 Task: Find connections with filter location Chaozhou with filter topic #Entrepreneurshipwith filter profile language Potuguese with filter current company DeHaat with filter school Gautam Buddha University with filter industry Trusts and Estates with filter service category Public Speaking with filter keywords title School Bus Driver
Action: Mouse moved to (673, 115)
Screenshot: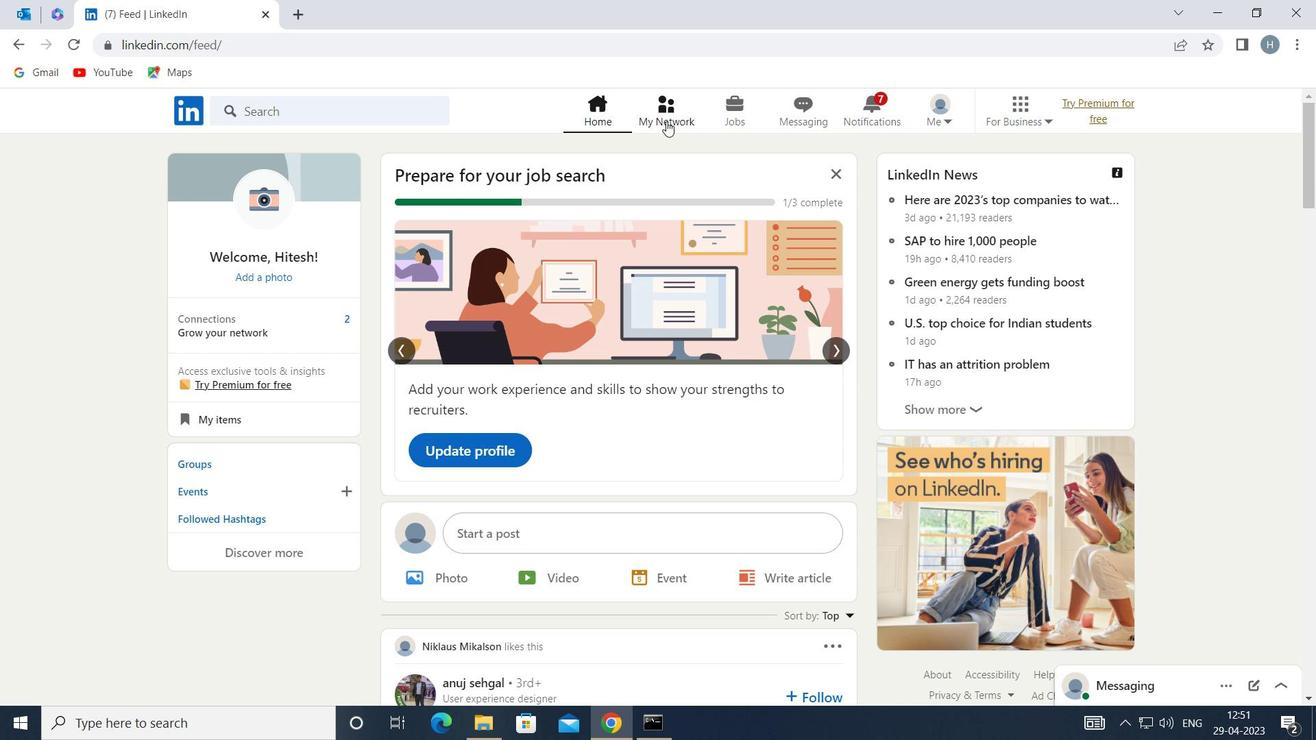 
Action: Mouse pressed left at (673, 115)
Screenshot: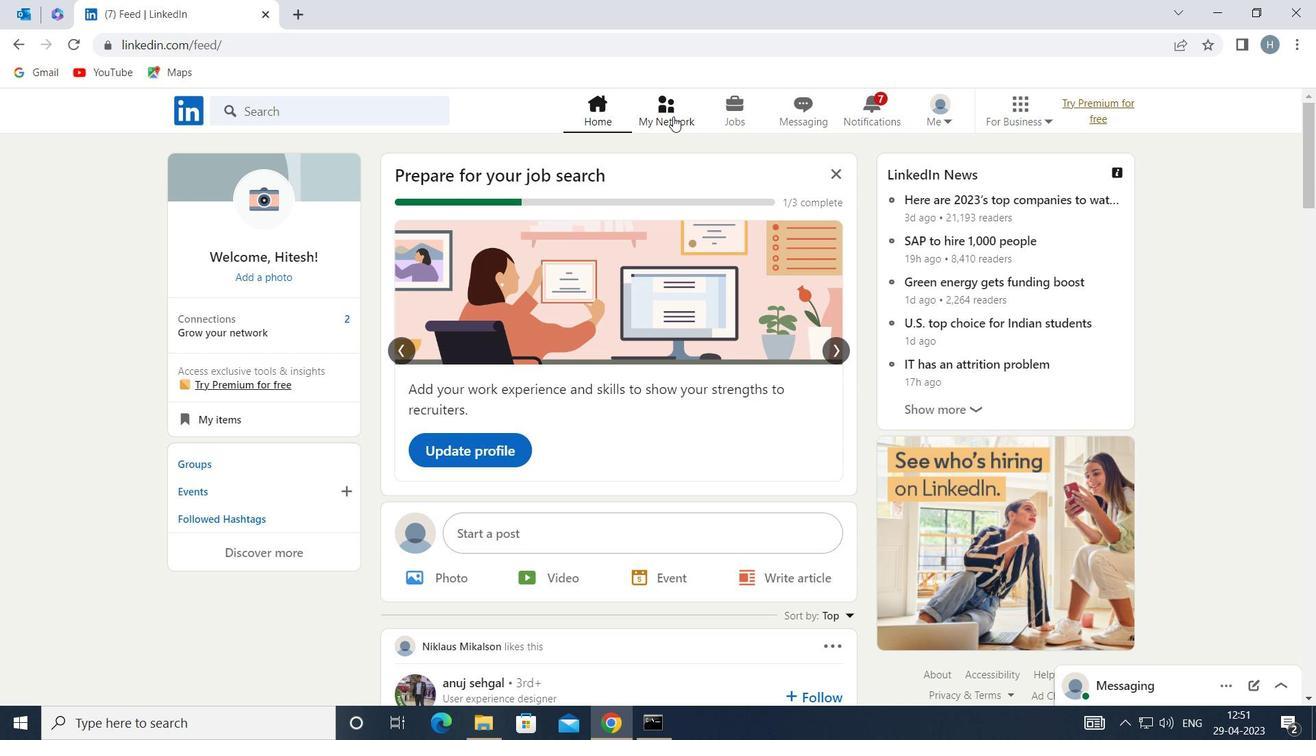 
Action: Mouse moved to (388, 200)
Screenshot: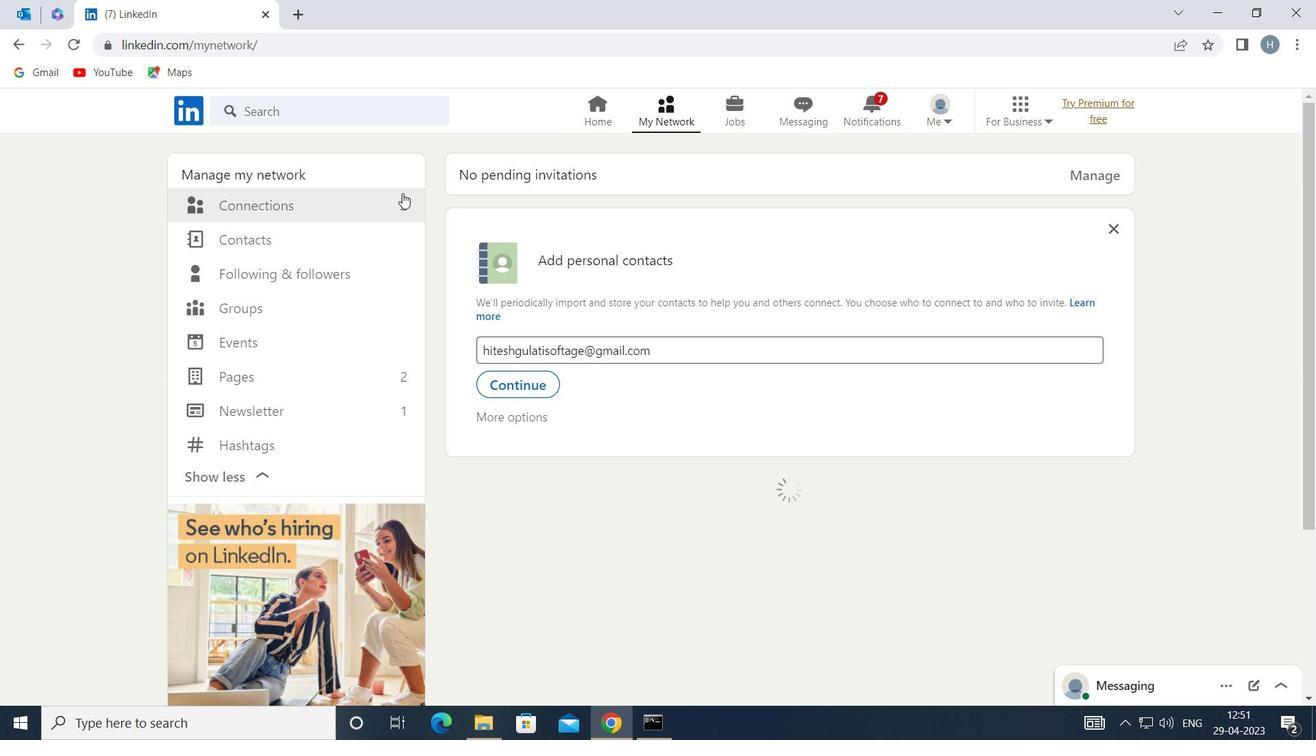 
Action: Mouse pressed left at (388, 200)
Screenshot: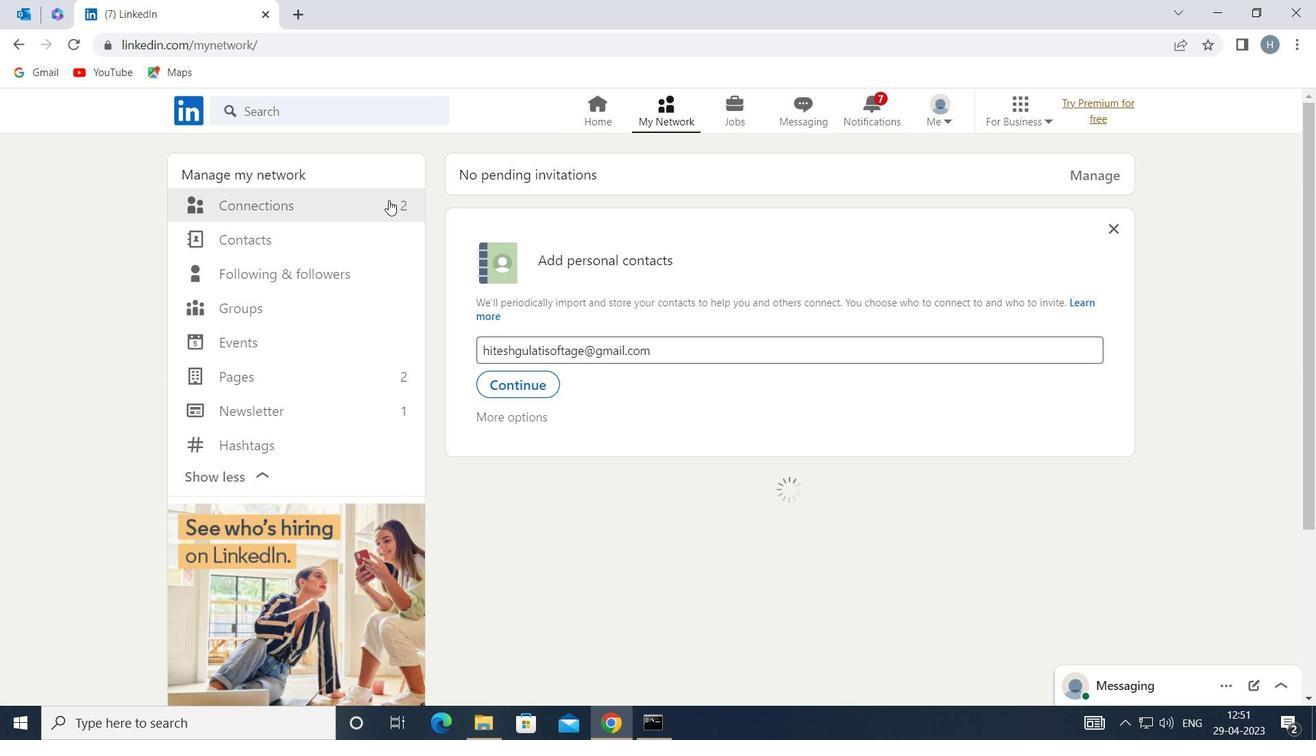 
Action: Mouse moved to (810, 204)
Screenshot: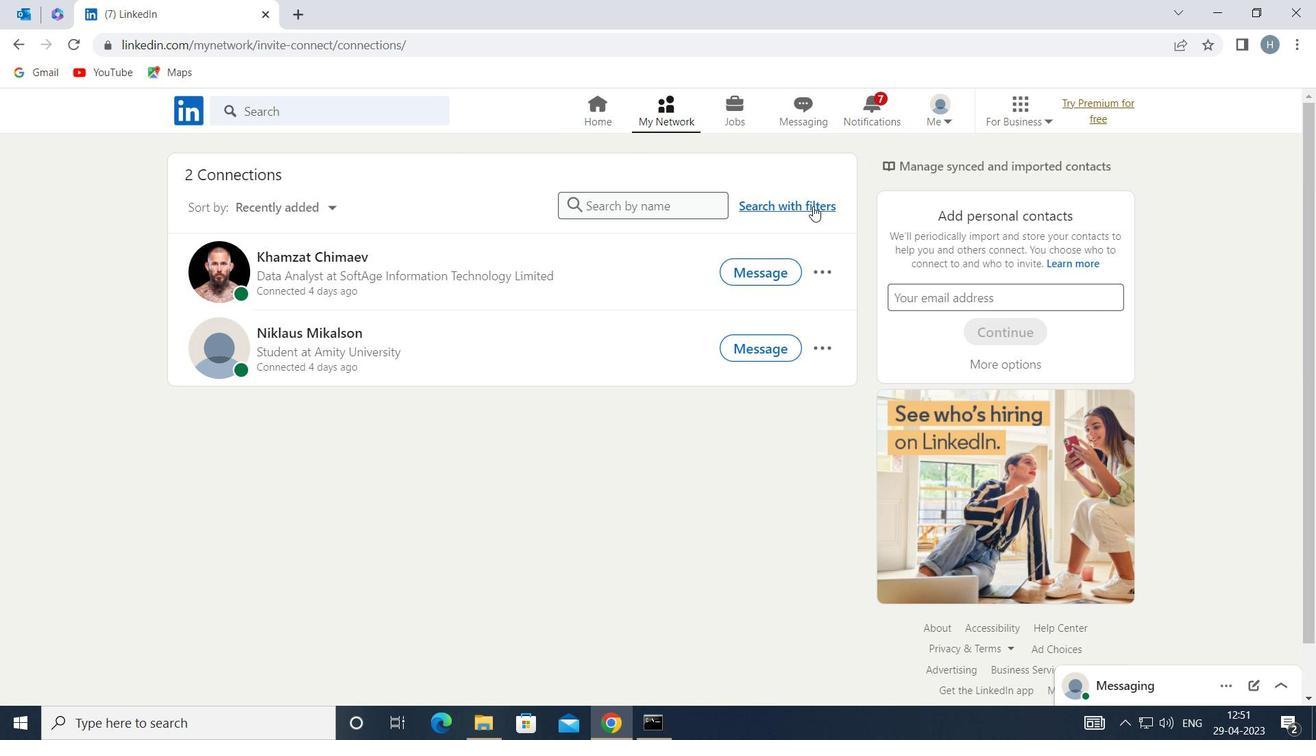 
Action: Mouse pressed left at (810, 204)
Screenshot: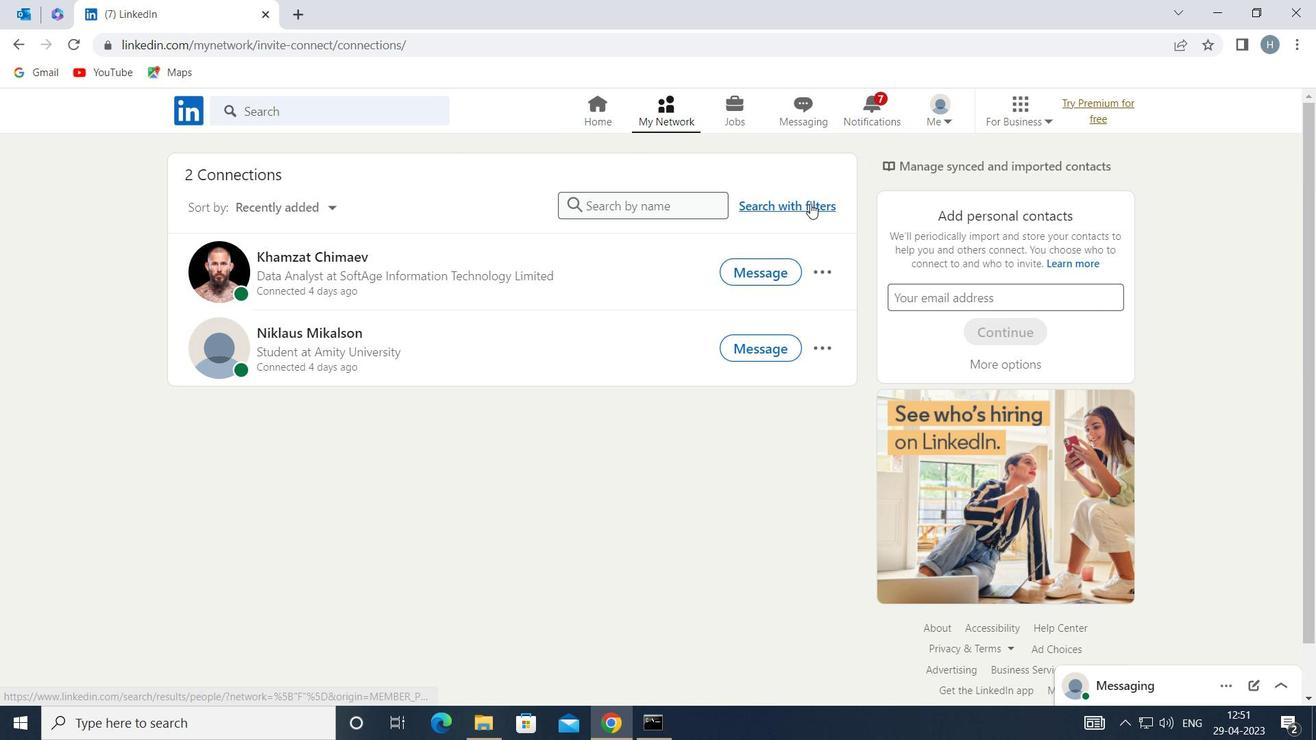 
Action: Mouse moved to (730, 160)
Screenshot: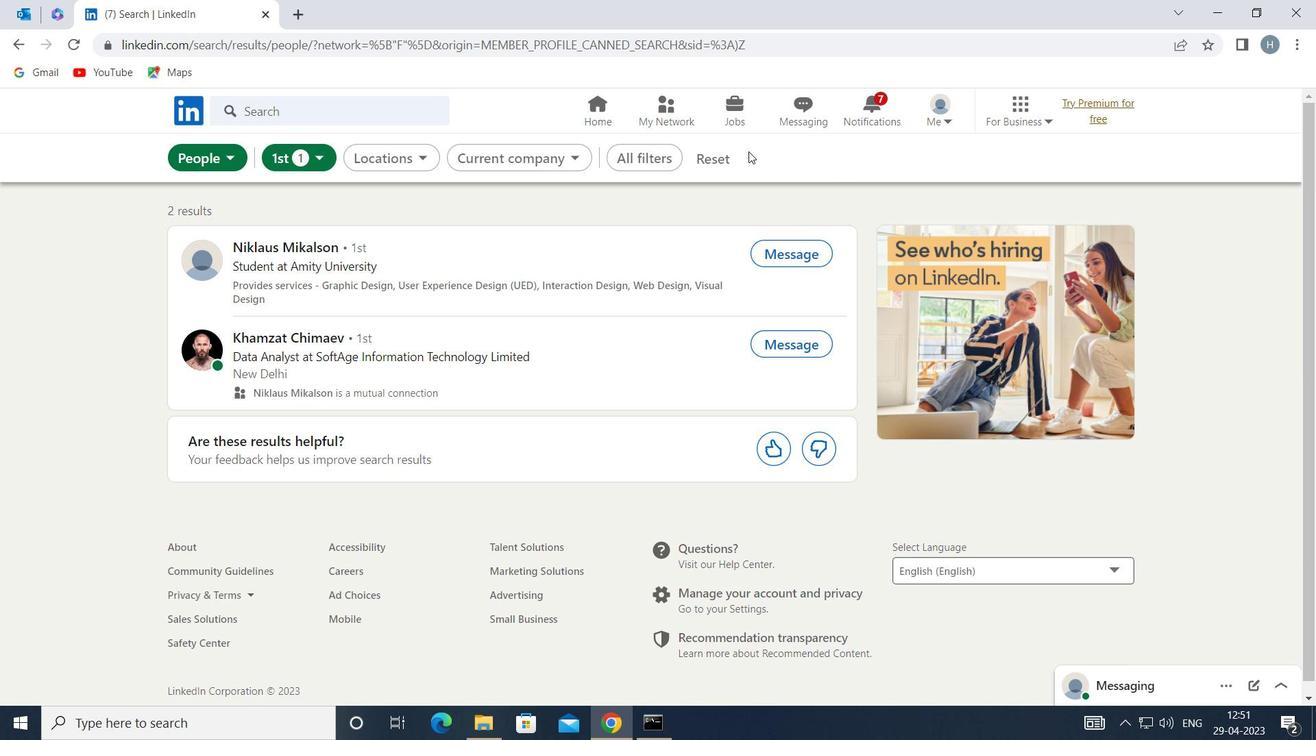 
Action: Mouse pressed left at (730, 160)
Screenshot: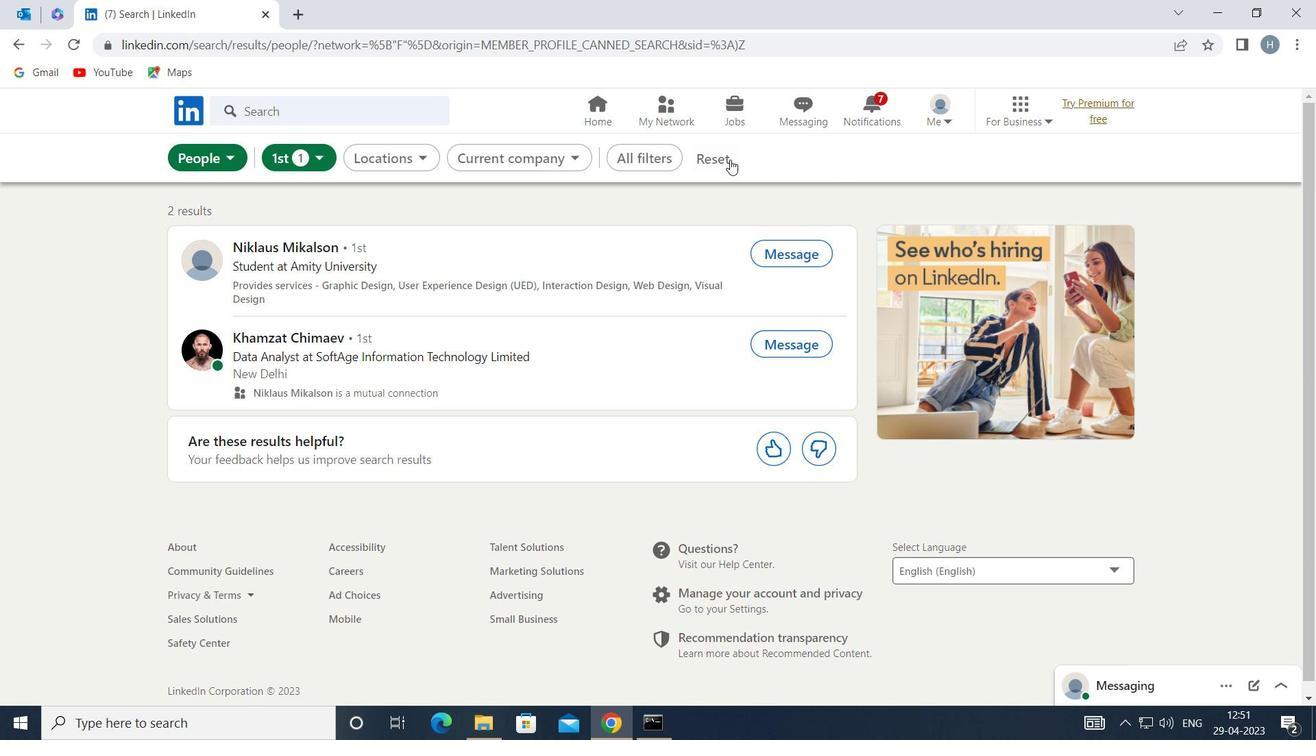
Action: Mouse moved to (701, 160)
Screenshot: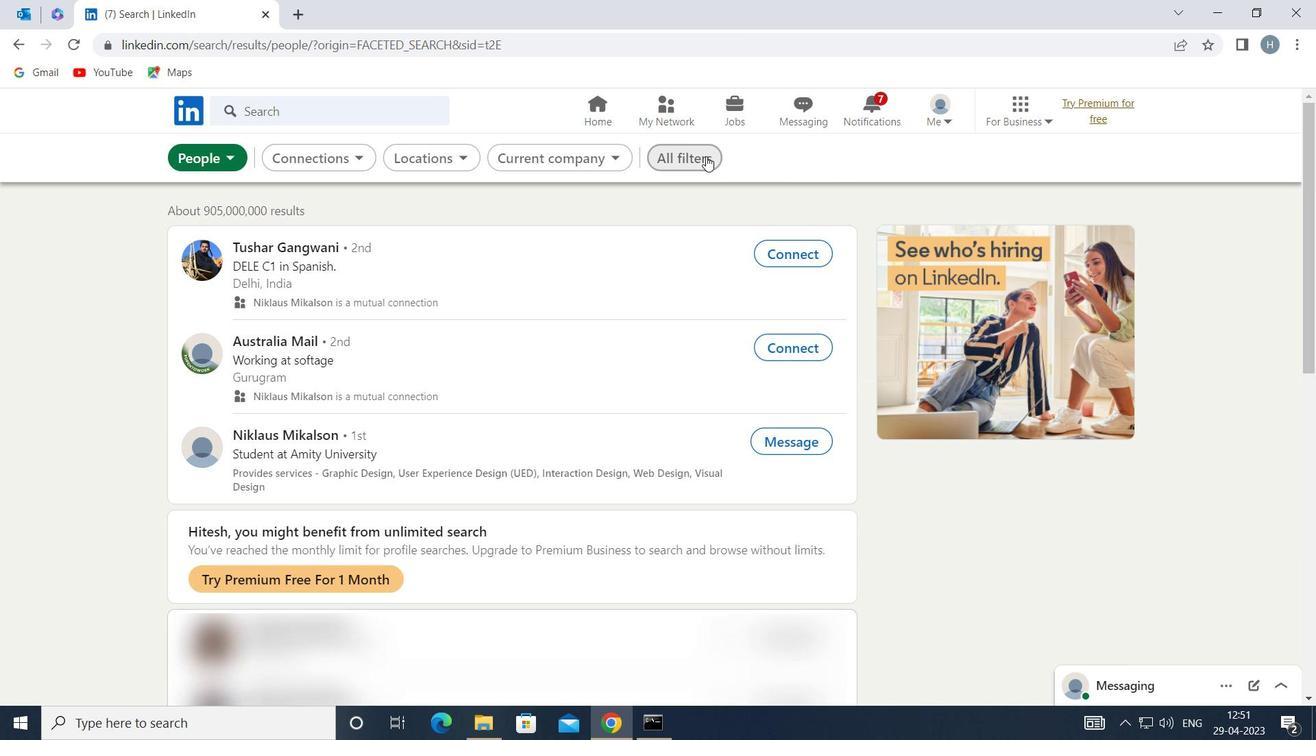 
Action: Mouse pressed left at (701, 160)
Screenshot: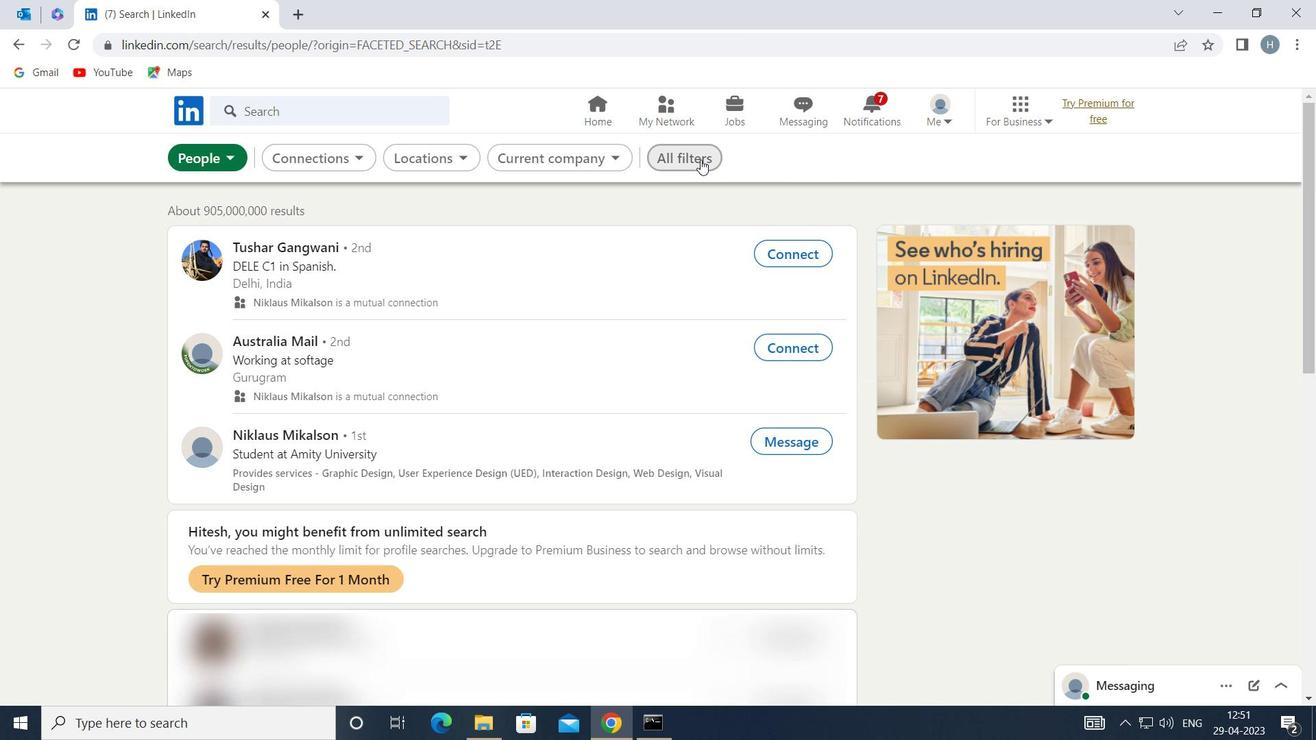 
Action: Mouse moved to (893, 338)
Screenshot: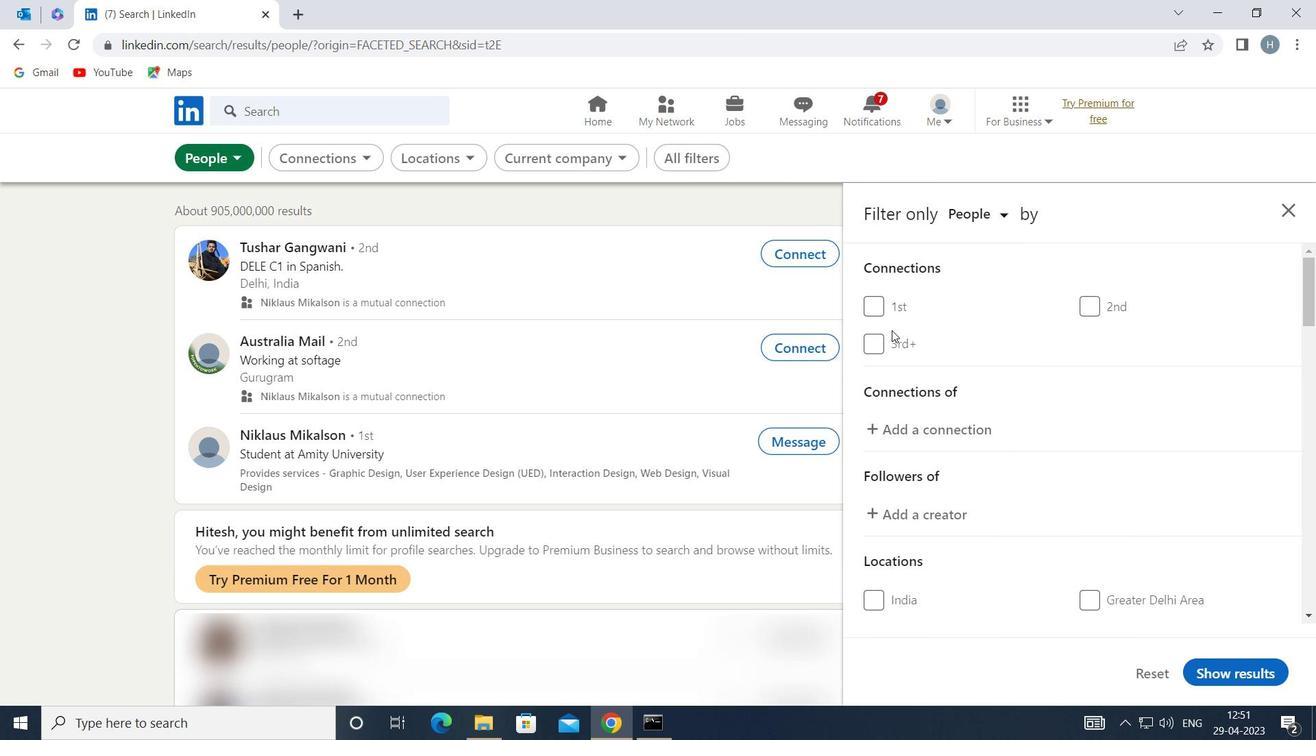 
Action: Mouse scrolled (893, 337) with delta (0, 0)
Screenshot: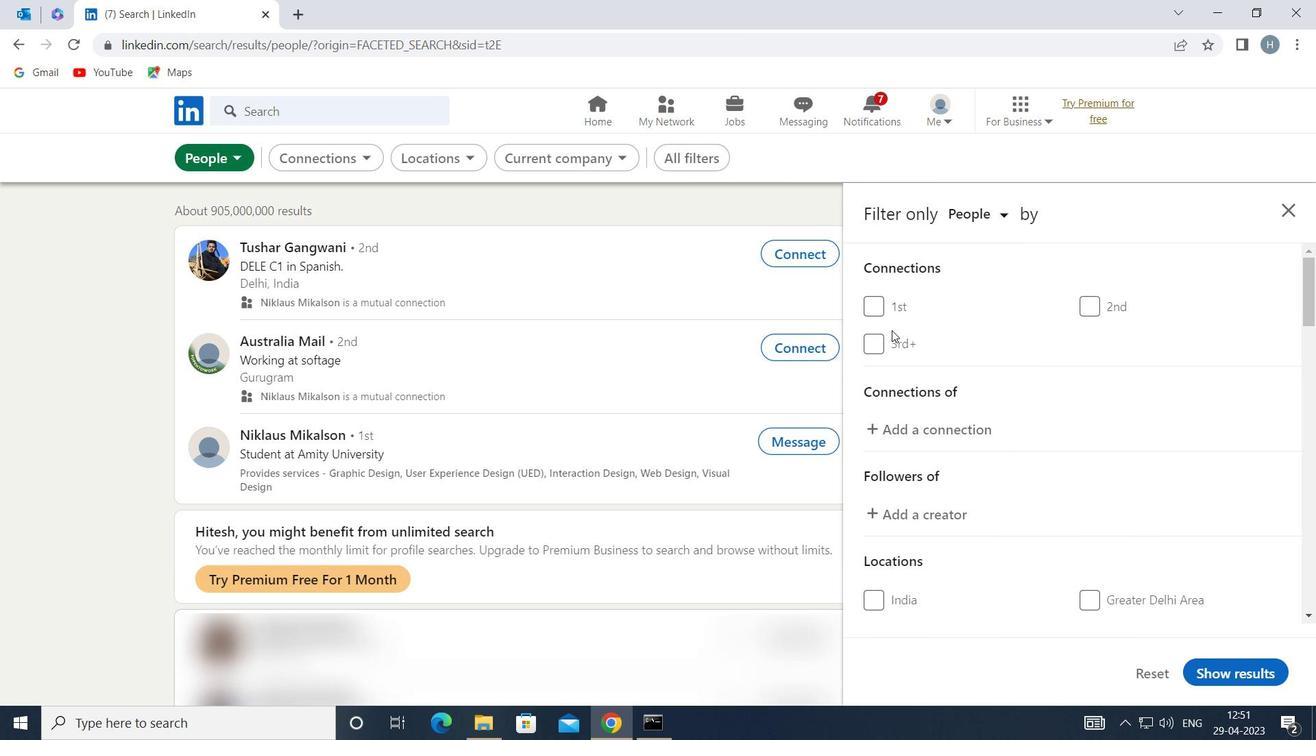 
Action: Mouse moved to (894, 351)
Screenshot: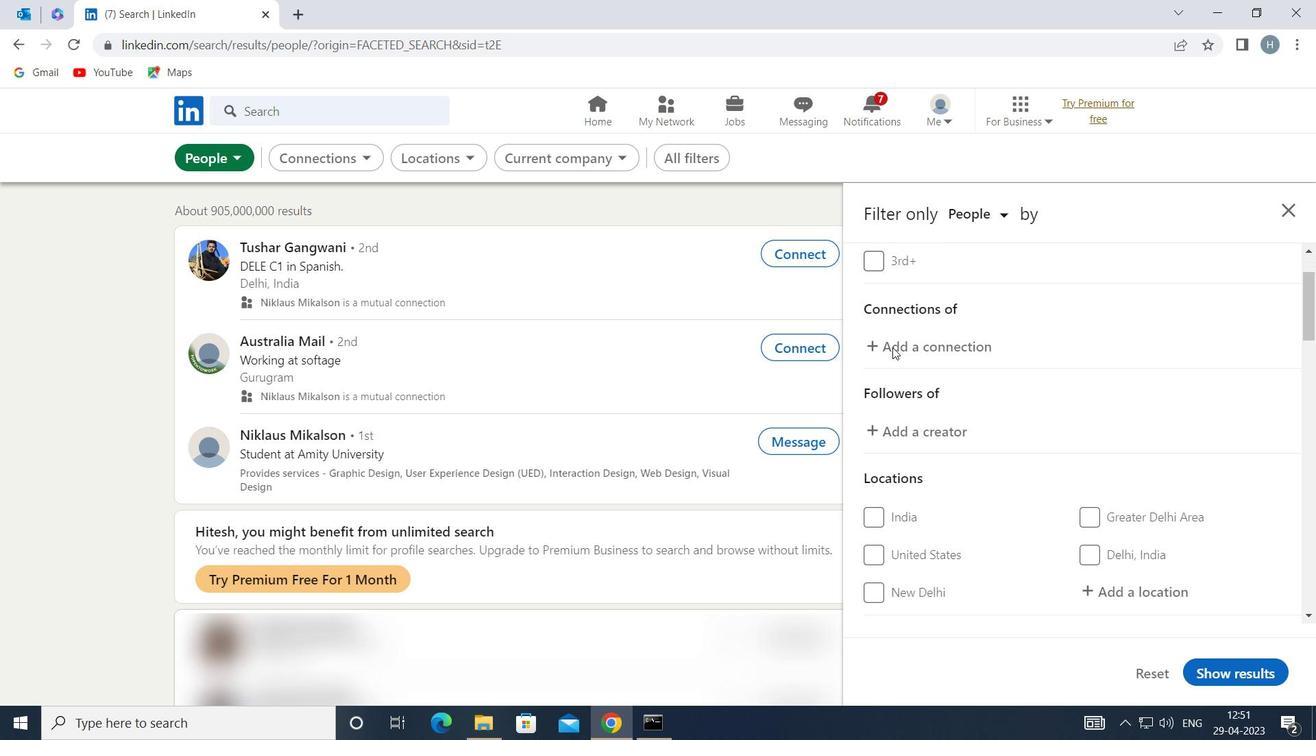 
Action: Mouse scrolled (894, 350) with delta (0, 0)
Screenshot: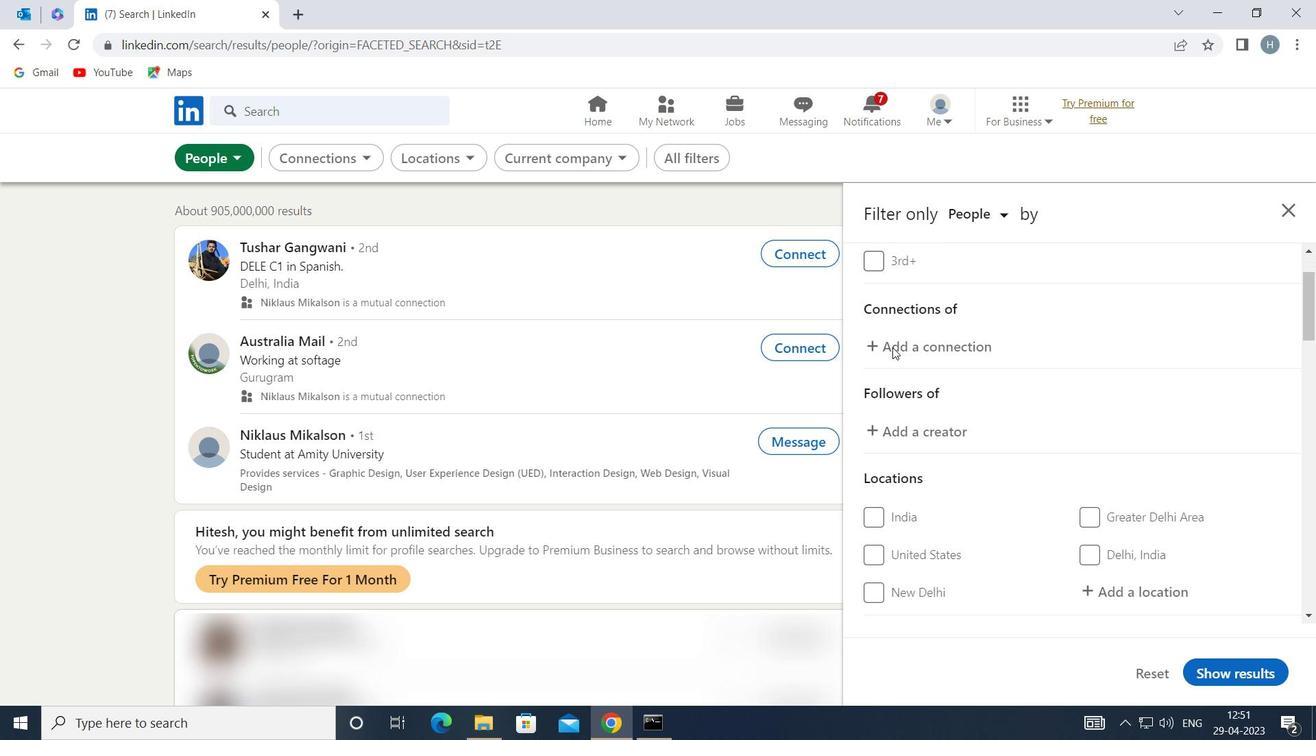 
Action: Mouse moved to (1133, 508)
Screenshot: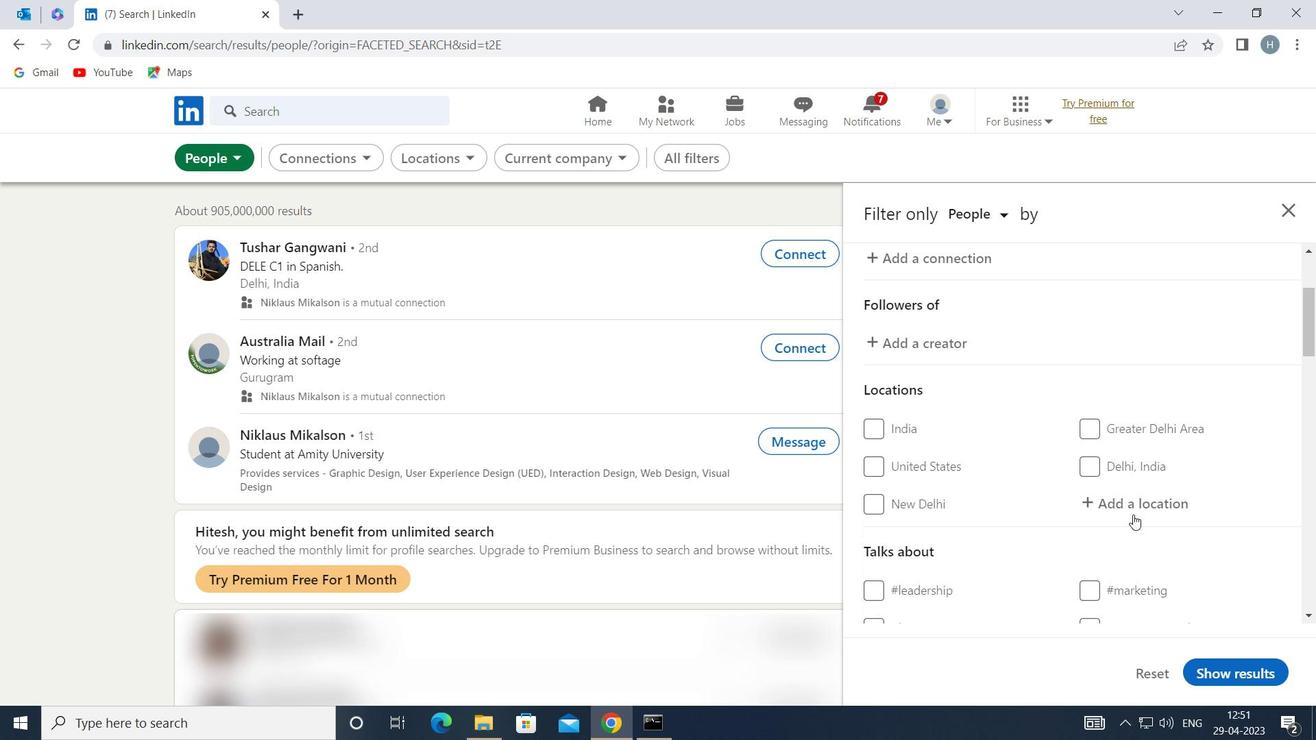 
Action: Mouse pressed left at (1133, 508)
Screenshot: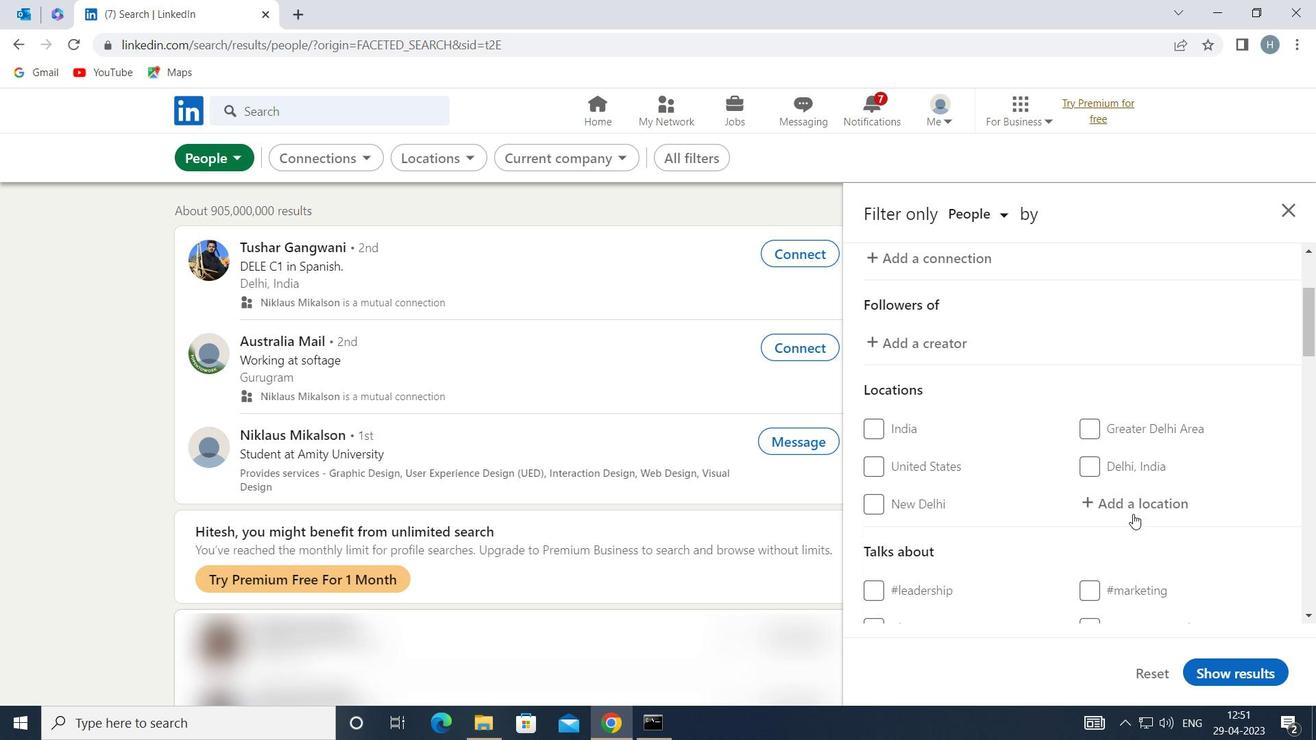 
Action: Mouse moved to (1127, 506)
Screenshot: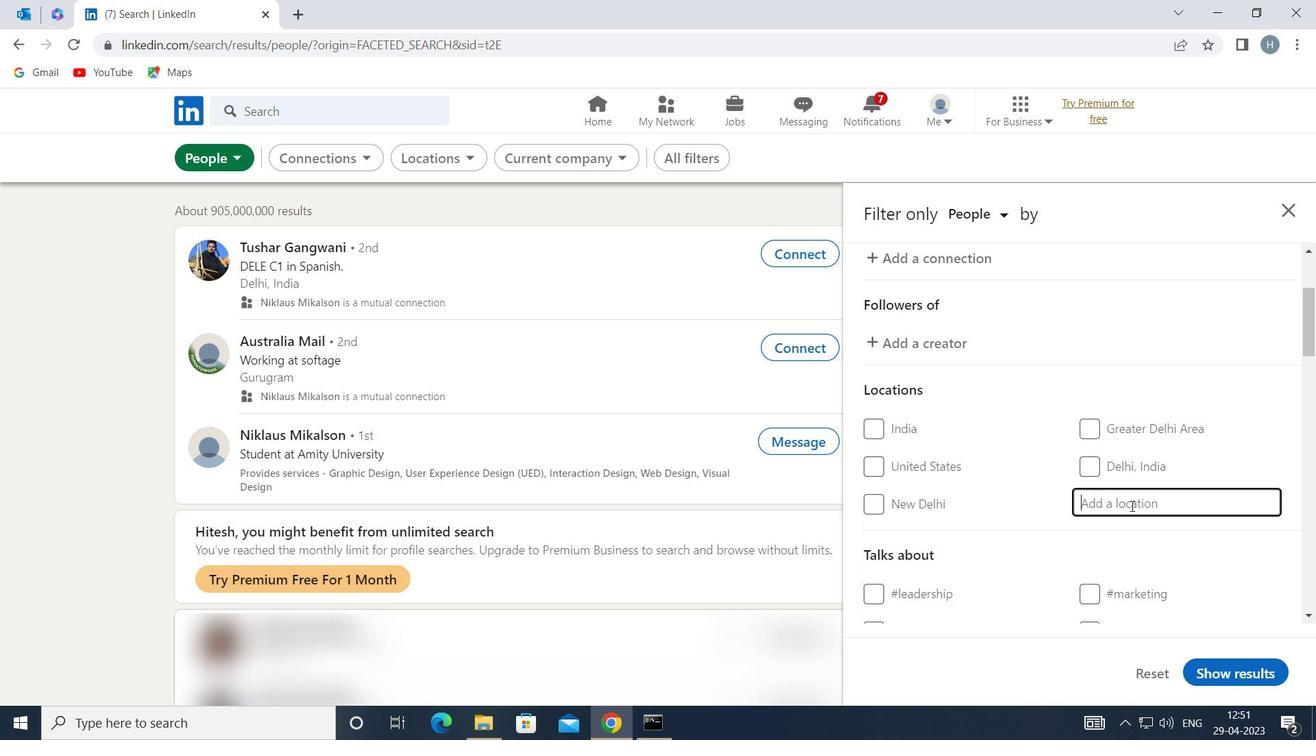 
Action: Key pressed <Key.shift>CHAOZHO
Screenshot: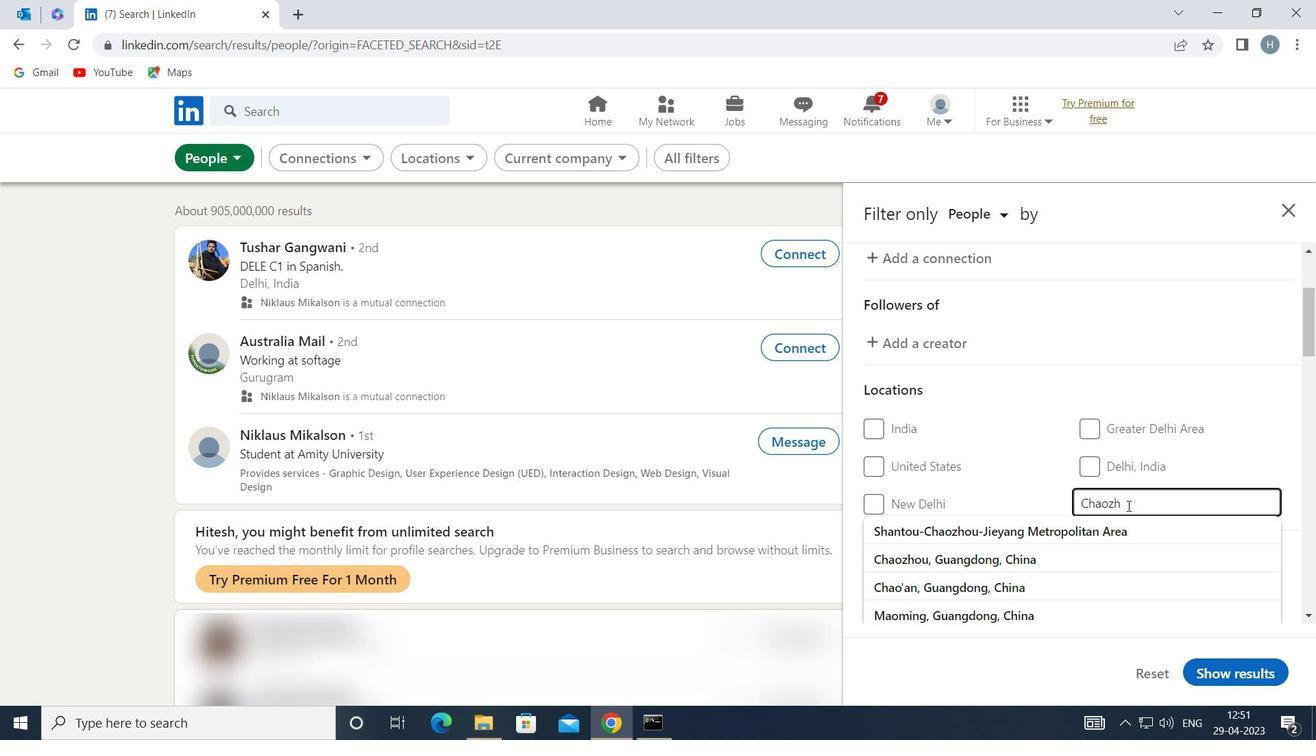 
Action: Mouse moved to (1127, 506)
Screenshot: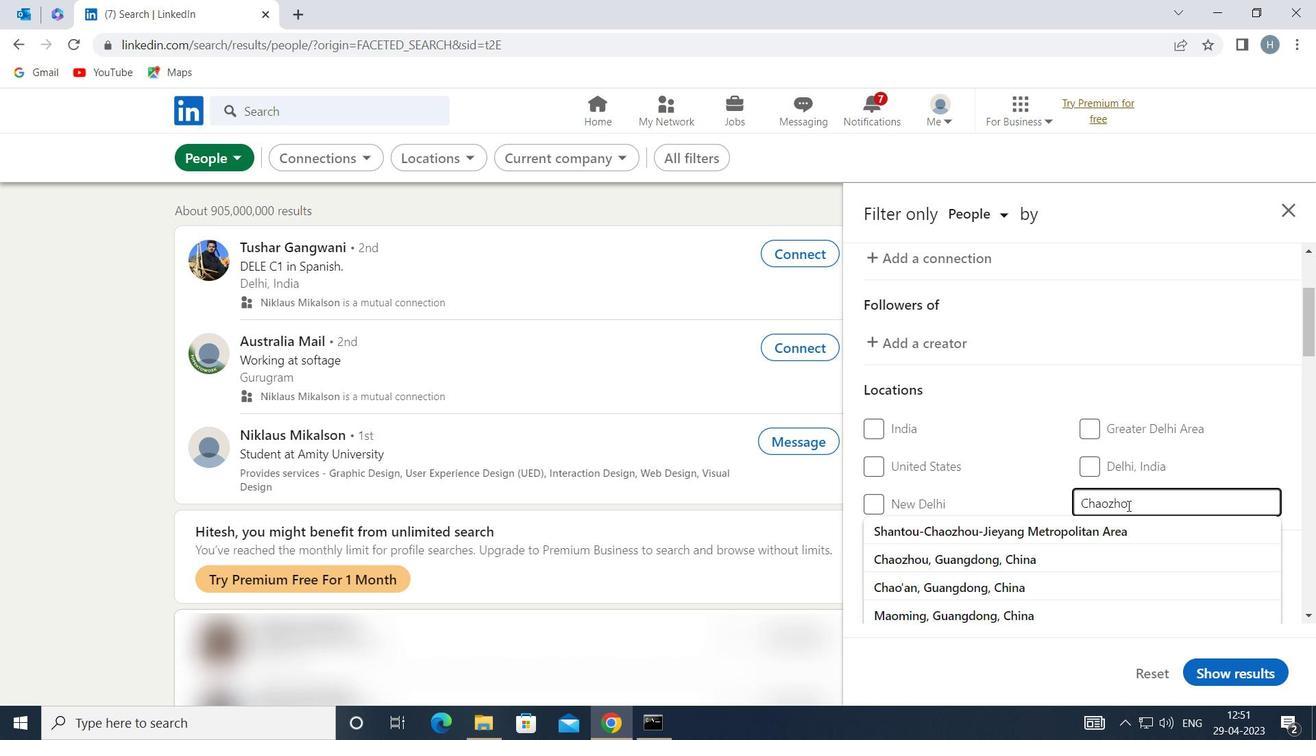 
Action: Key pressed U
Screenshot: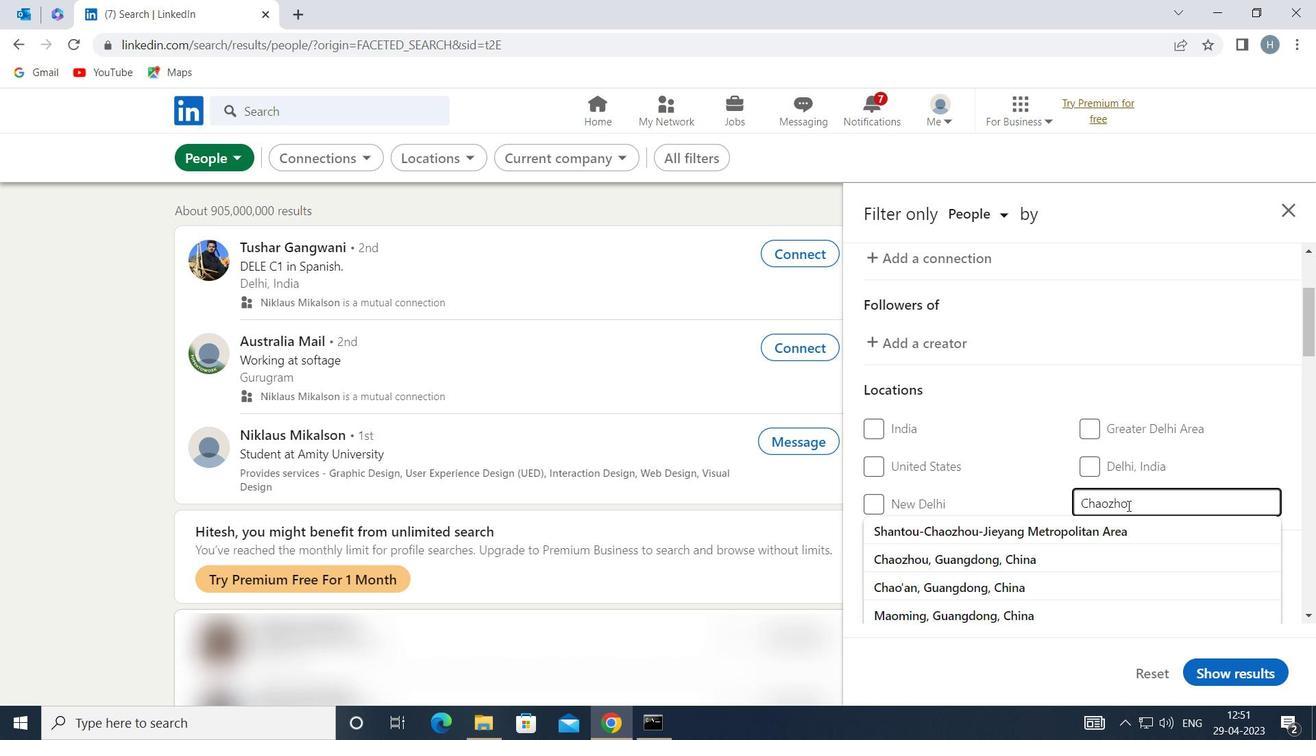
Action: Mouse moved to (1221, 535)
Screenshot: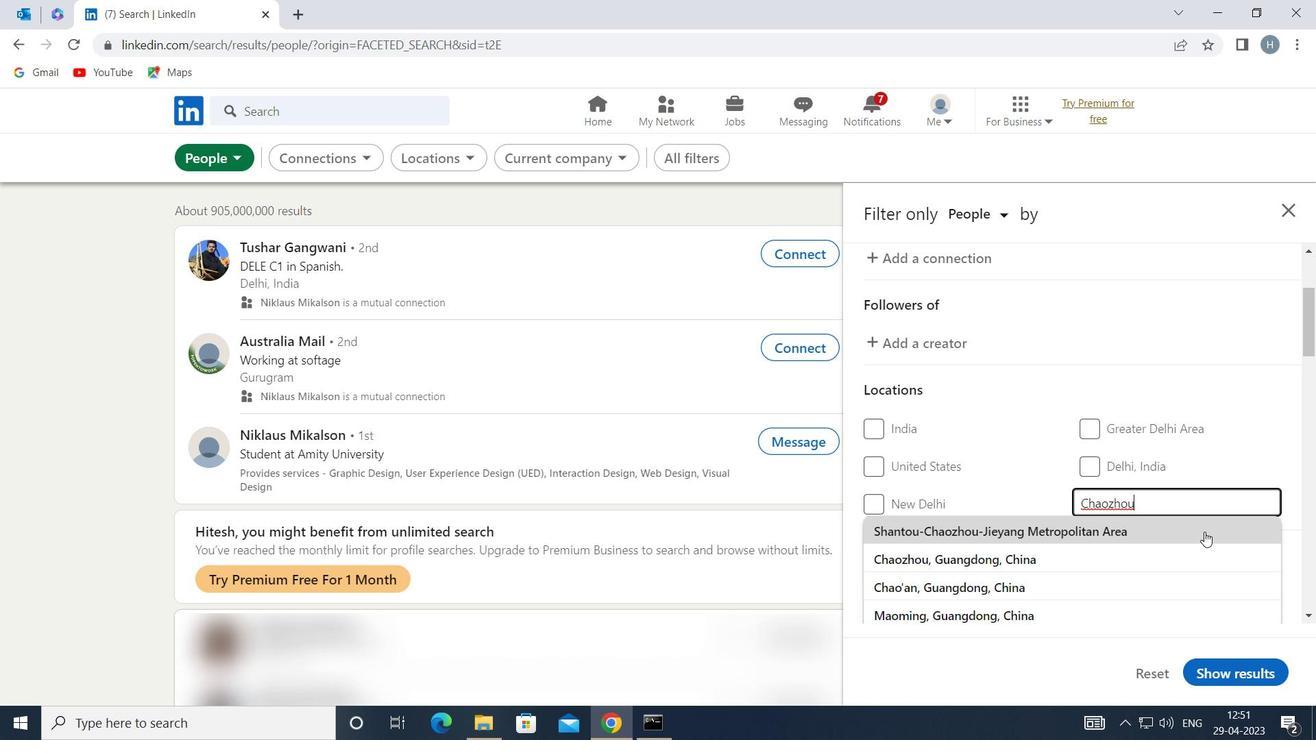 
Action: Key pressed <Key.enter>
Screenshot: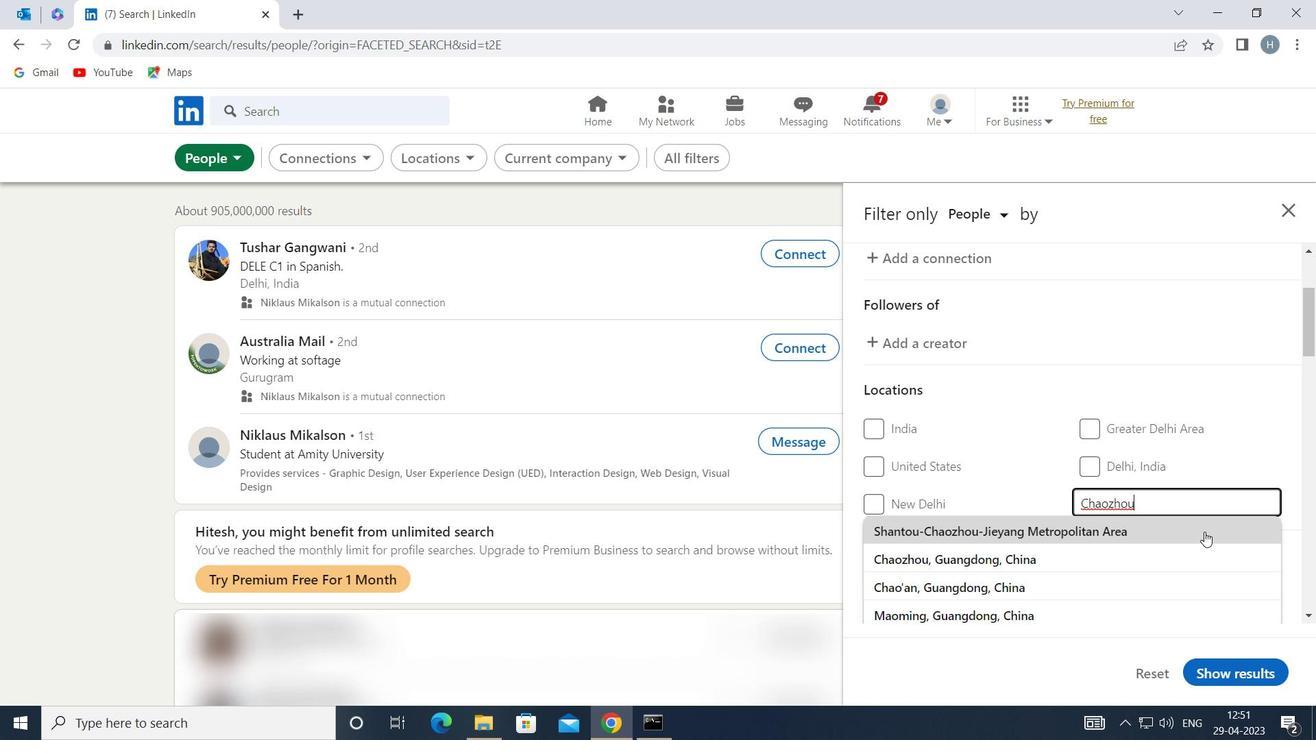 
Action: Mouse moved to (1225, 500)
Screenshot: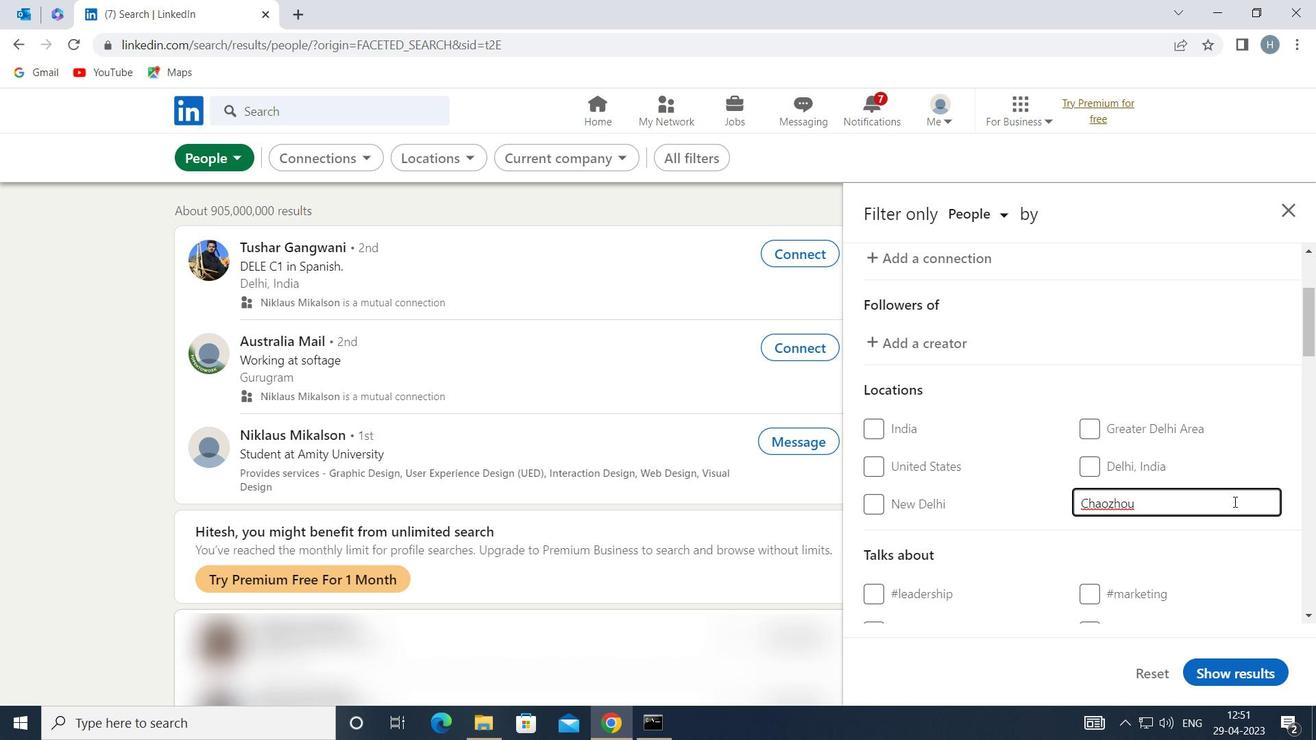 
Action: Mouse scrolled (1225, 499) with delta (0, 0)
Screenshot: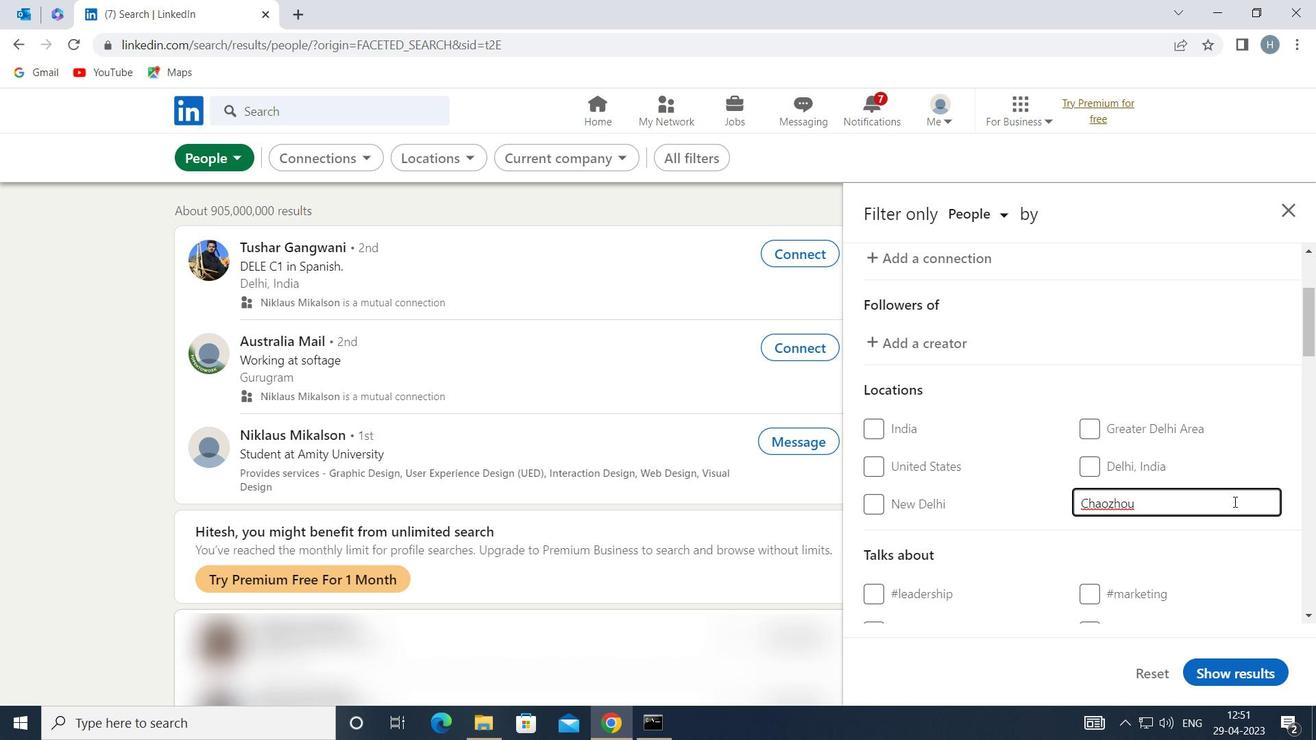 
Action: Mouse moved to (1203, 498)
Screenshot: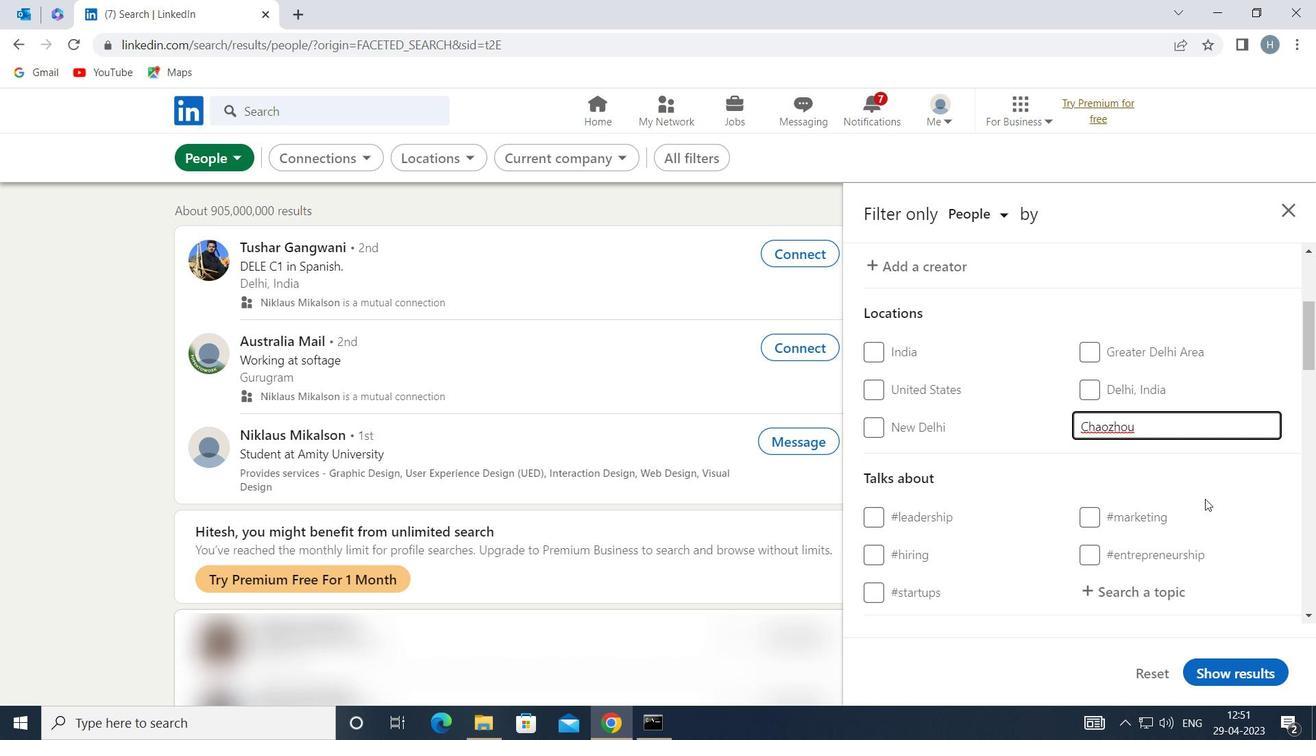 
Action: Mouse scrolled (1203, 497) with delta (0, 0)
Screenshot: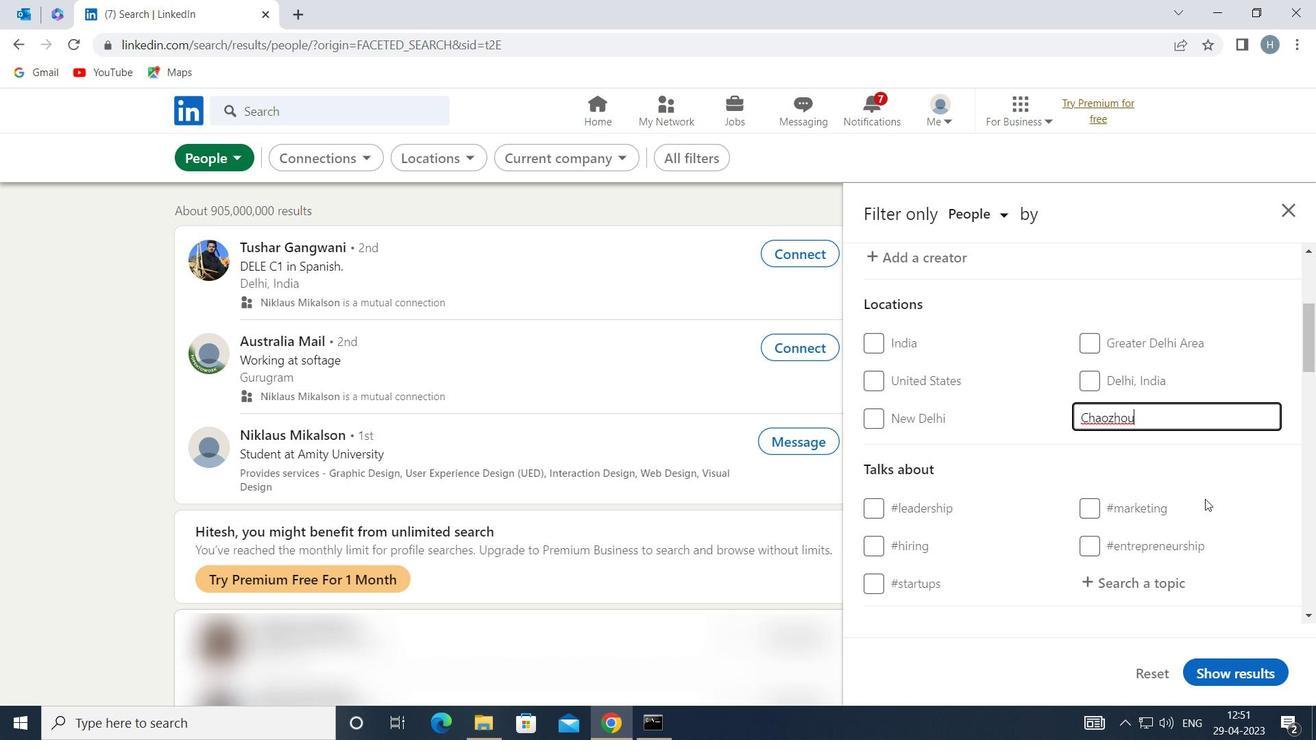 
Action: Mouse moved to (1159, 497)
Screenshot: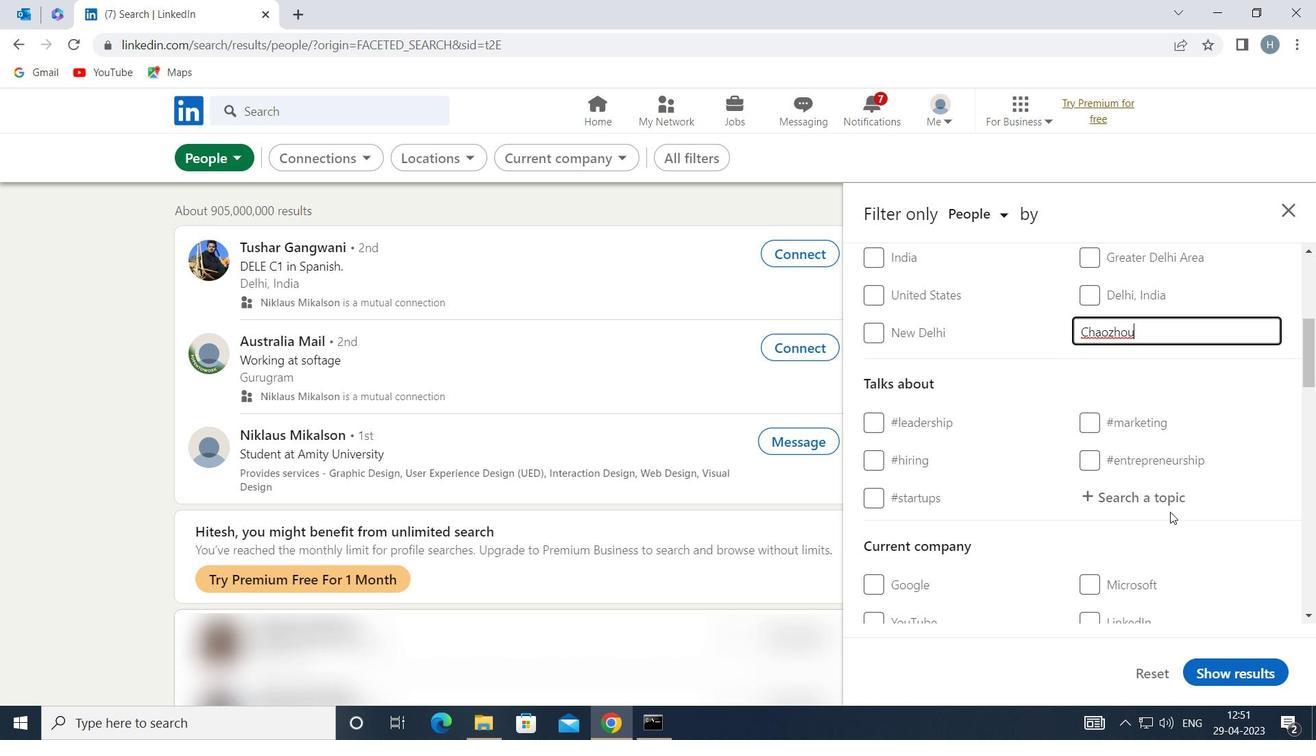 
Action: Mouse pressed left at (1159, 497)
Screenshot: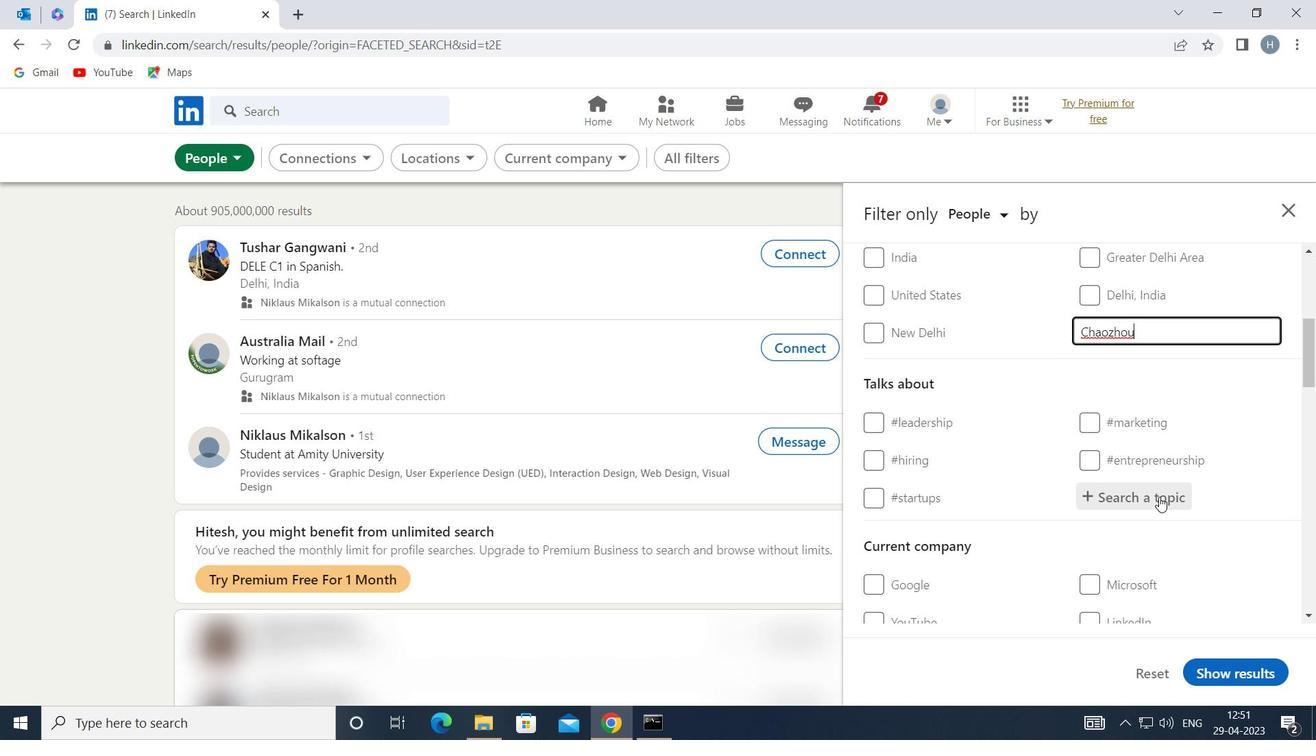 
Action: Key pressed <Key.shift>ENTREP
Screenshot: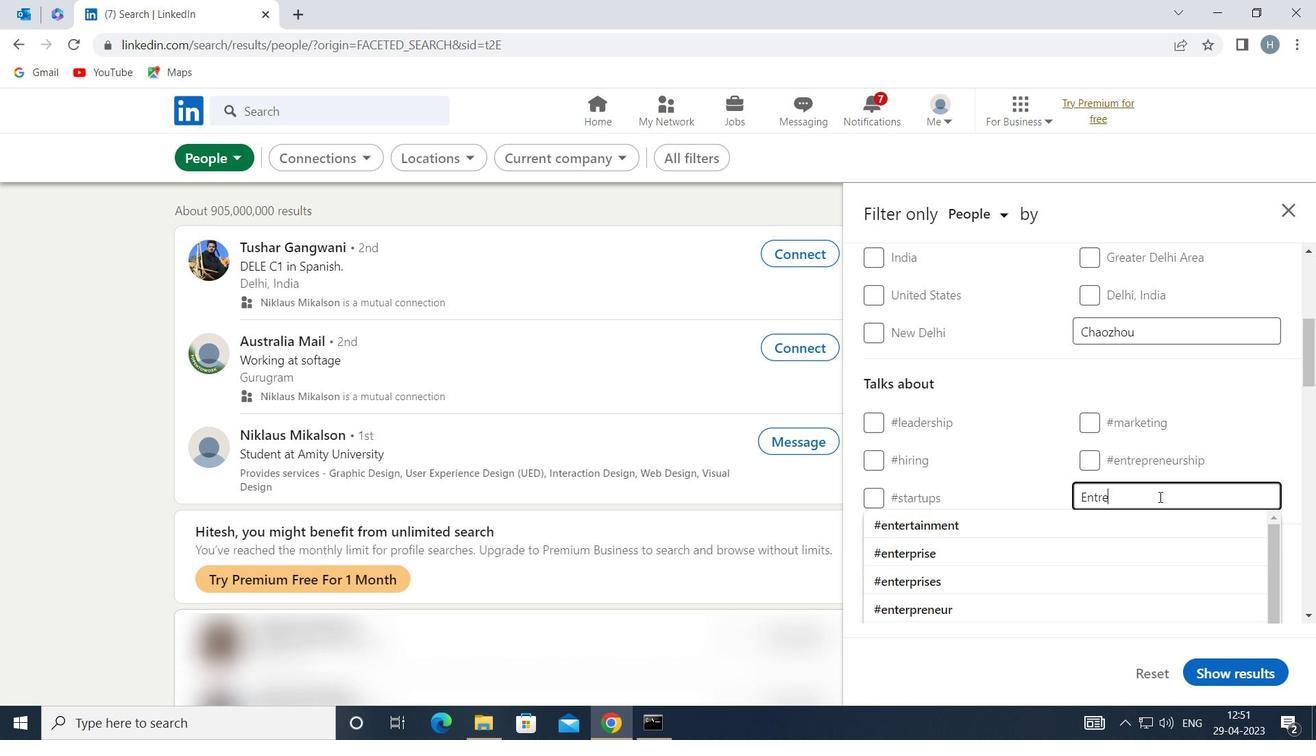 
Action: Mouse moved to (1107, 538)
Screenshot: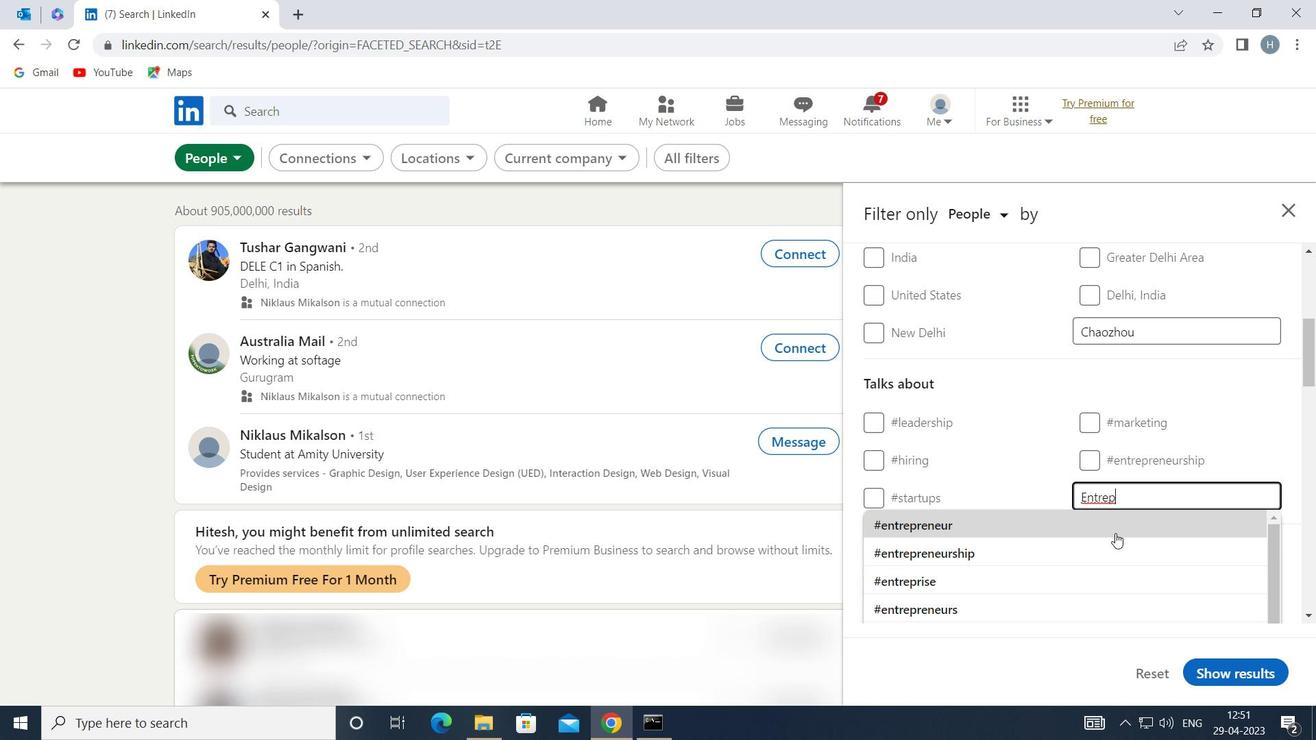 
Action: Mouse pressed left at (1107, 538)
Screenshot: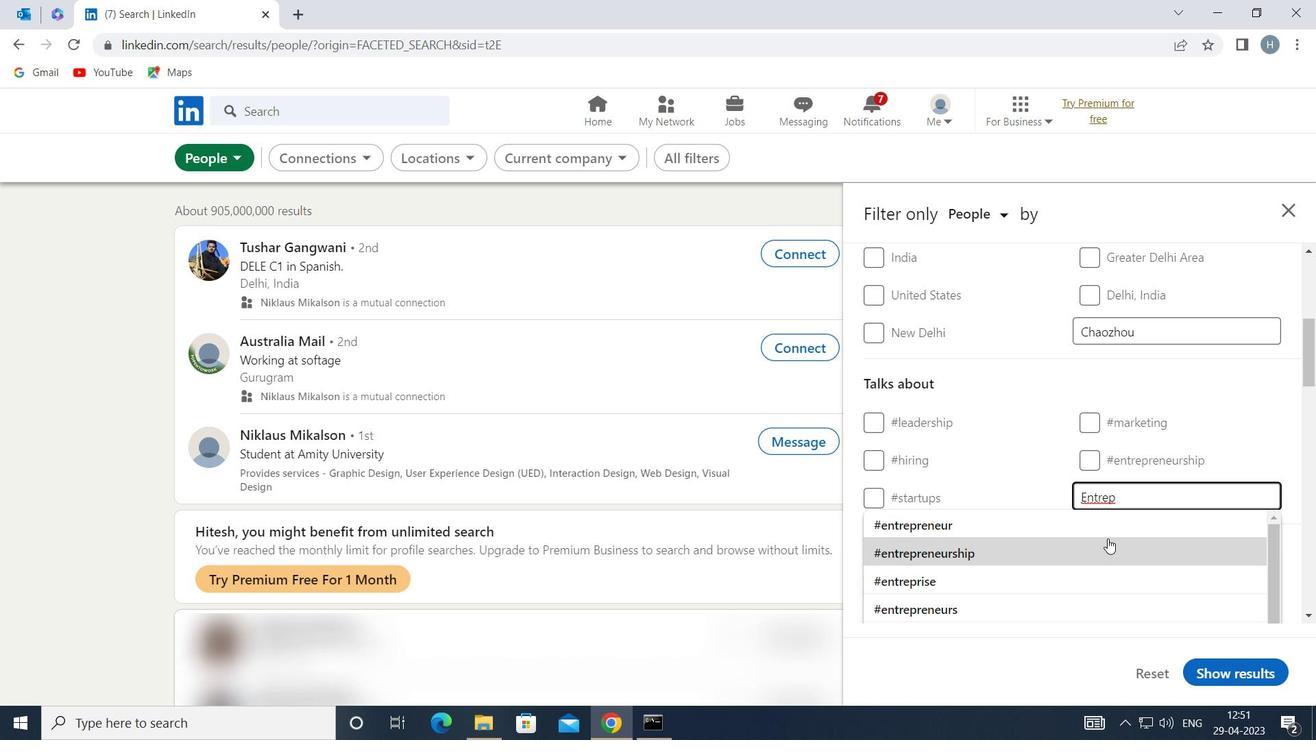 
Action: Mouse moved to (1067, 490)
Screenshot: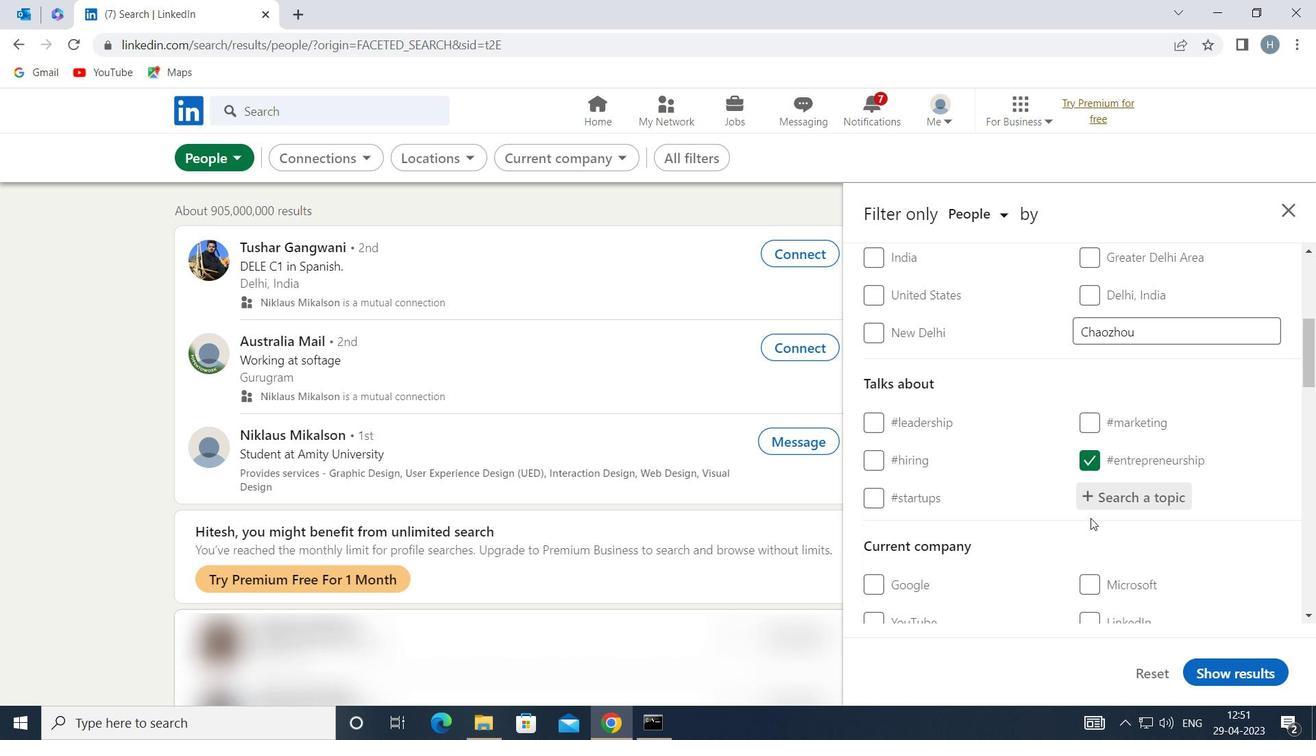 
Action: Mouse scrolled (1067, 489) with delta (0, 0)
Screenshot: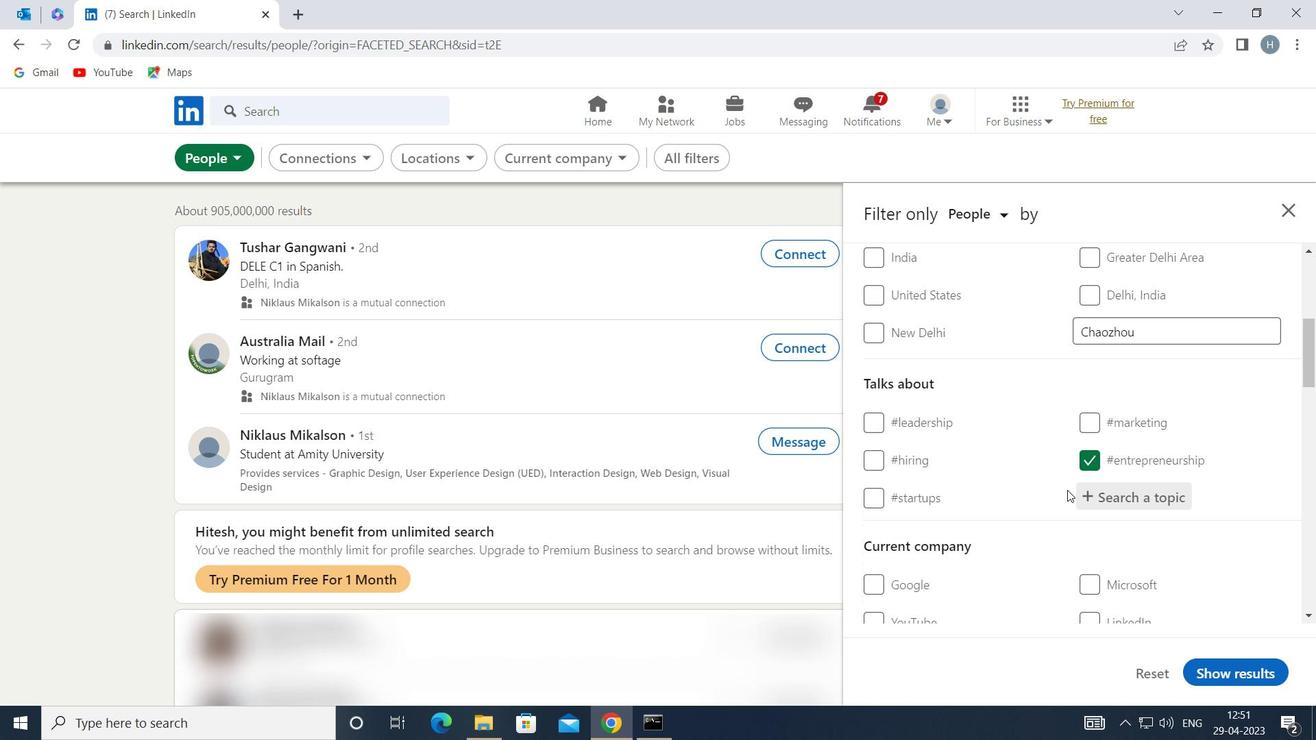 
Action: Mouse scrolled (1067, 489) with delta (0, 0)
Screenshot: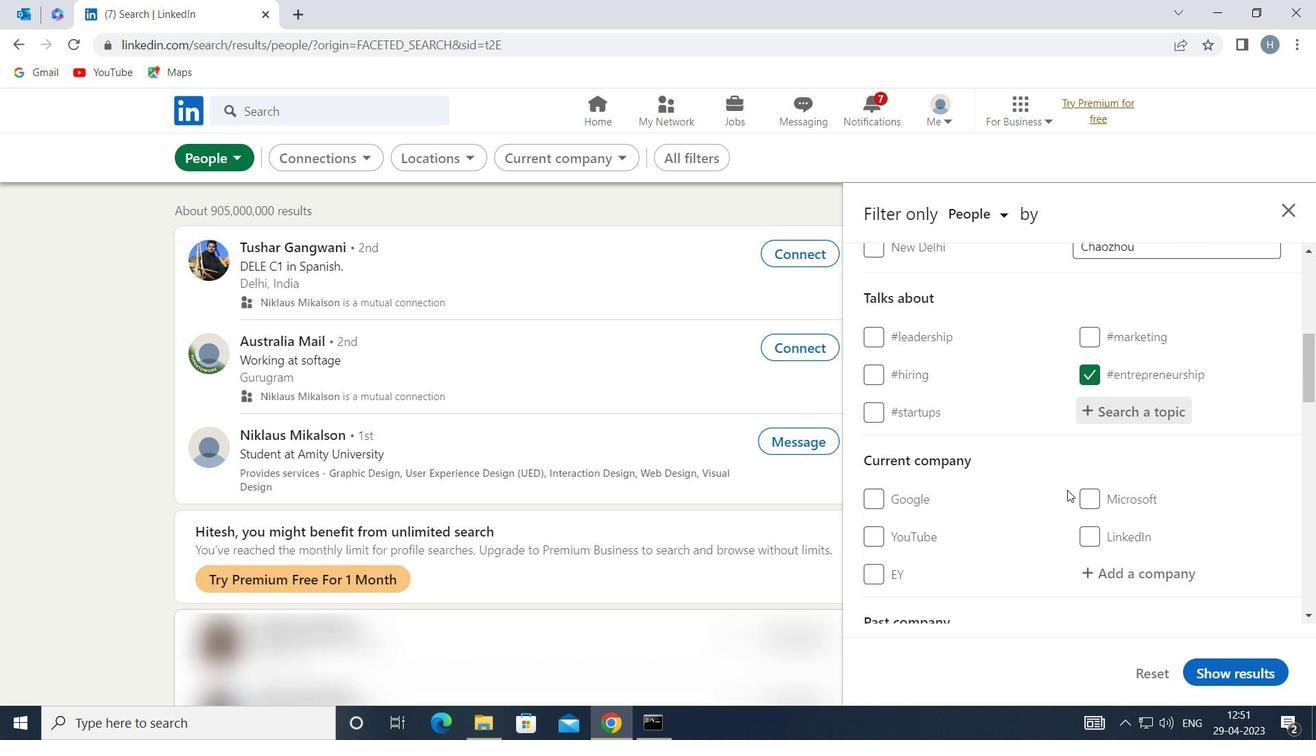 
Action: Mouse scrolled (1067, 489) with delta (0, 0)
Screenshot: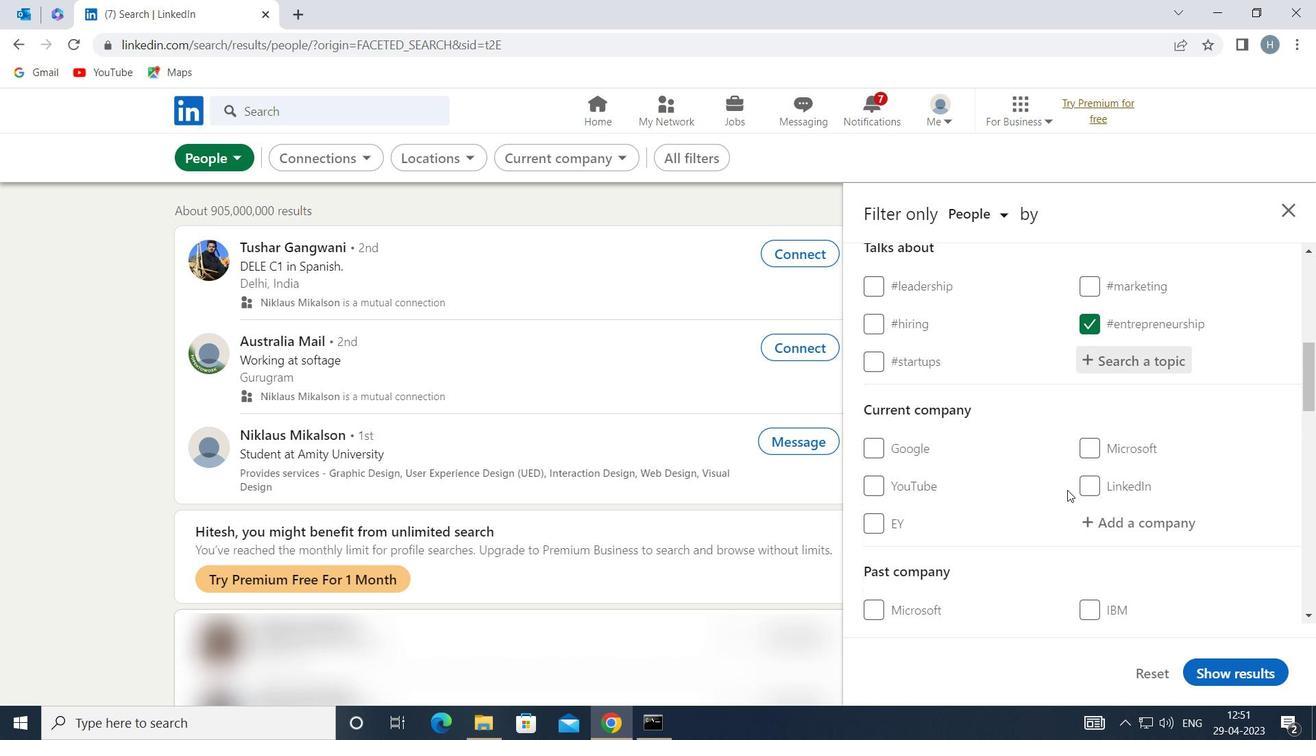 
Action: Mouse scrolled (1067, 489) with delta (0, 0)
Screenshot: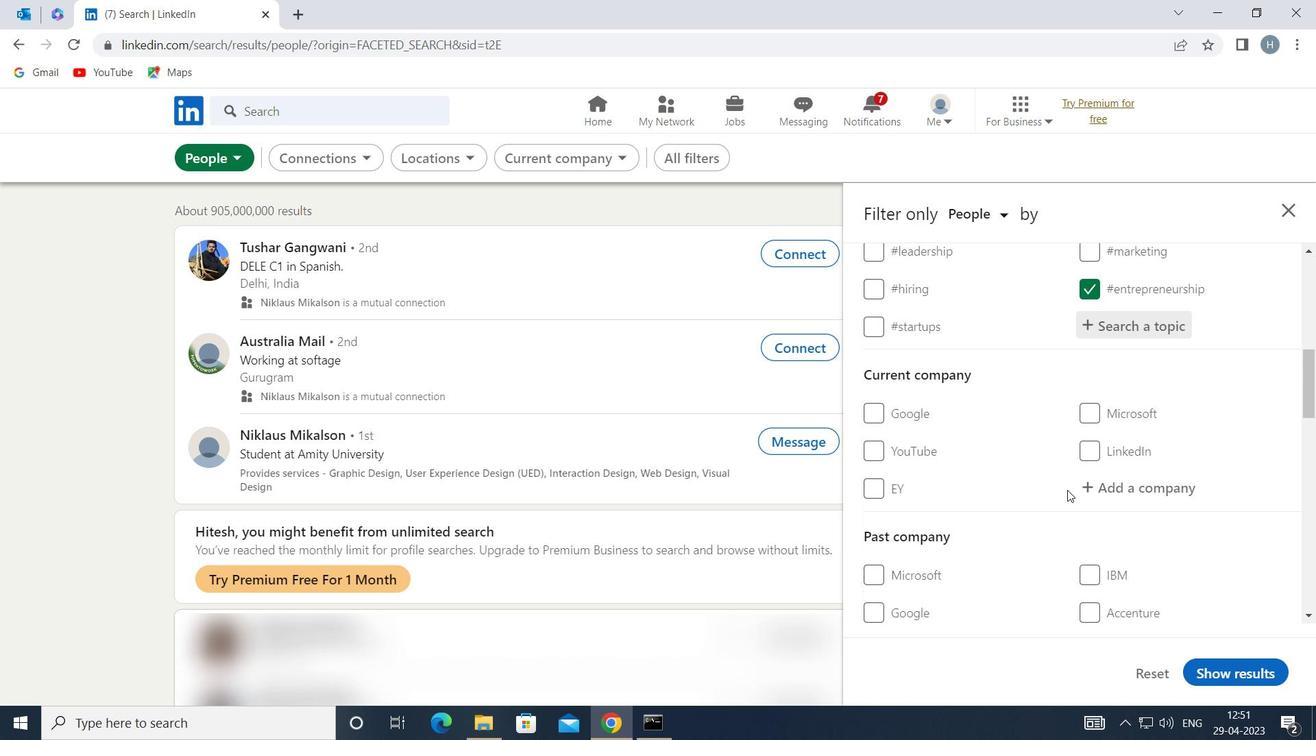 
Action: Mouse moved to (1067, 490)
Screenshot: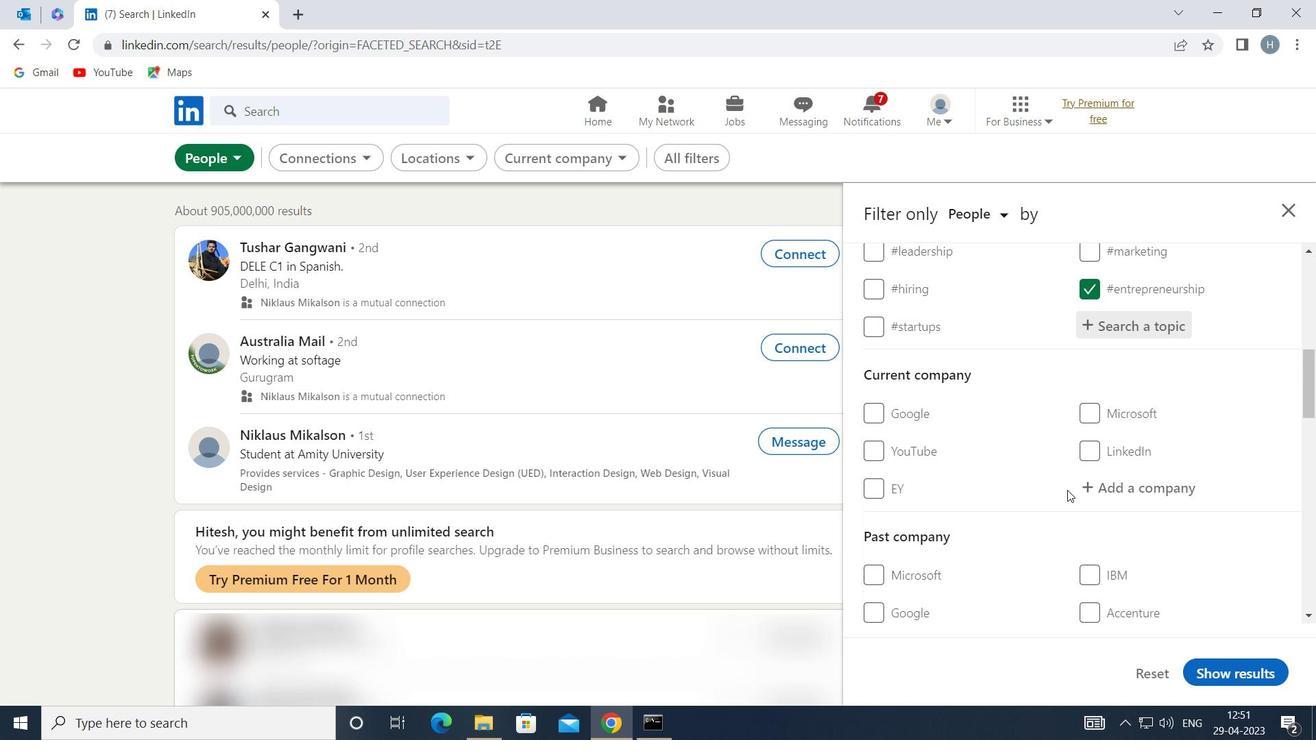 
Action: Mouse scrolled (1067, 489) with delta (0, 0)
Screenshot: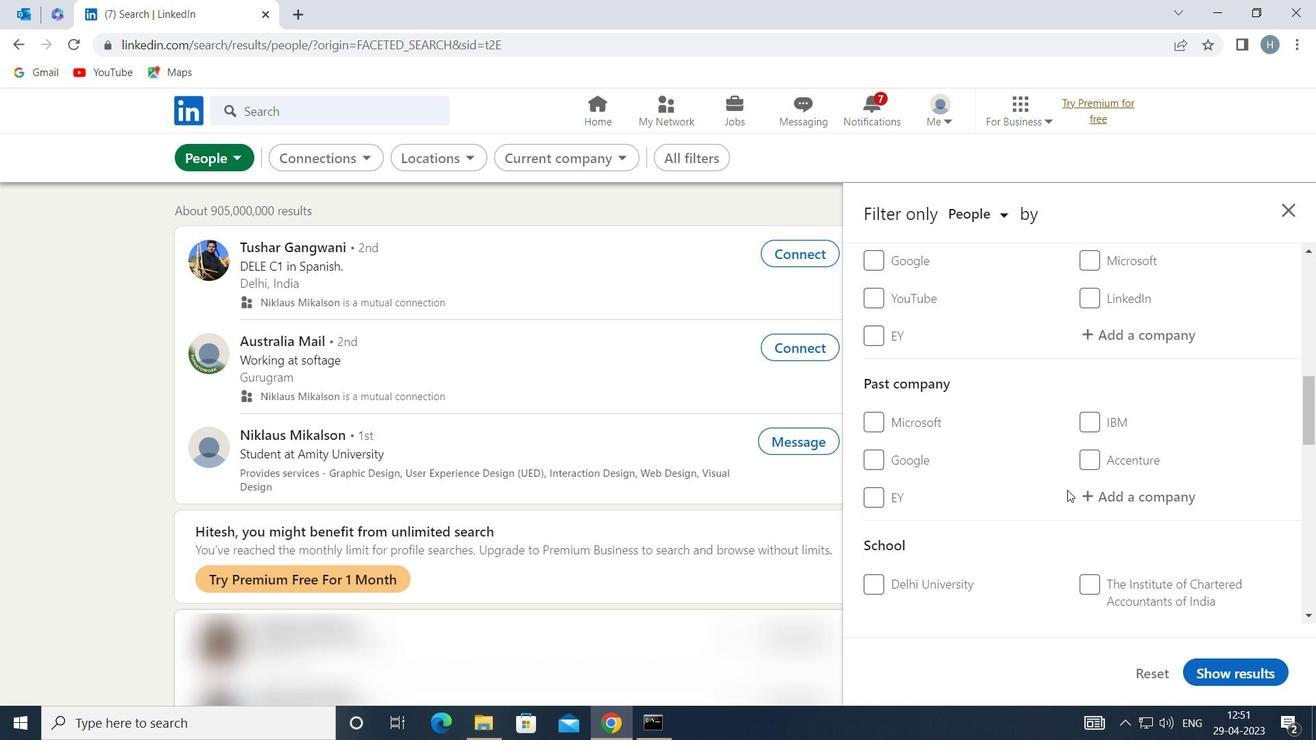 
Action: Mouse moved to (1067, 491)
Screenshot: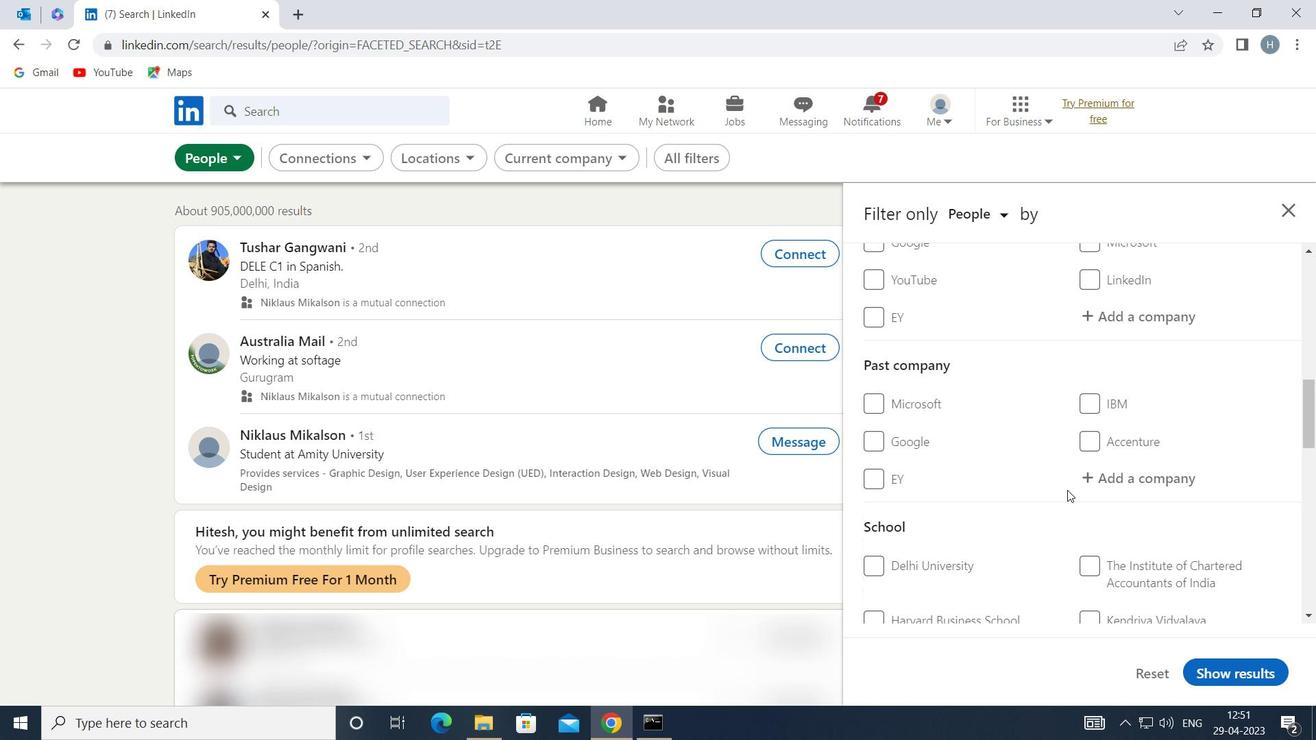 
Action: Mouse scrolled (1067, 490) with delta (0, 0)
Screenshot: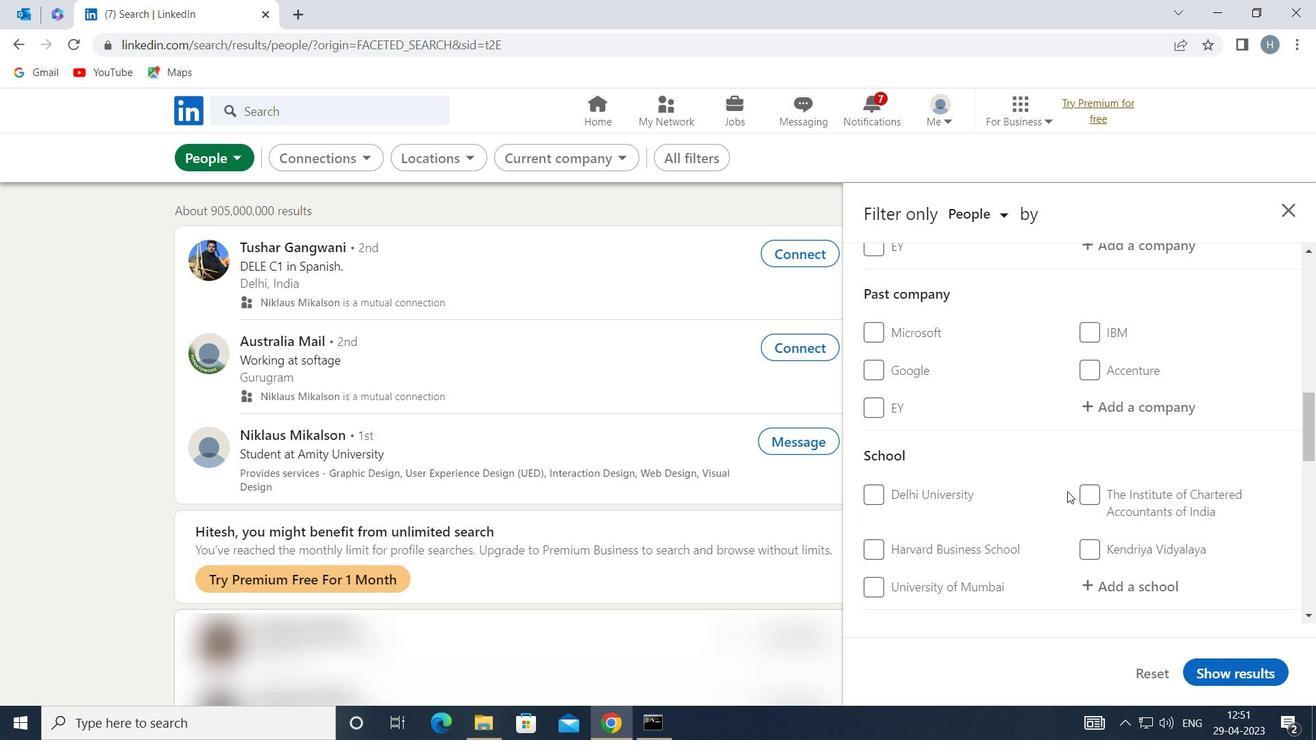 
Action: Mouse scrolled (1067, 490) with delta (0, 0)
Screenshot: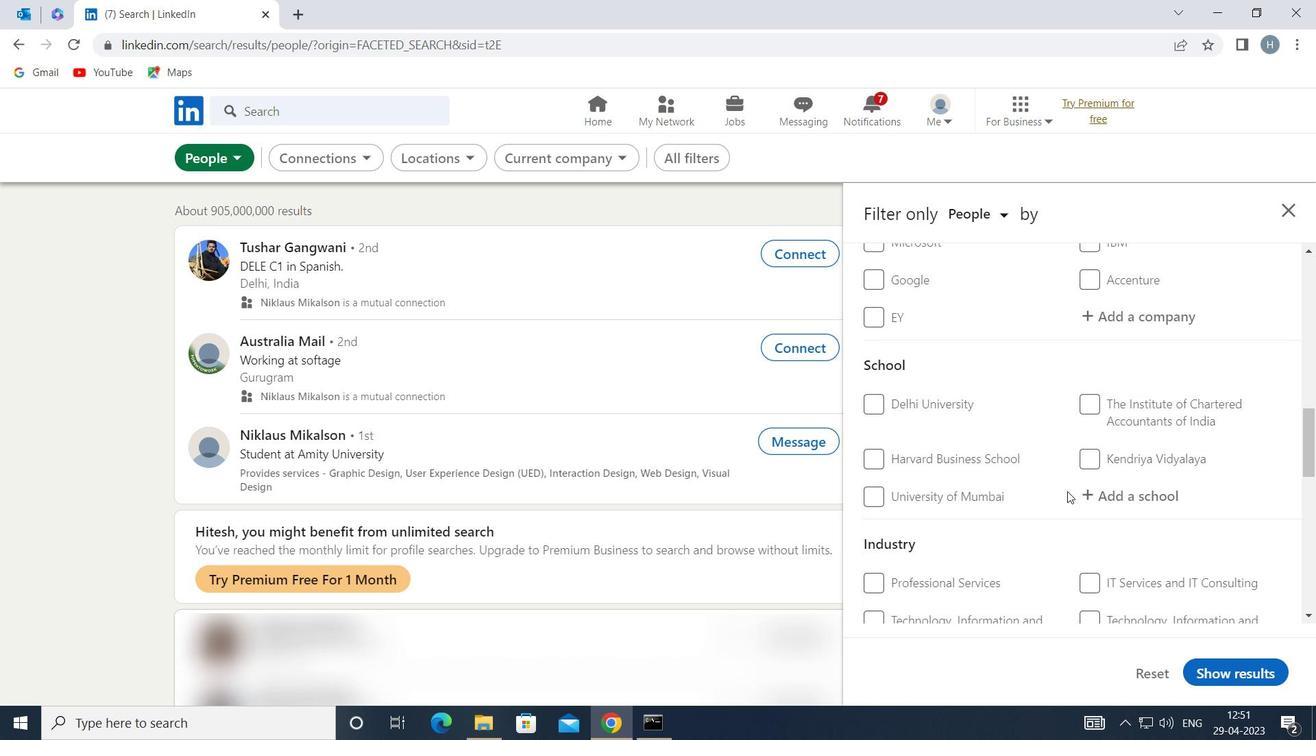 
Action: Mouse scrolled (1067, 490) with delta (0, 0)
Screenshot: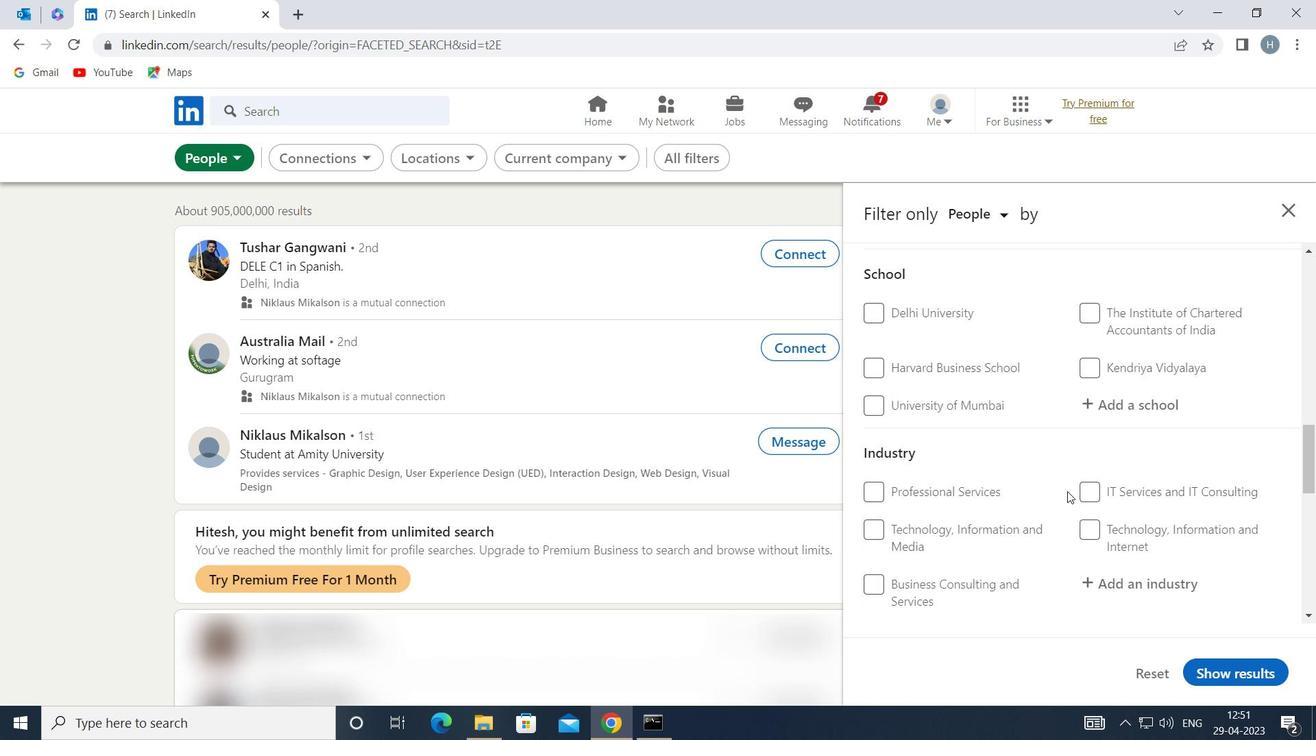 
Action: Mouse moved to (1066, 492)
Screenshot: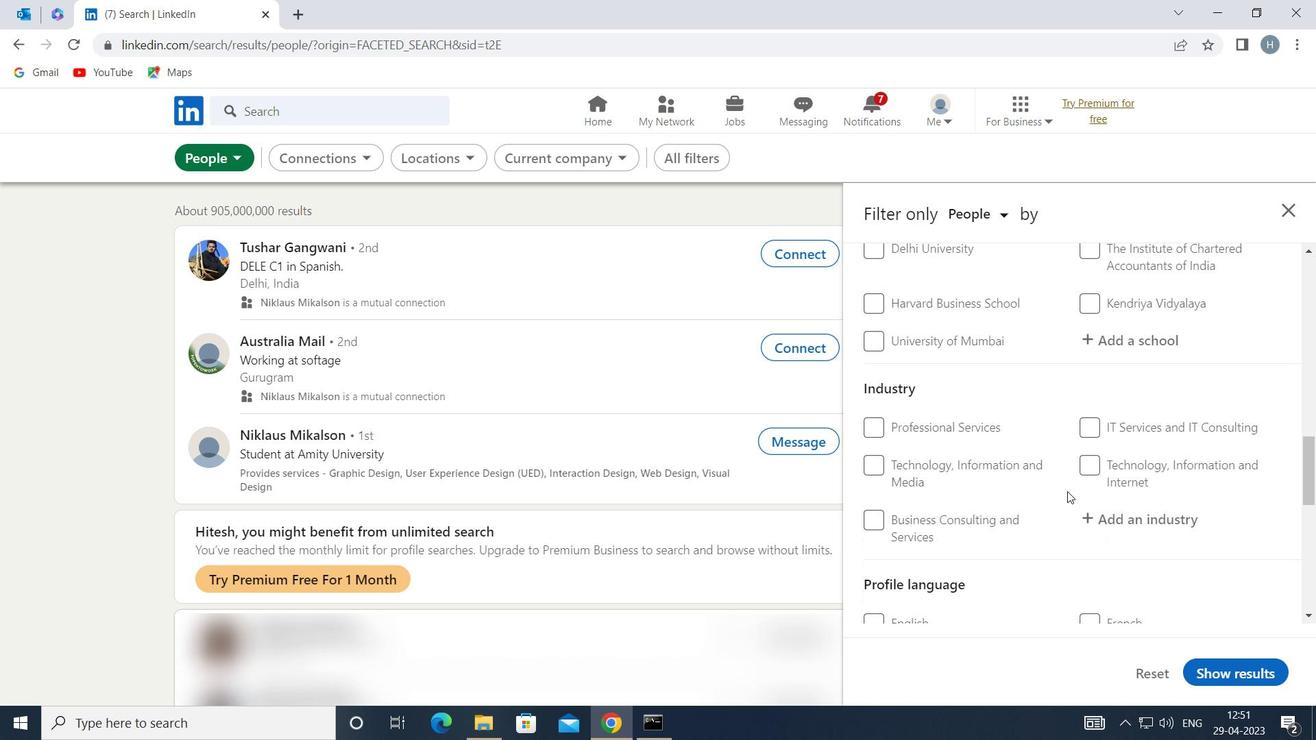 
Action: Mouse scrolled (1066, 491) with delta (0, 0)
Screenshot: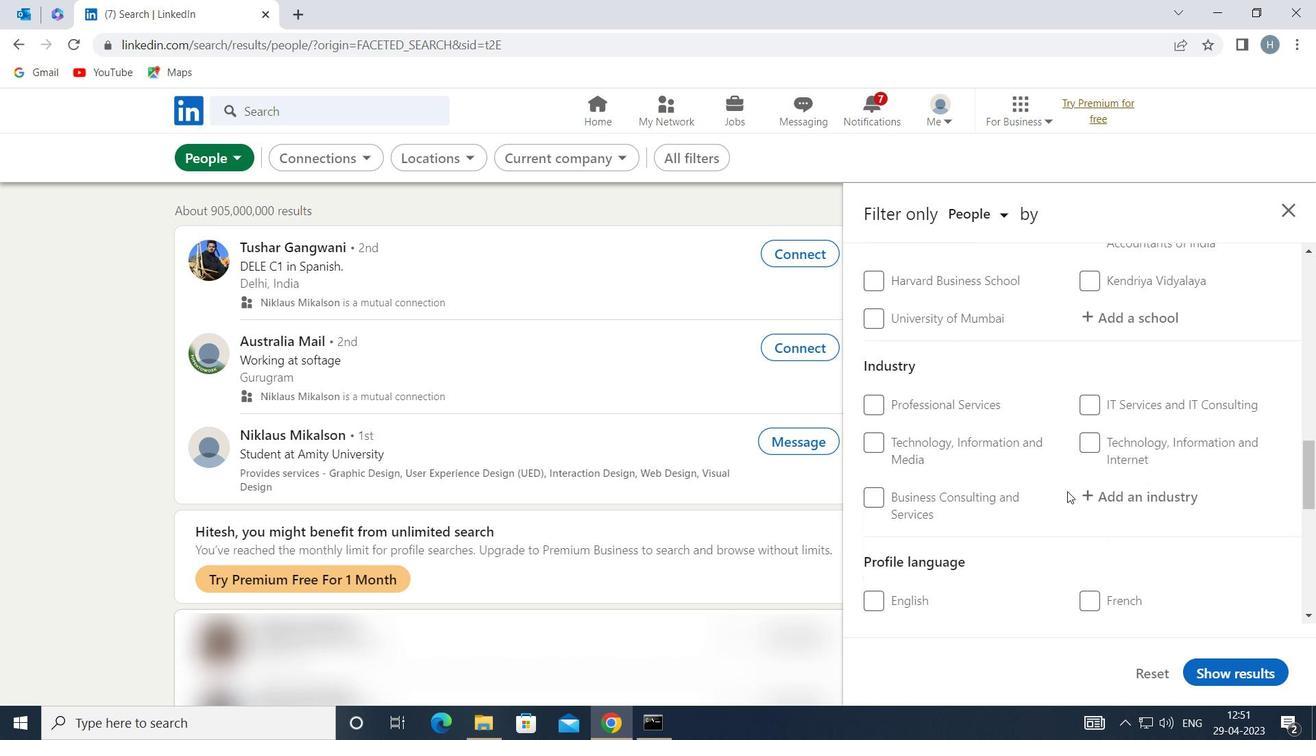 
Action: Mouse scrolled (1066, 491) with delta (0, 0)
Screenshot: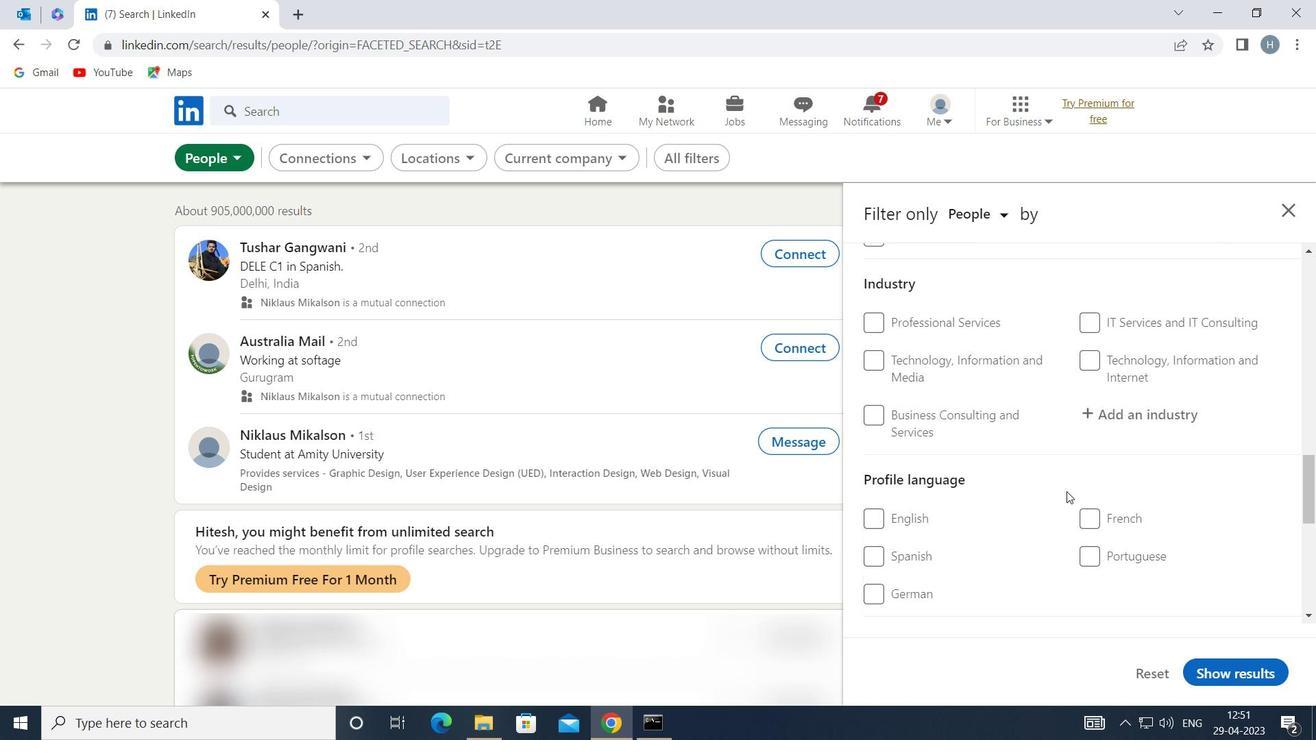
Action: Mouse moved to (1091, 461)
Screenshot: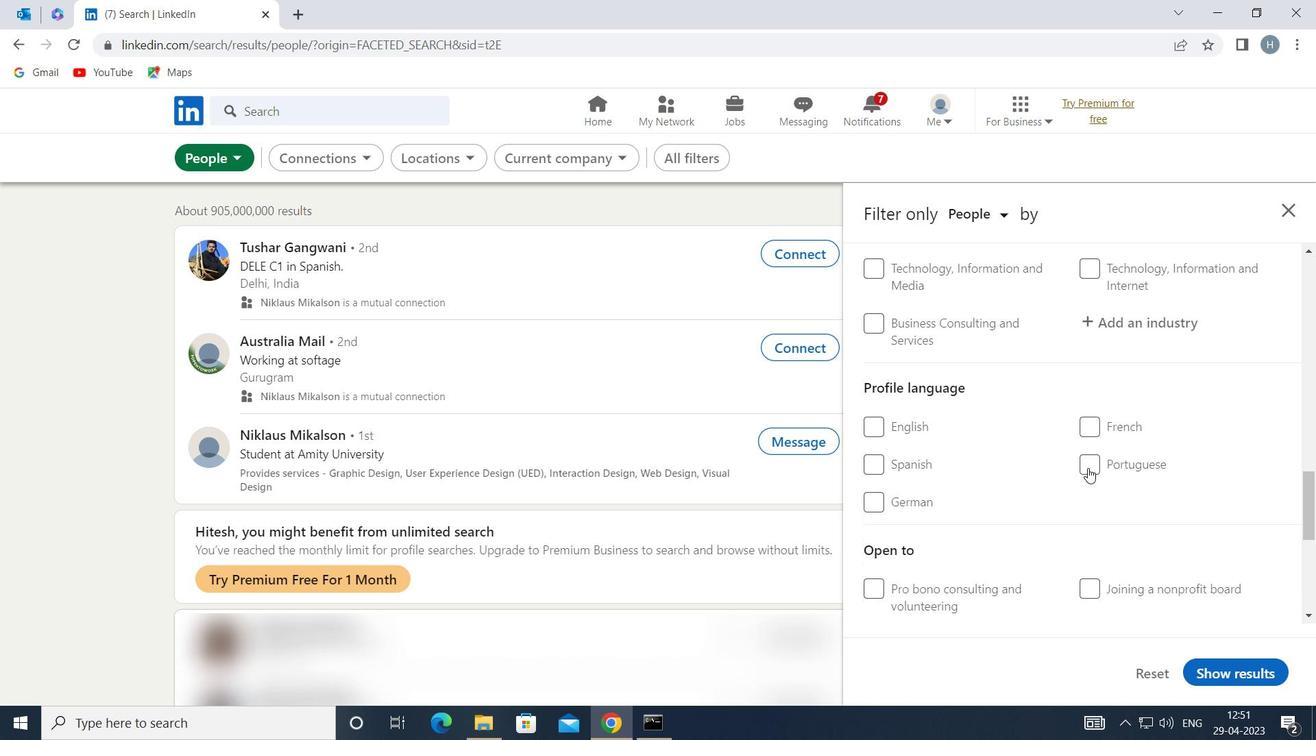 
Action: Mouse pressed left at (1091, 461)
Screenshot: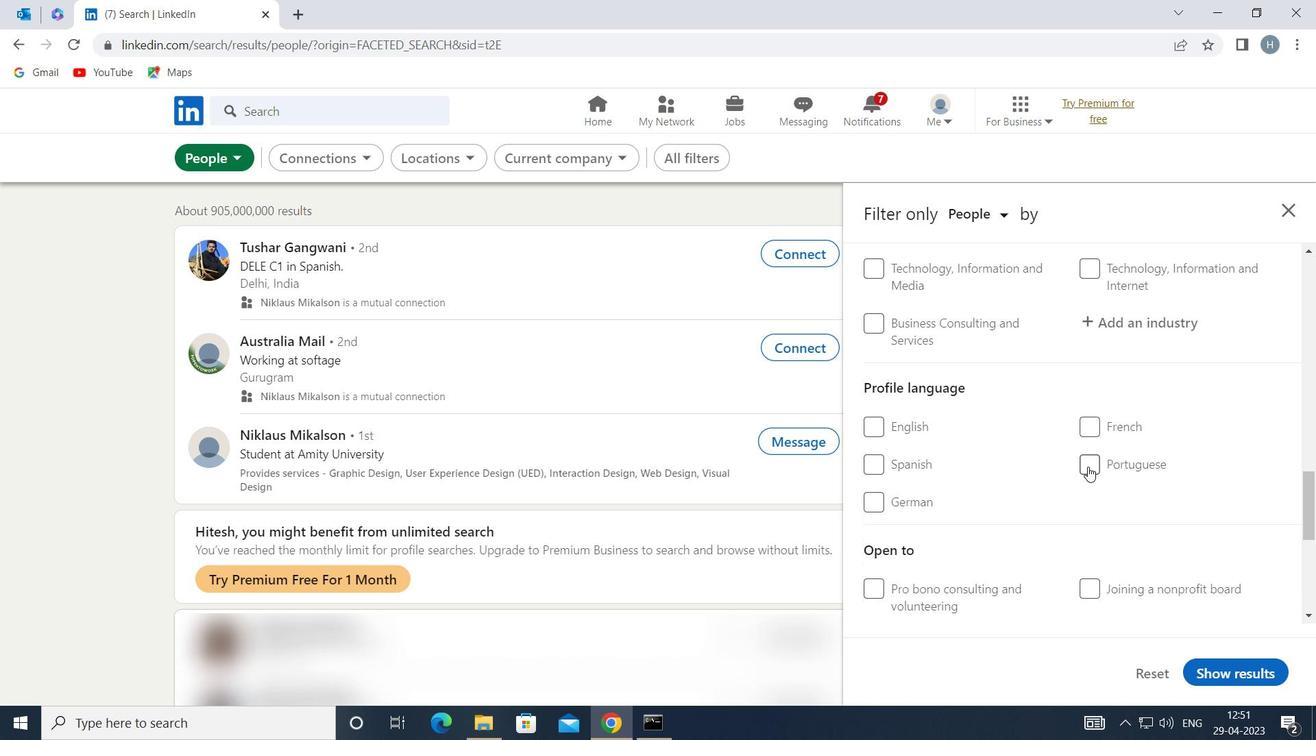 
Action: Mouse moved to (1053, 477)
Screenshot: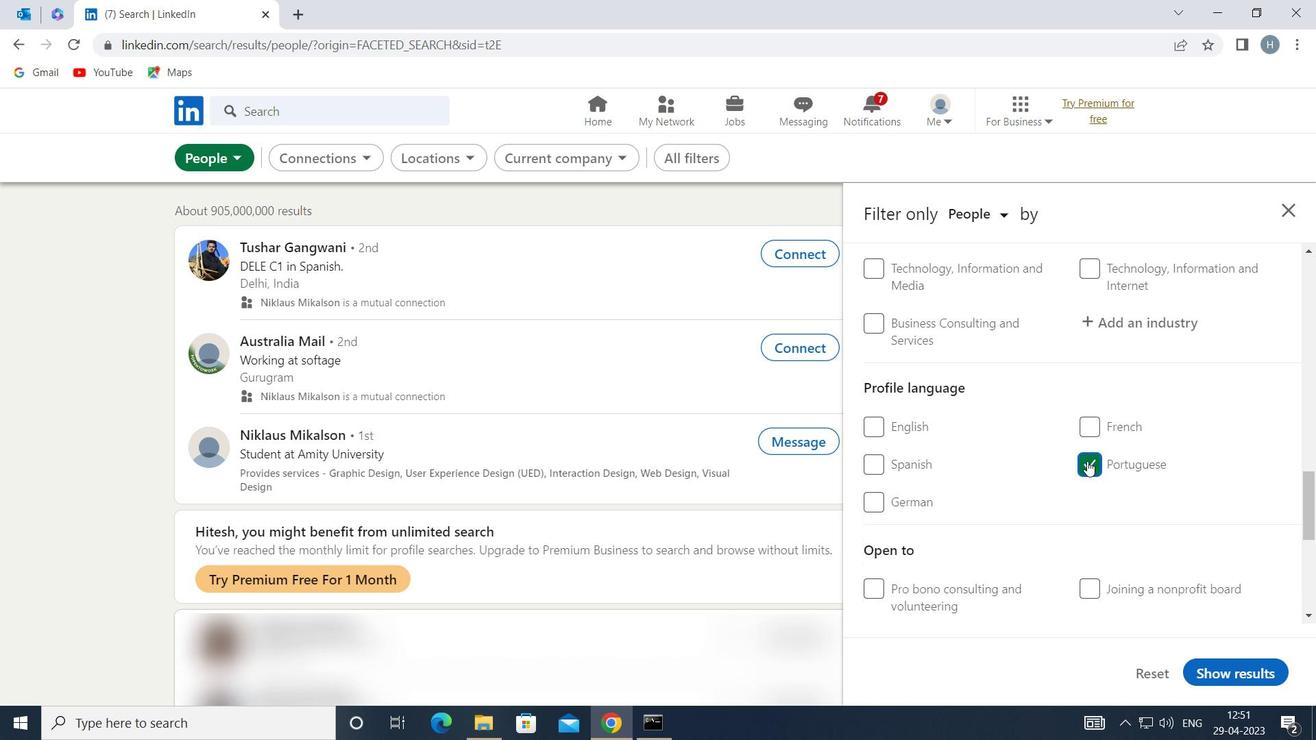 
Action: Mouse scrolled (1053, 478) with delta (0, 0)
Screenshot: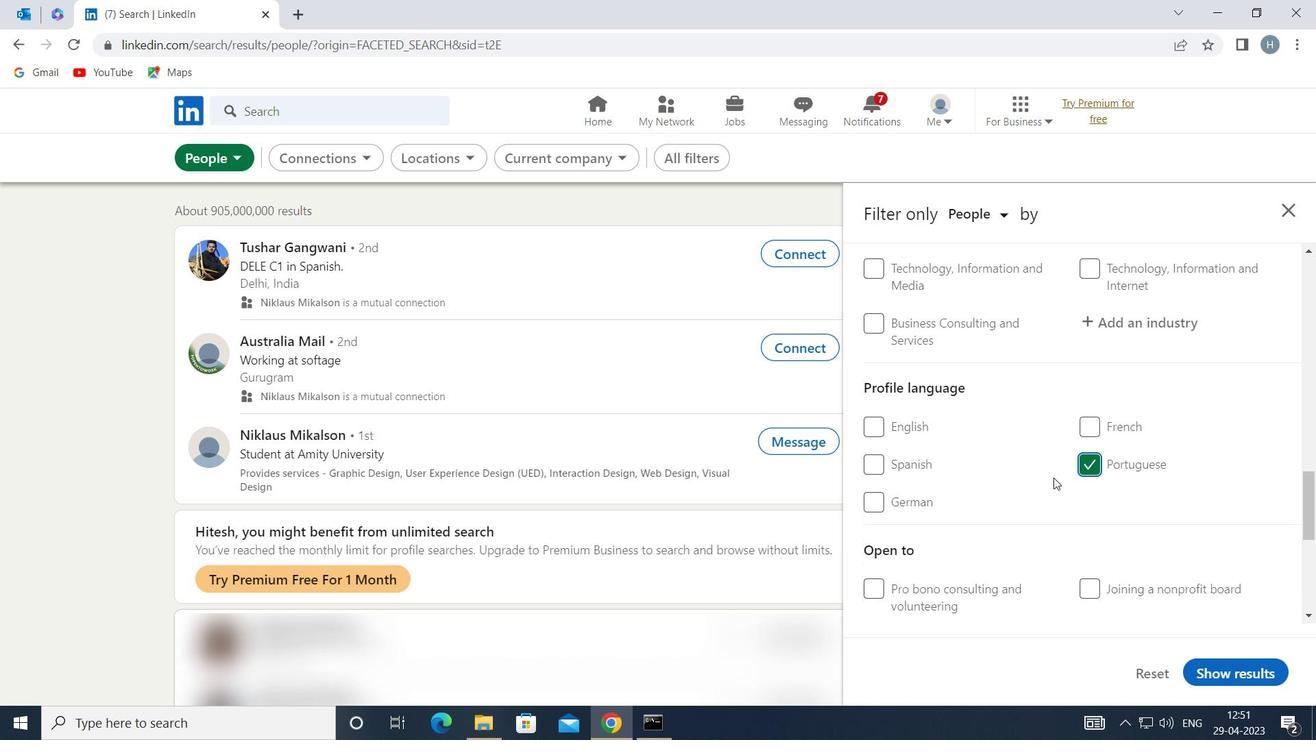 
Action: Mouse scrolled (1053, 478) with delta (0, 0)
Screenshot: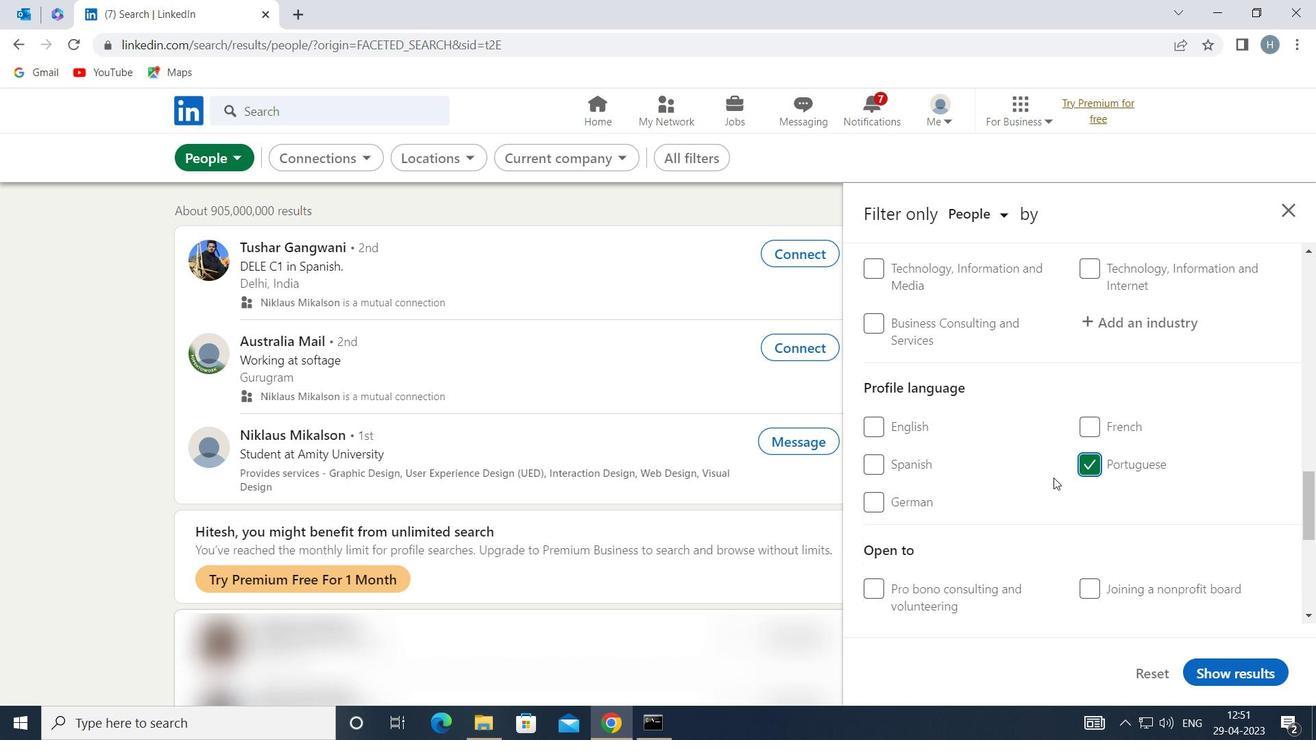 
Action: Mouse moved to (1052, 477)
Screenshot: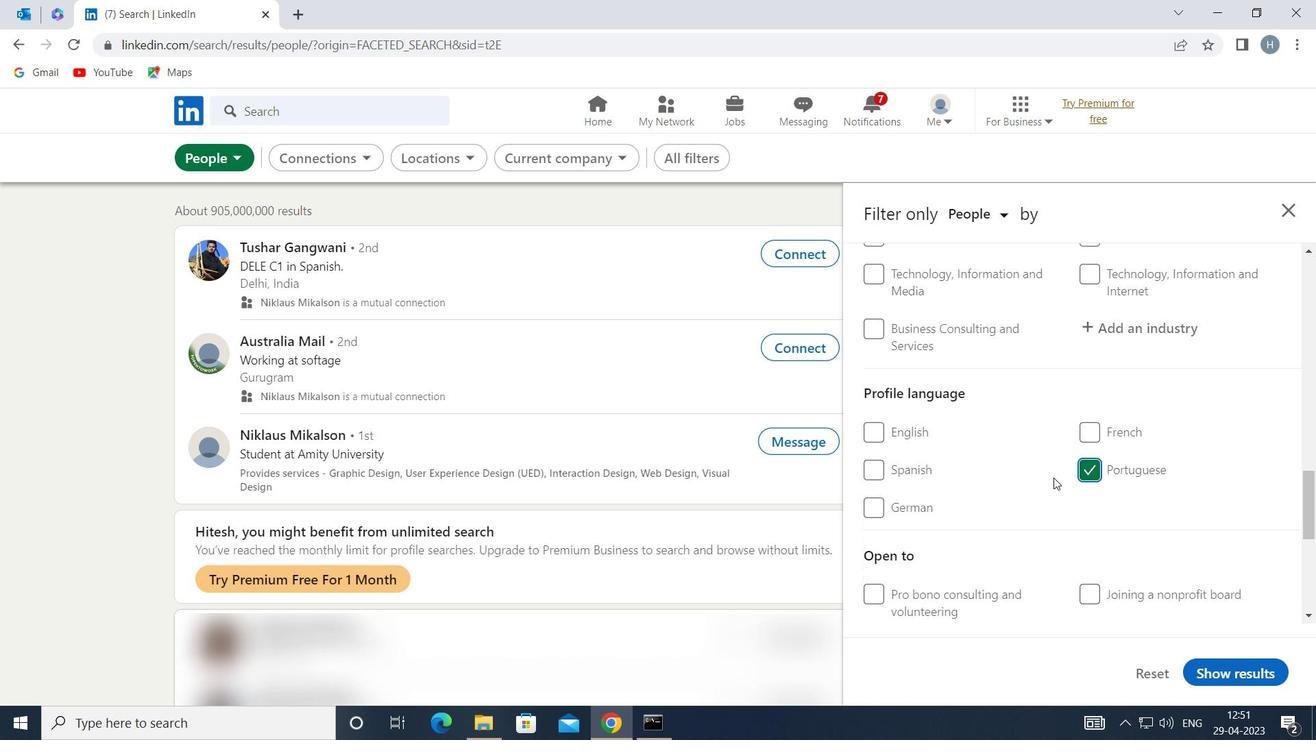 
Action: Mouse scrolled (1052, 478) with delta (0, 0)
Screenshot: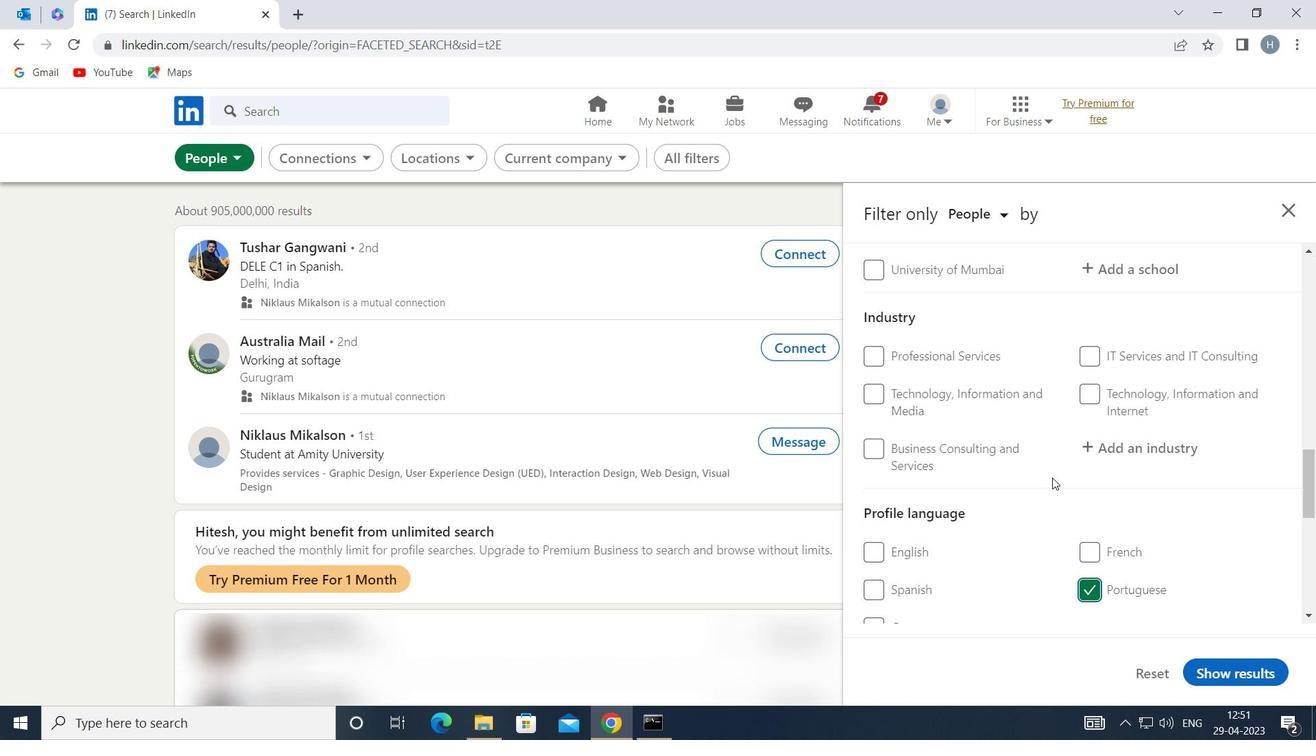 
Action: Mouse scrolled (1052, 478) with delta (0, 0)
Screenshot: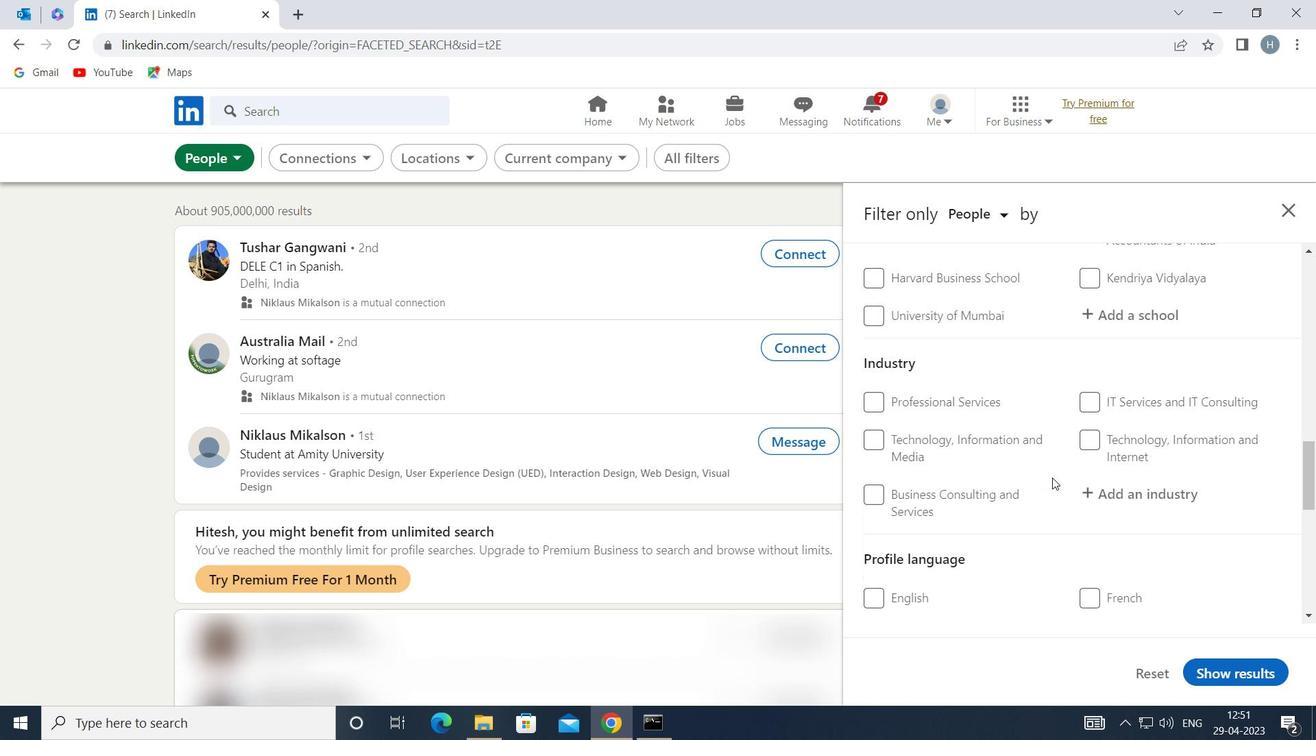 
Action: Mouse scrolled (1052, 478) with delta (0, 0)
Screenshot: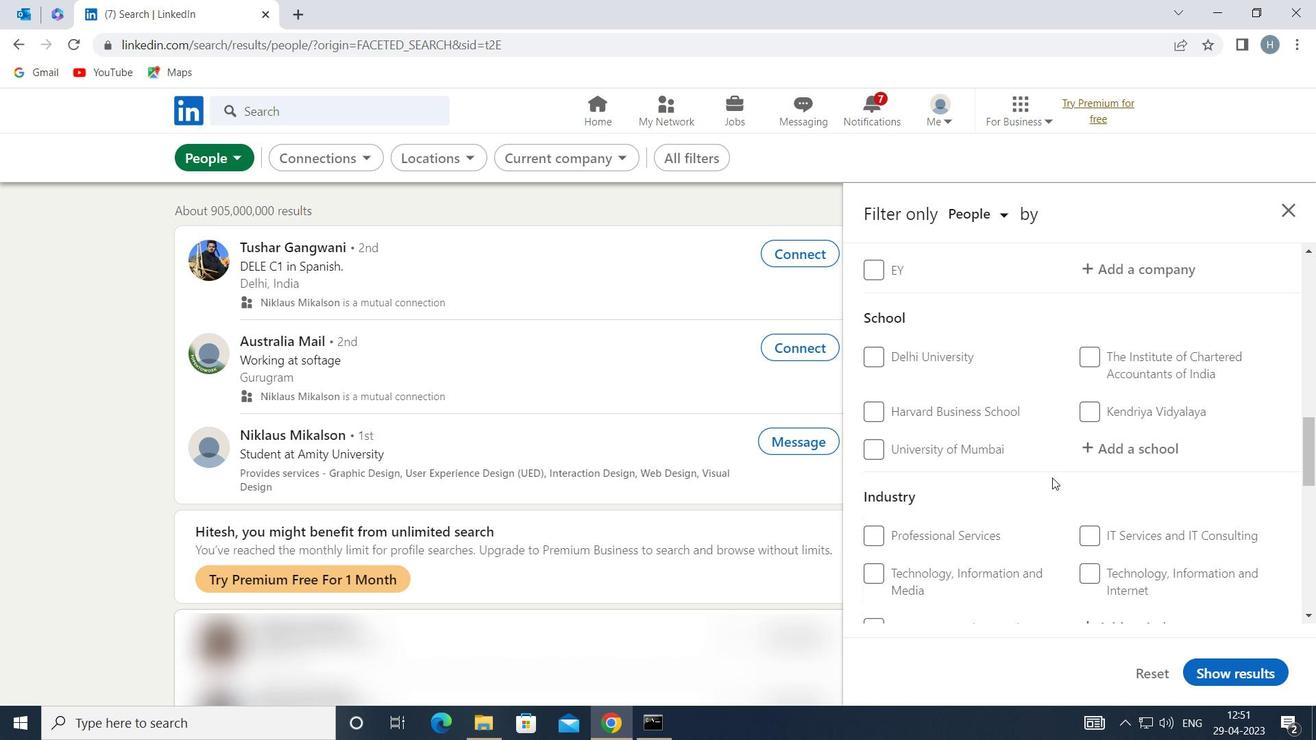 
Action: Mouse scrolled (1052, 478) with delta (0, 0)
Screenshot: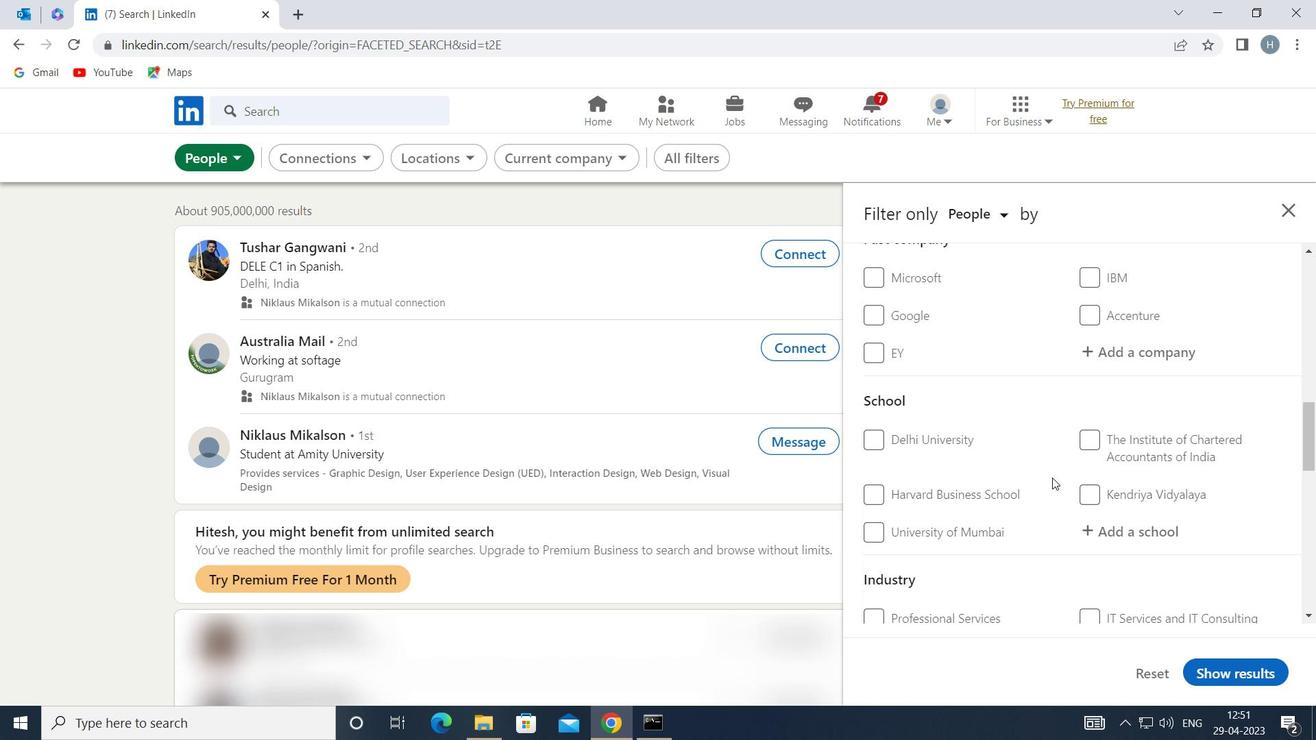 
Action: Mouse scrolled (1052, 478) with delta (0, 0)
Screenshot: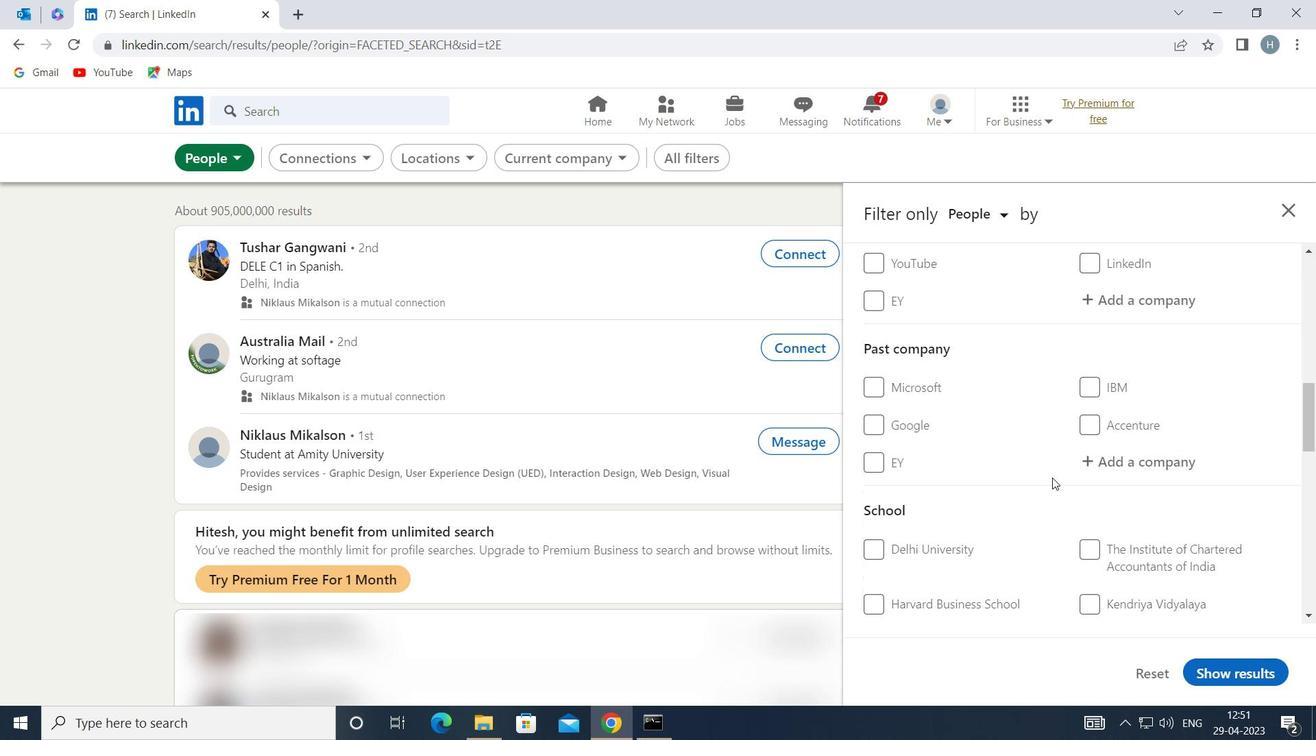 
Action: Mouse scrolled (1052, 478) with delta (0, 0)
Screenshot: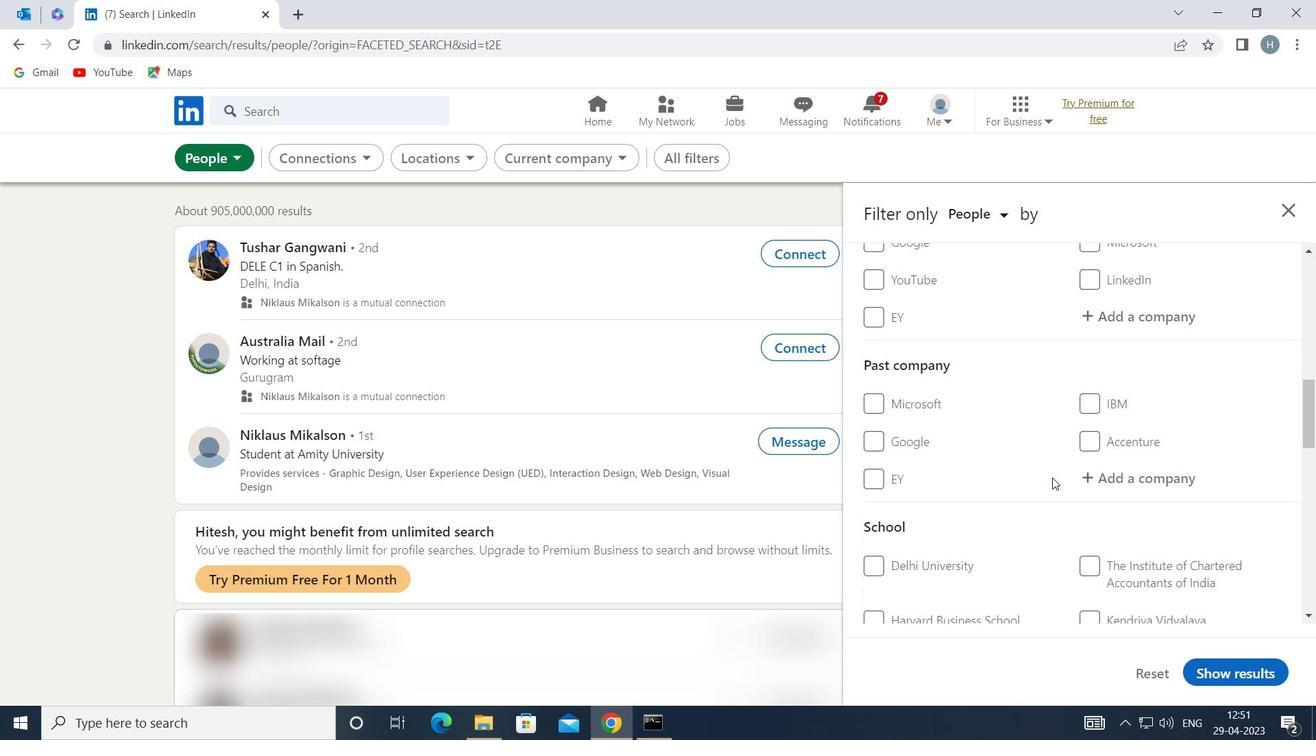 
Action: Mouse scrolled (1052, 478) with delta (0, 0)
Screenshot: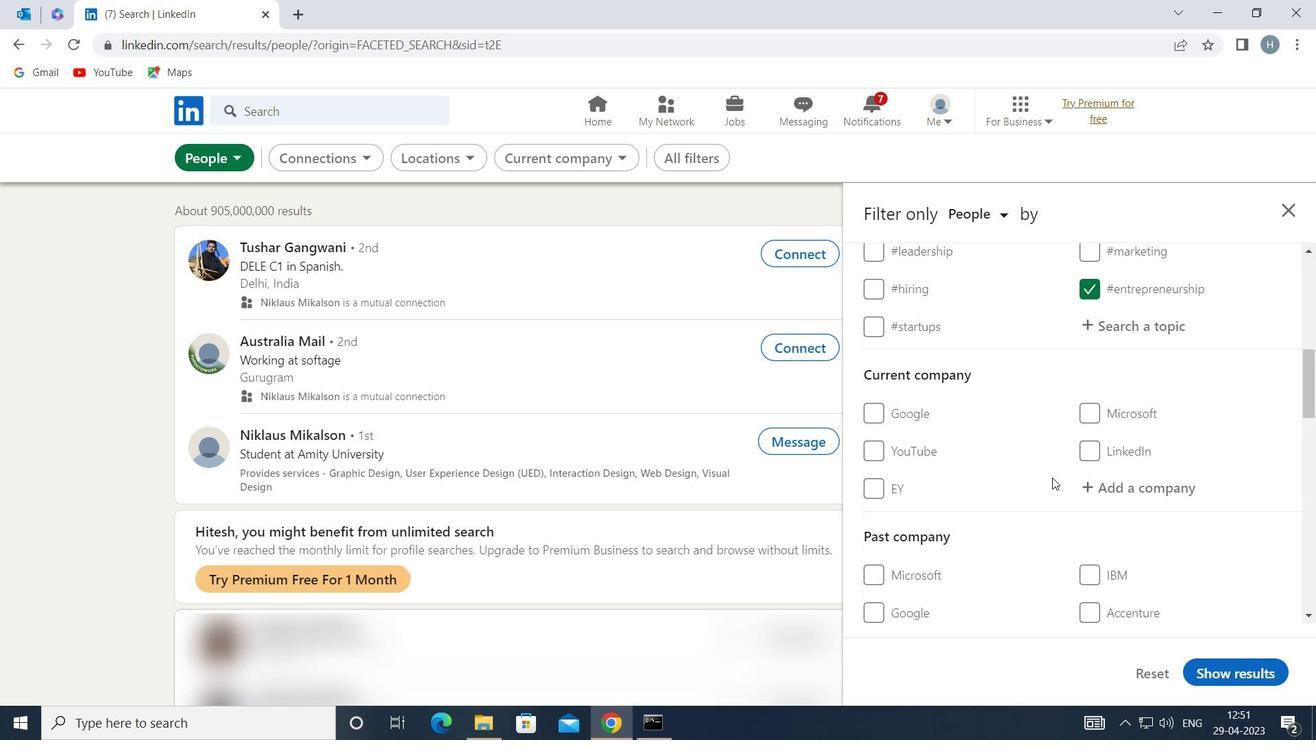 
Action: Mouse moved to (1099, 510)
Screenshot: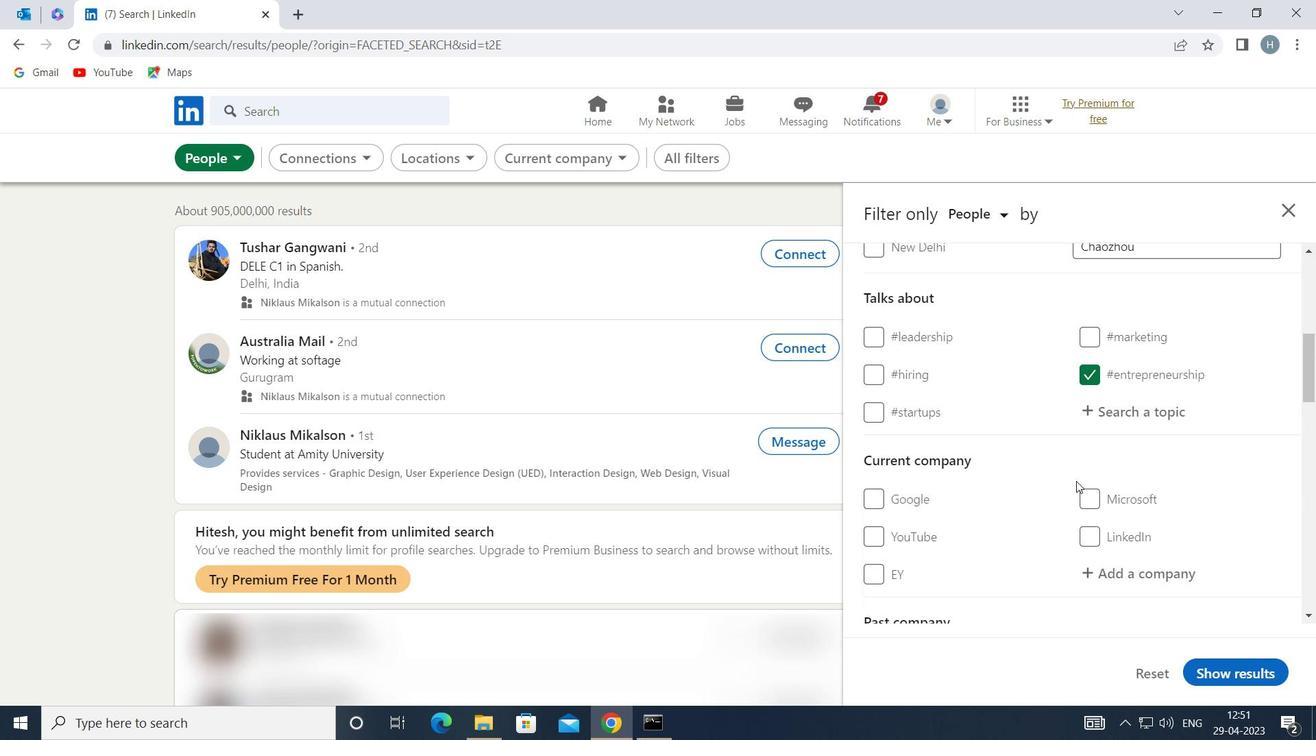 
Action: Mouse scrolled (1099, 510) with delta (0, 0)
Screenshot: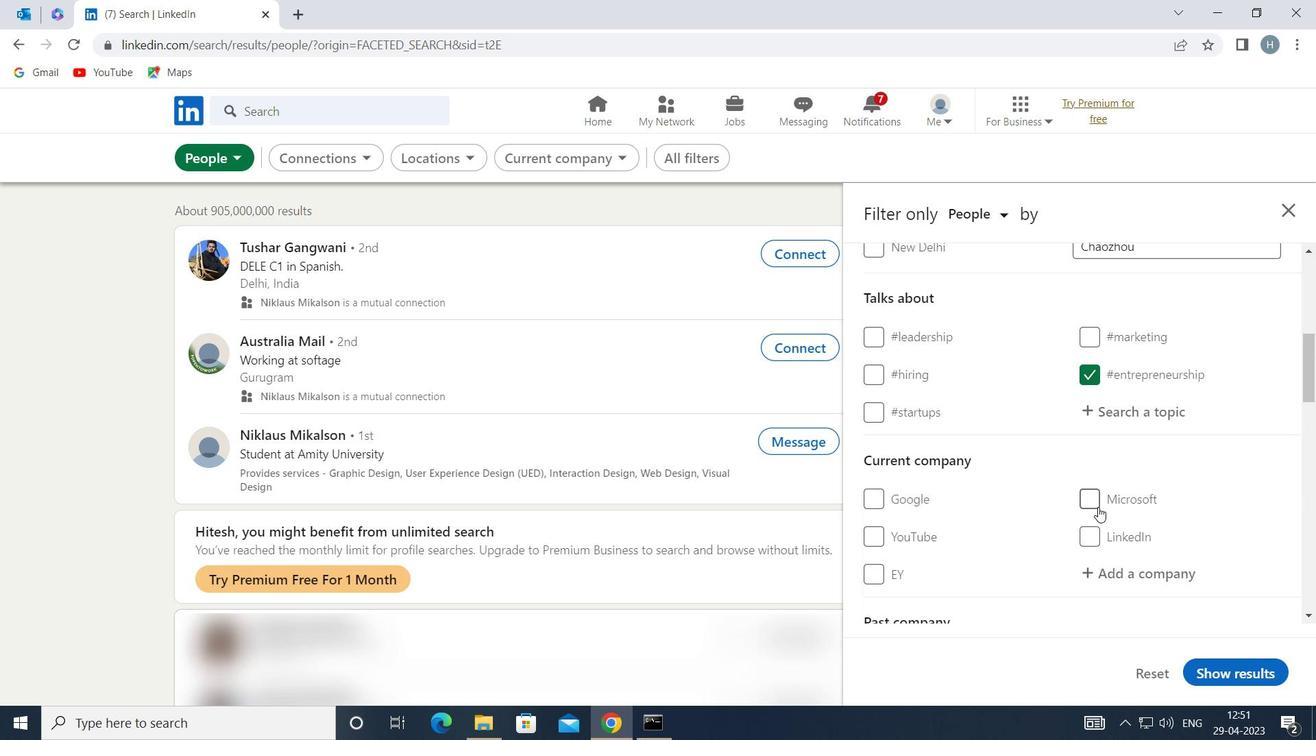 
Action: Mouse moved to (1118, 488)
Screenshot: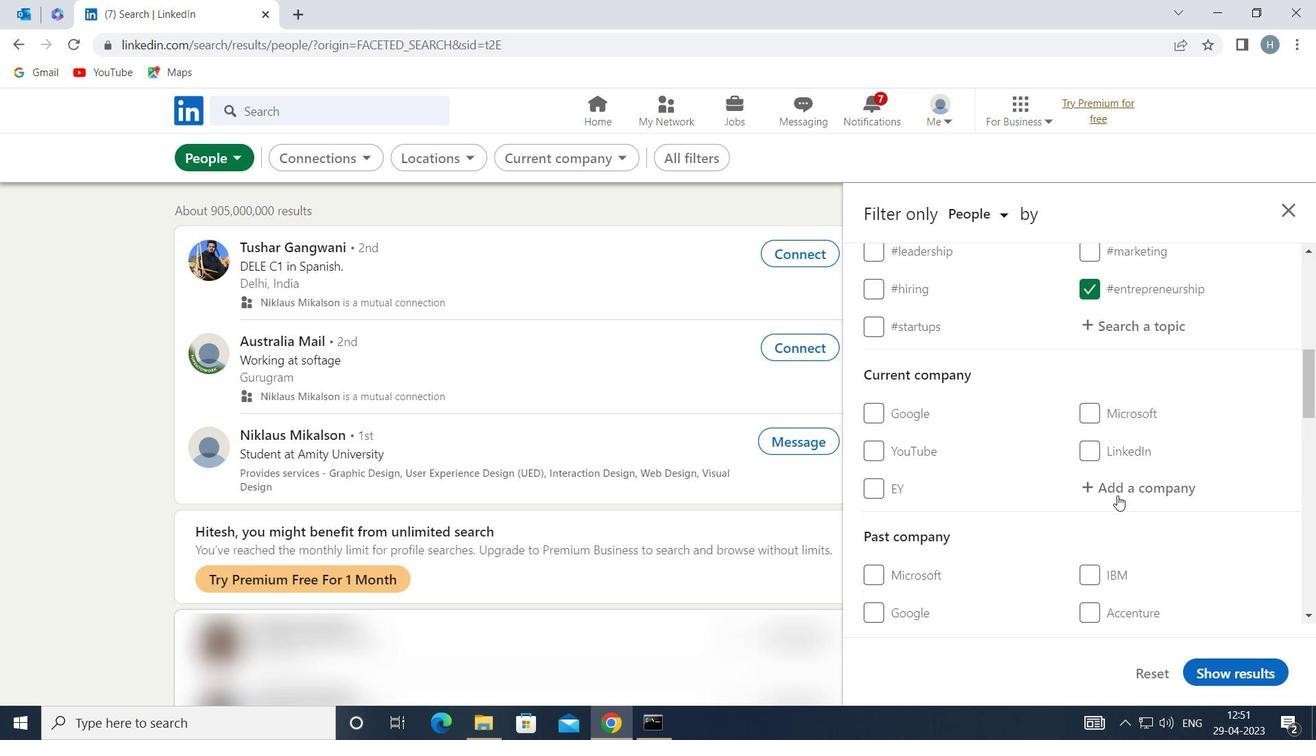 
Action: Mouse pressed left at (1118, 488)
Screenshot: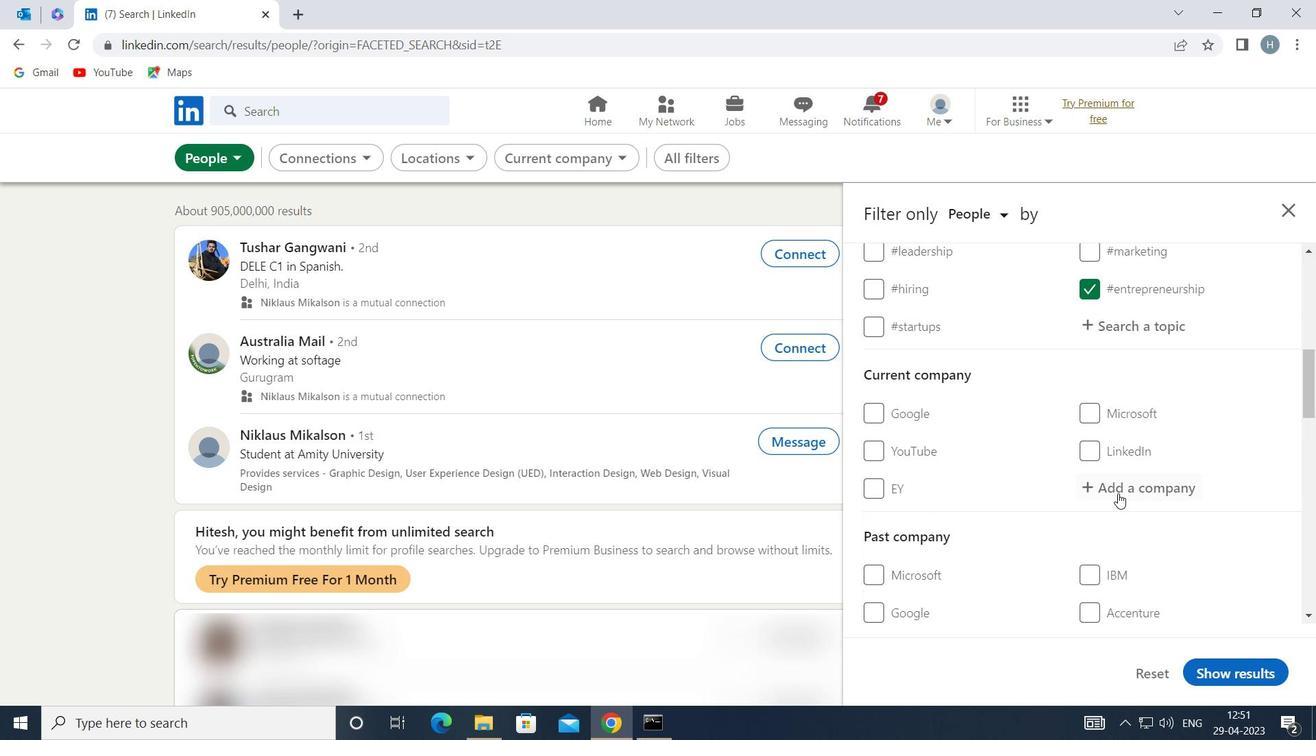 
Action: Mouse moved to (1118, 486)
Screenshot: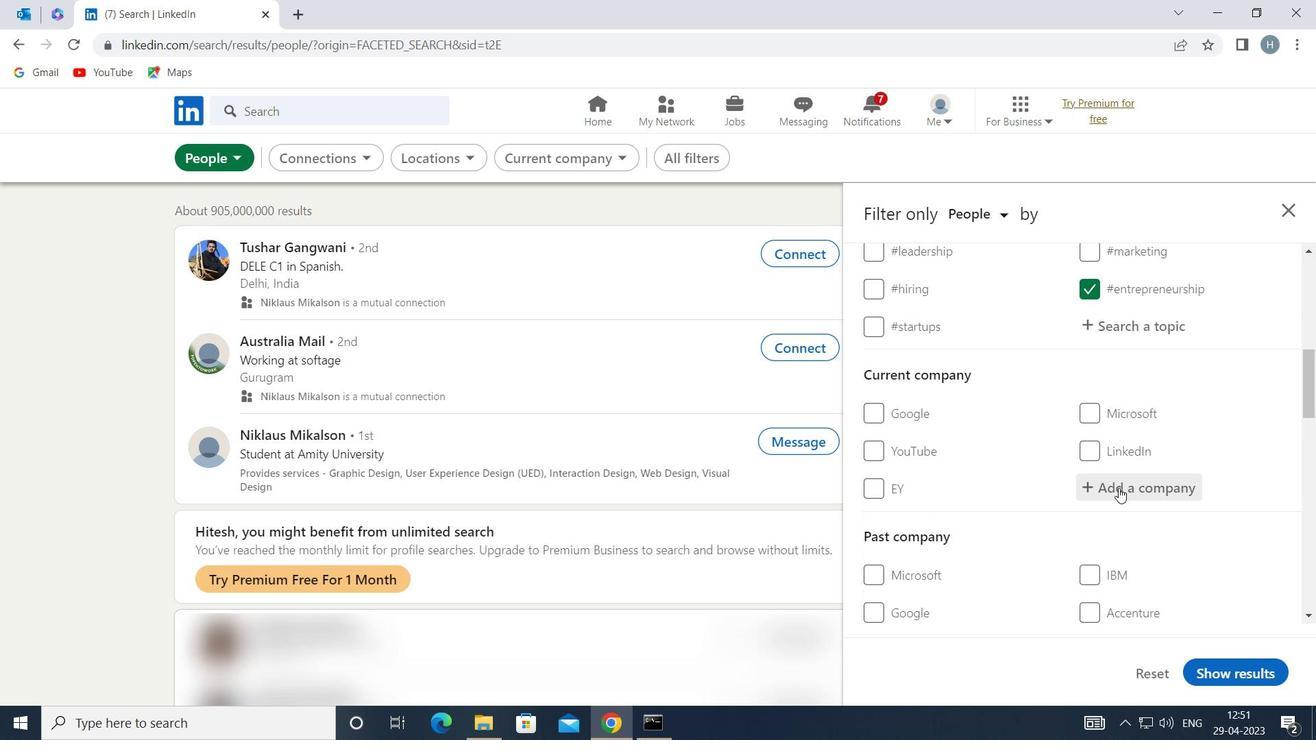 
Action: Key pressed <Key.shift>DE<Key.shift>H
Screenshot: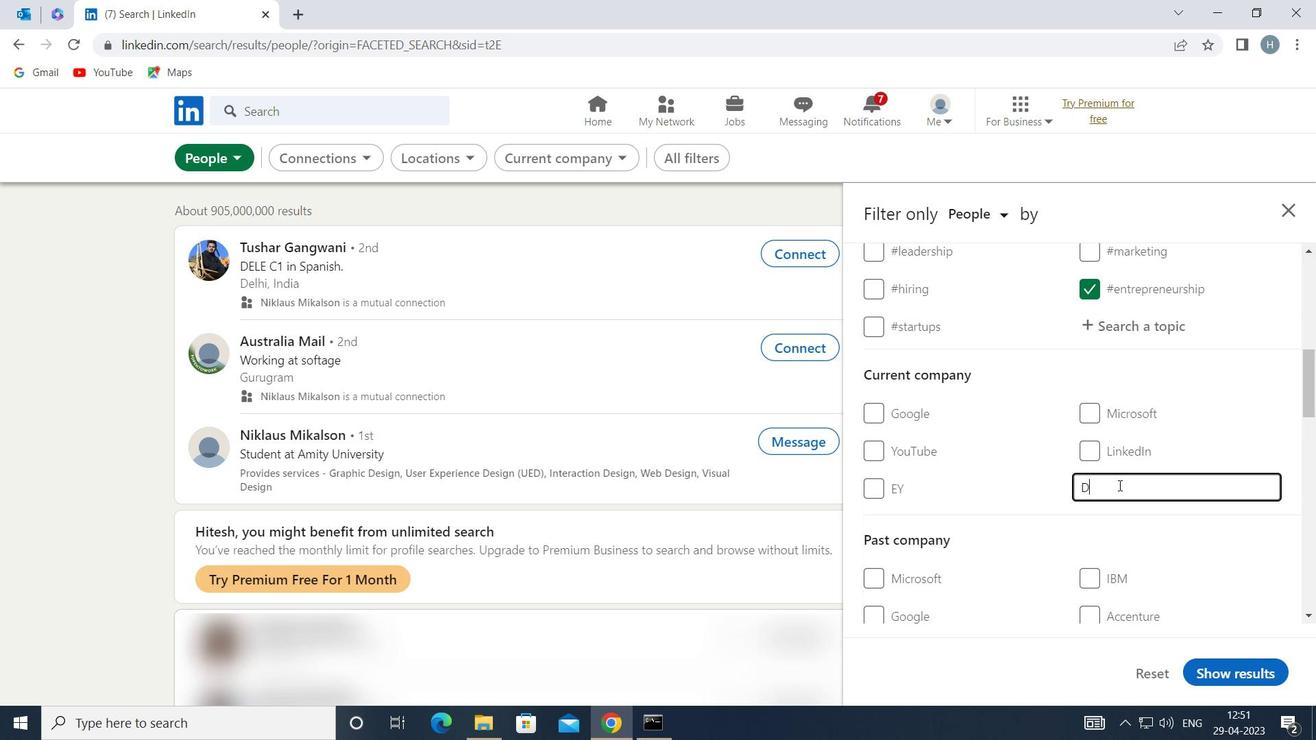 
Action: Mouse moved to (1096, 513)
Screenshot: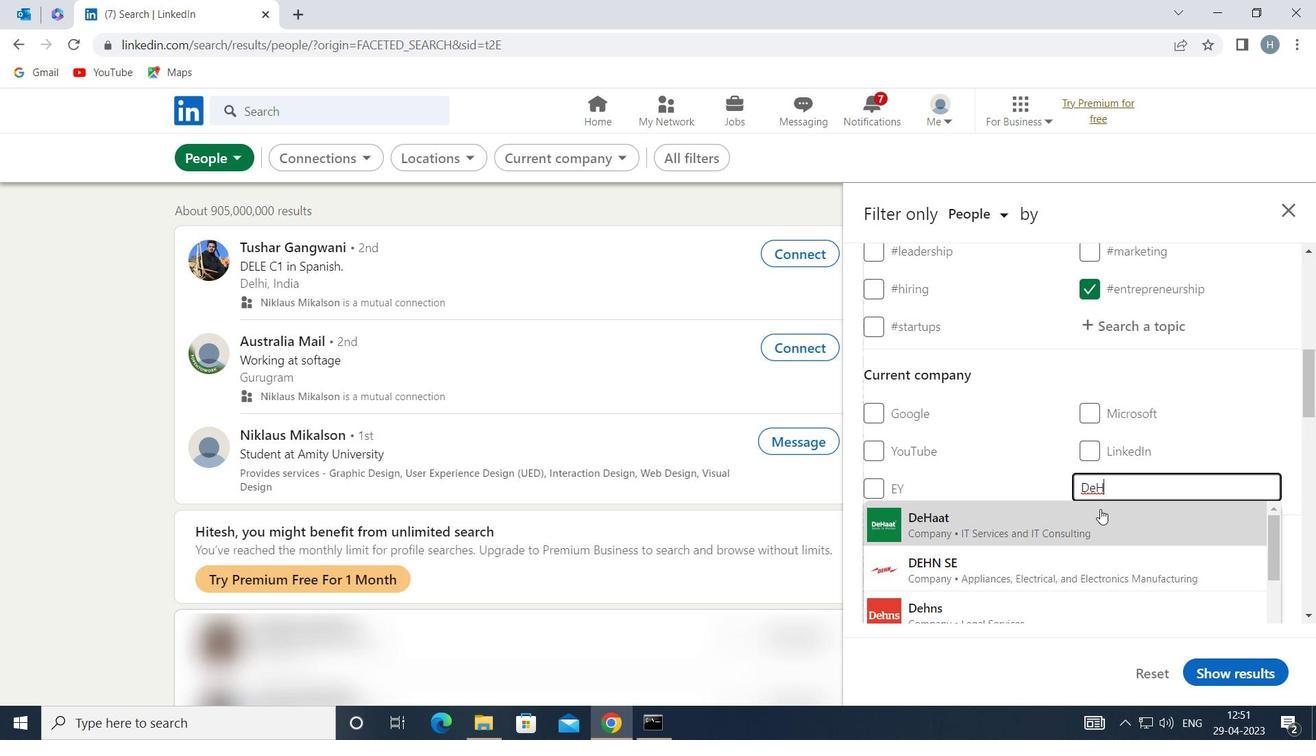 
Action: Mouse pressed left at (1096, 513)
Screenshot: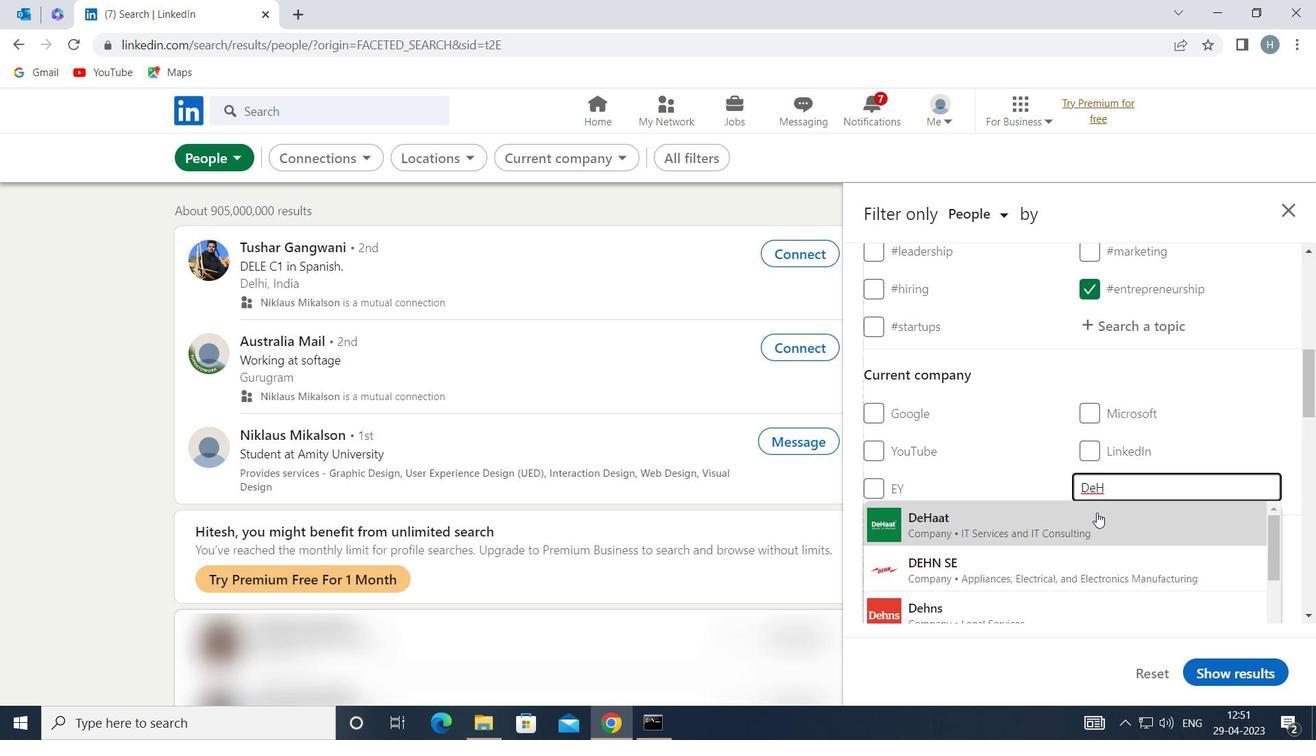 
Action: Mouse moved to (1026, 497)
Screenshot: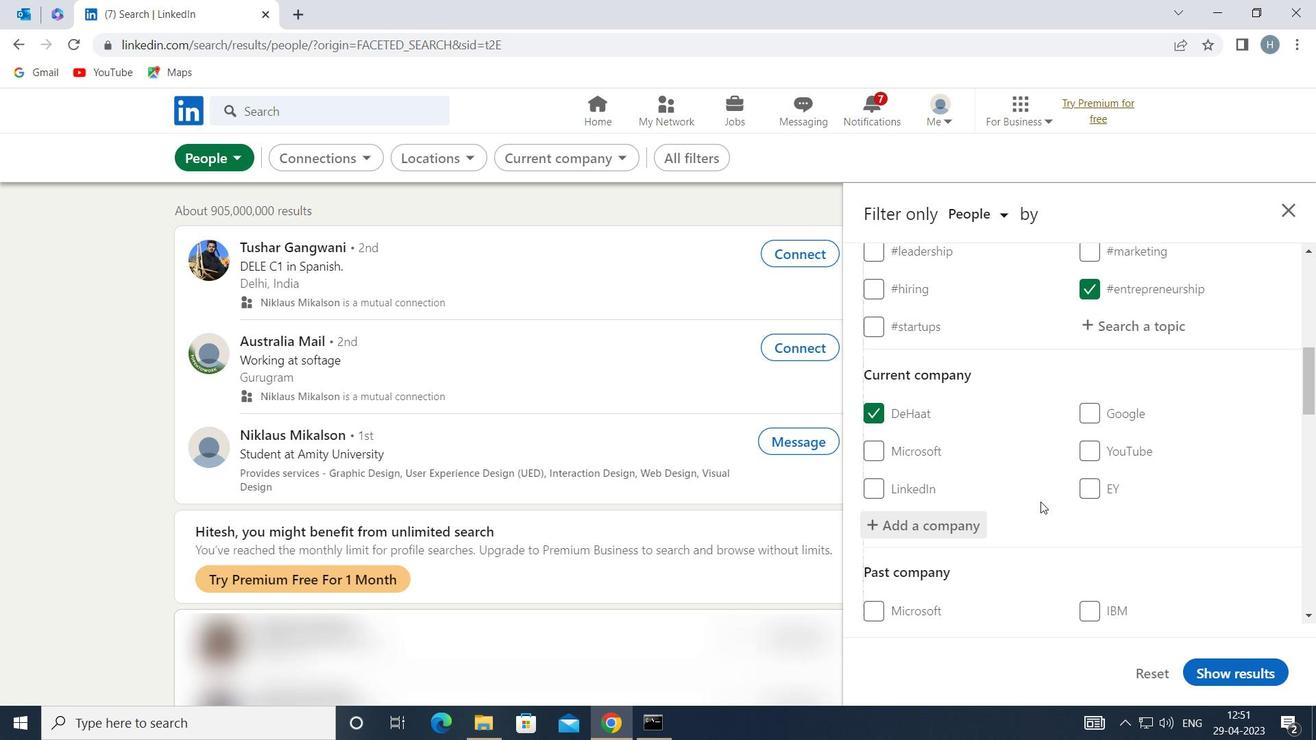 
Action: Mouse scrolled (1026, 497) with delta (0, 0)
Screenshot: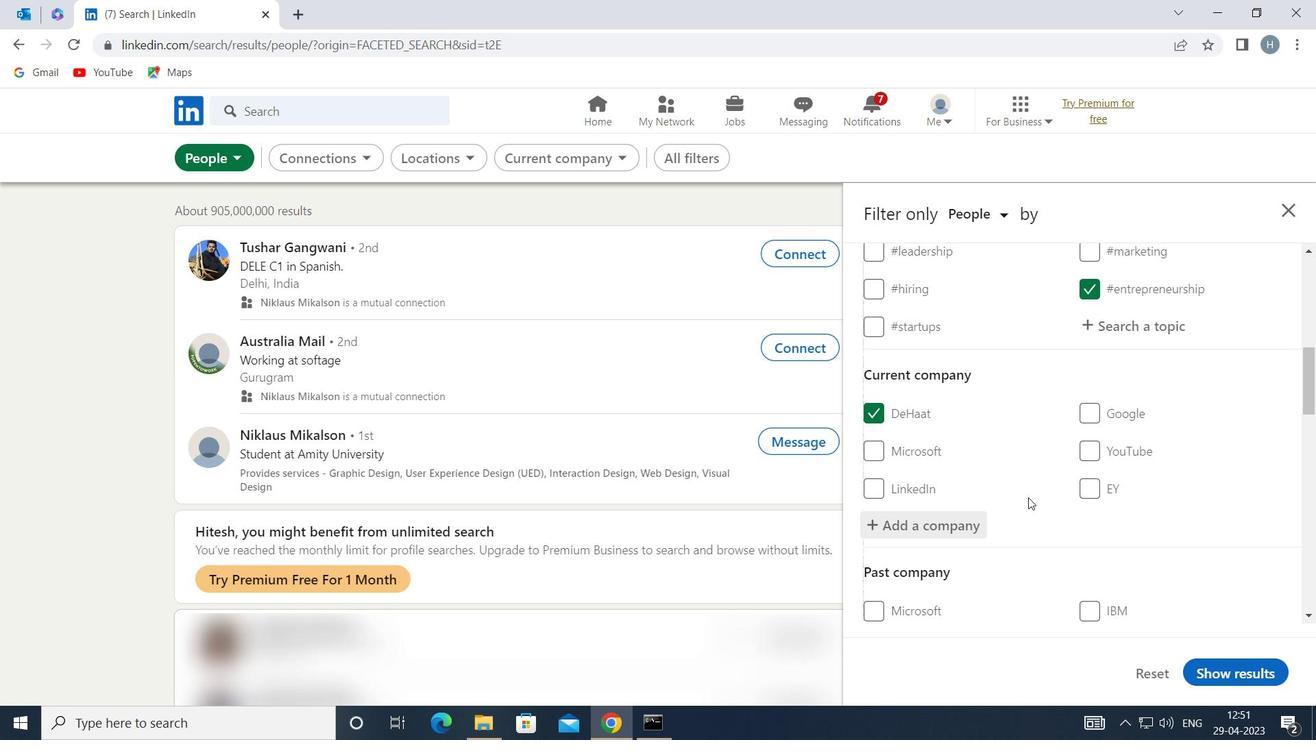 
Action: Mouse scrolled (1026, 497) with delta (0, 0)
Screenshot: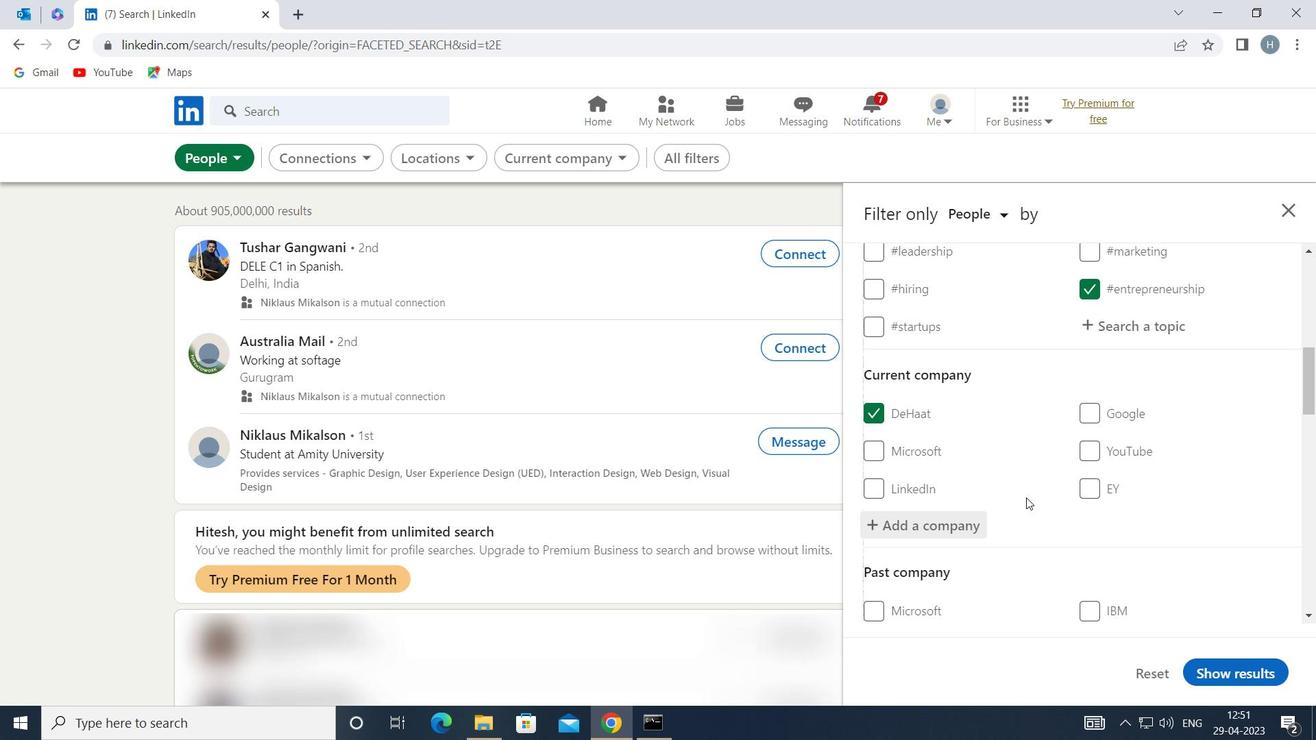 
Action: Mouse moved to (1024, 496)
Screenshot: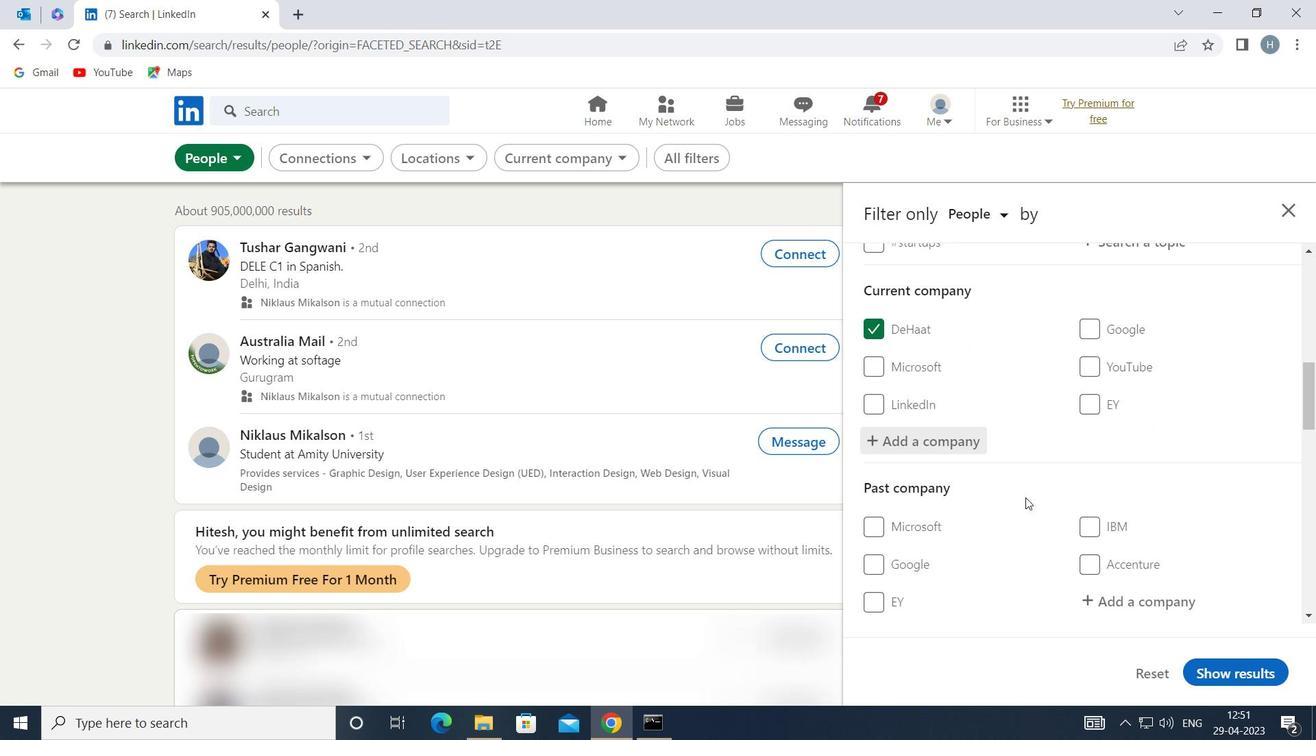 
Action: Mouse scrolled (1024, 495) with delta (0, 0)
Screenshot: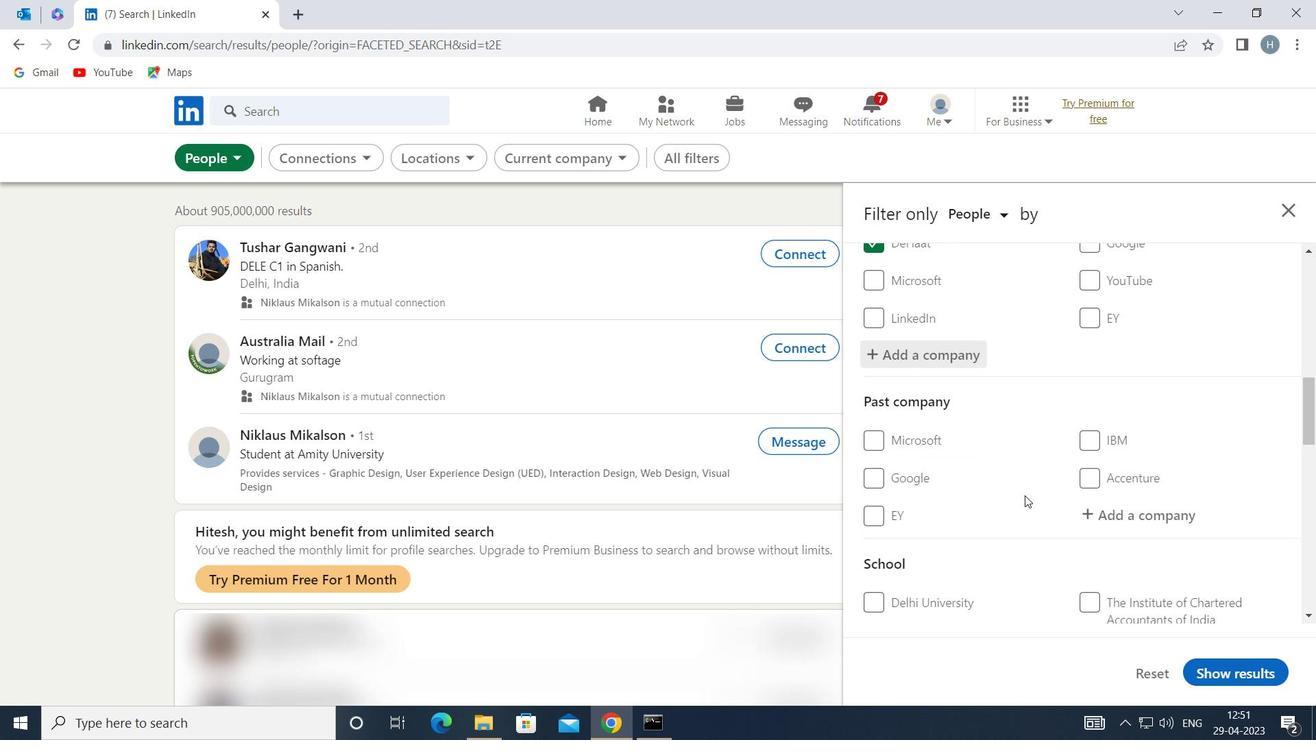 
Action: Mouse scrolled (1024, 495) with delta (0, 0)
Screenshot: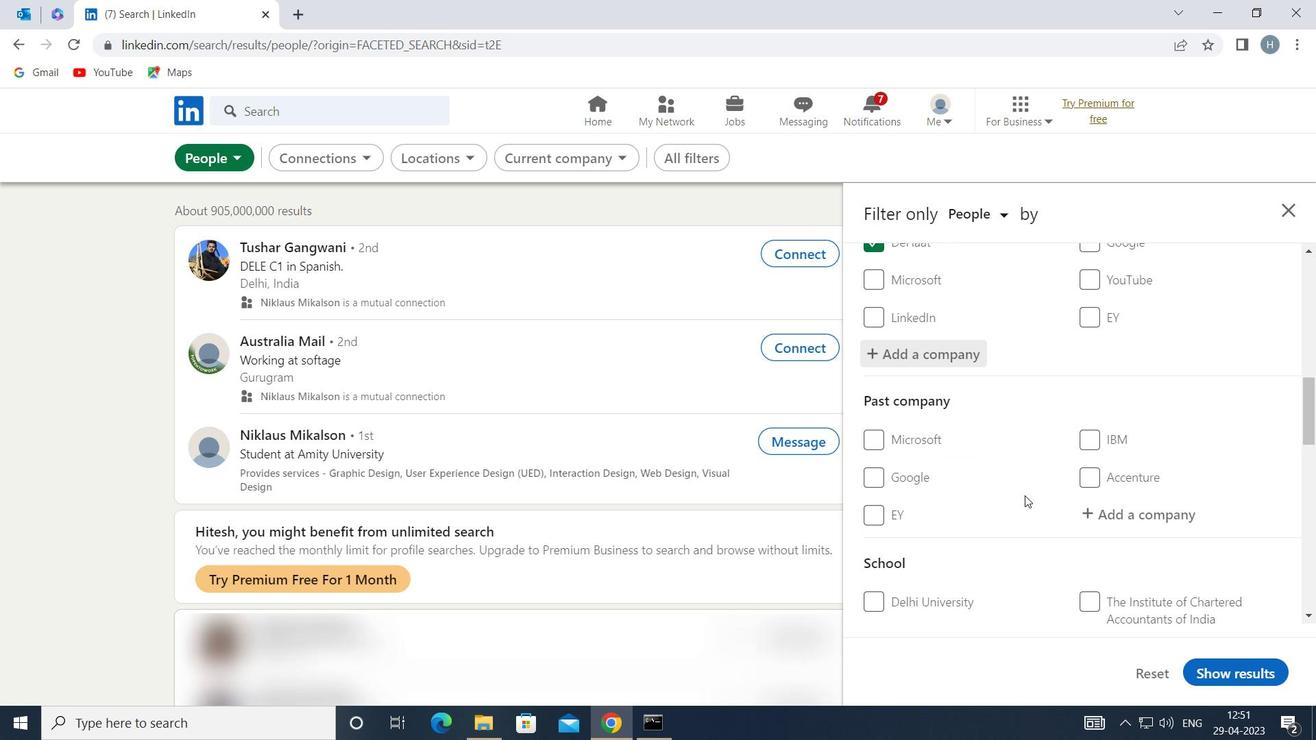 
Action: Mouse scrolled (1024, 495) with delta (0, 0)
Screenshot: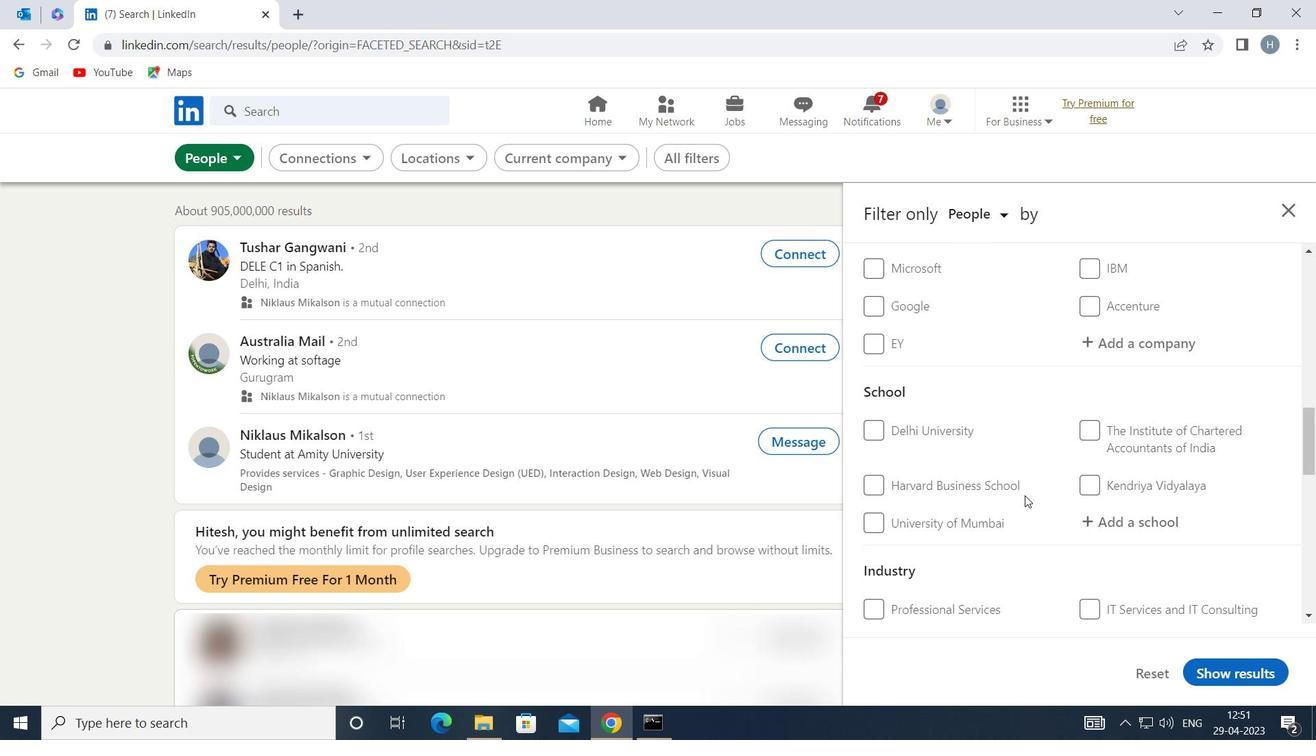 
Action: Mouse moved to (1133, 430)
Screenshot: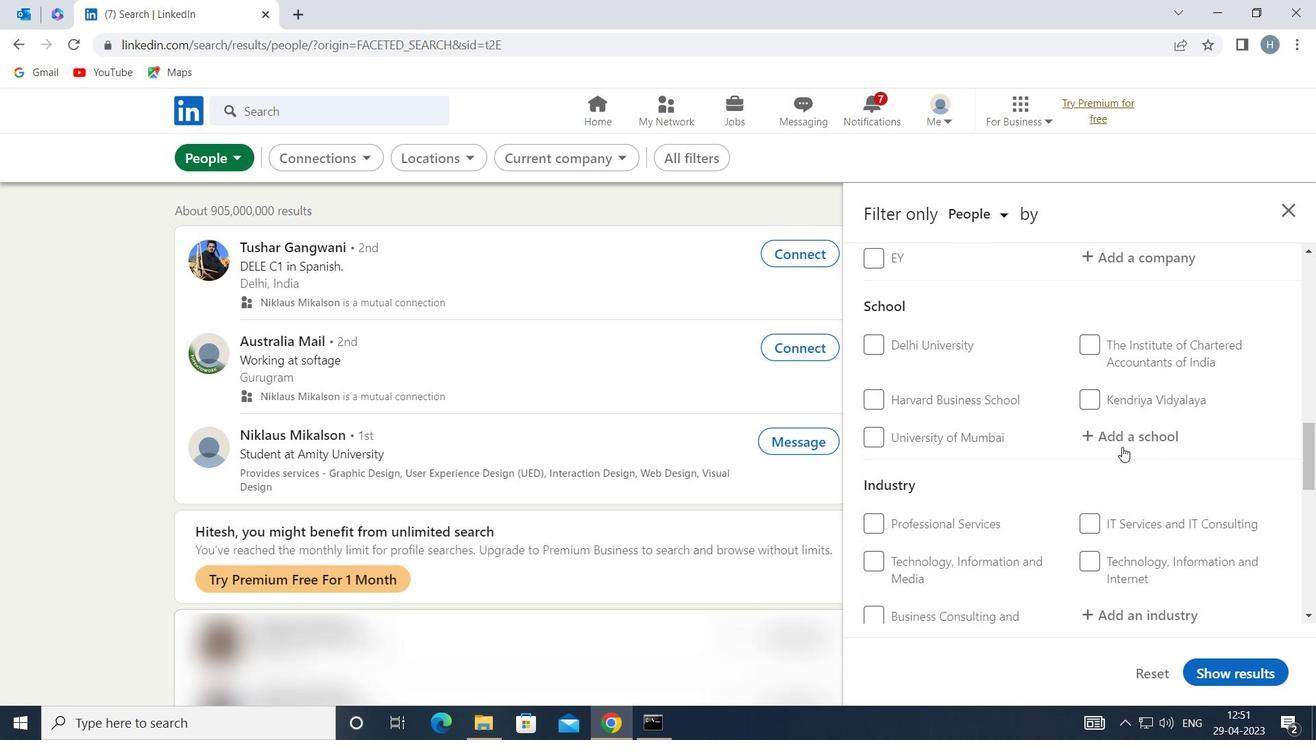 
Action: Mouse pressed left at (1133, 430)
Screenshot: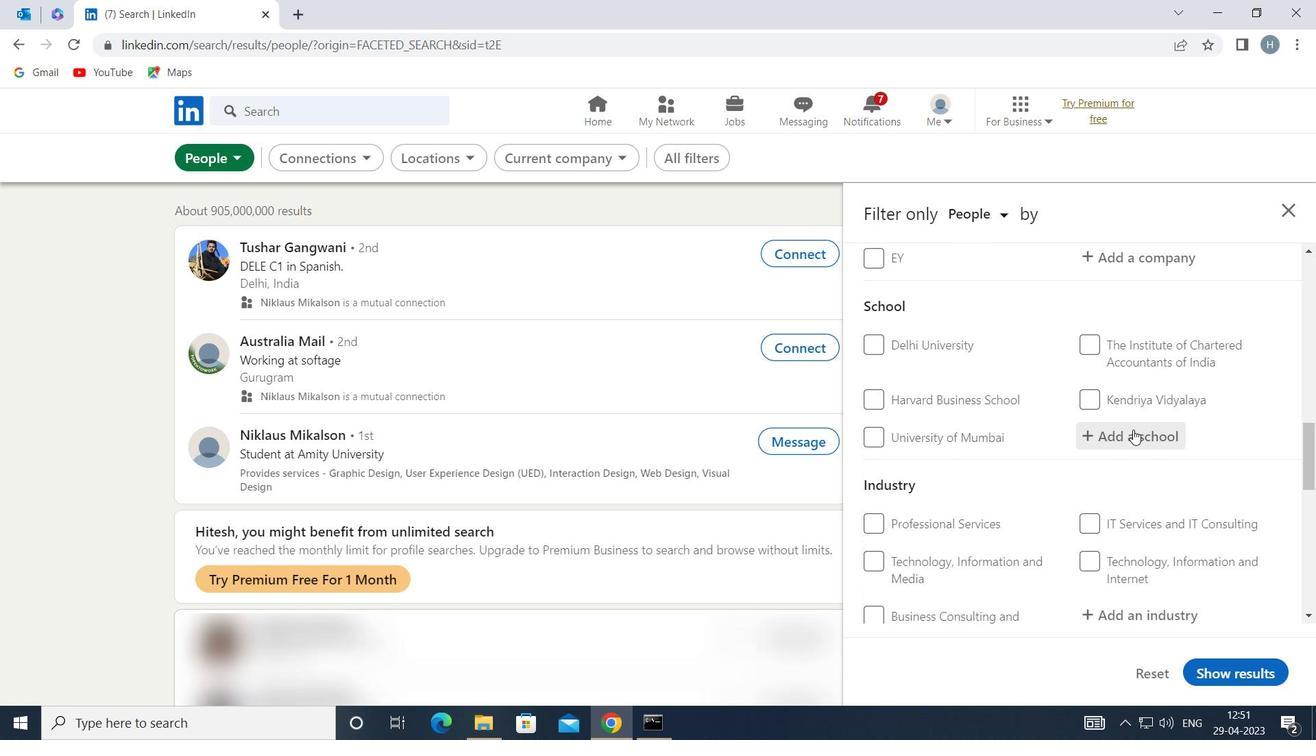
Action: Mouse moved to (1133, 427)
Screenshot: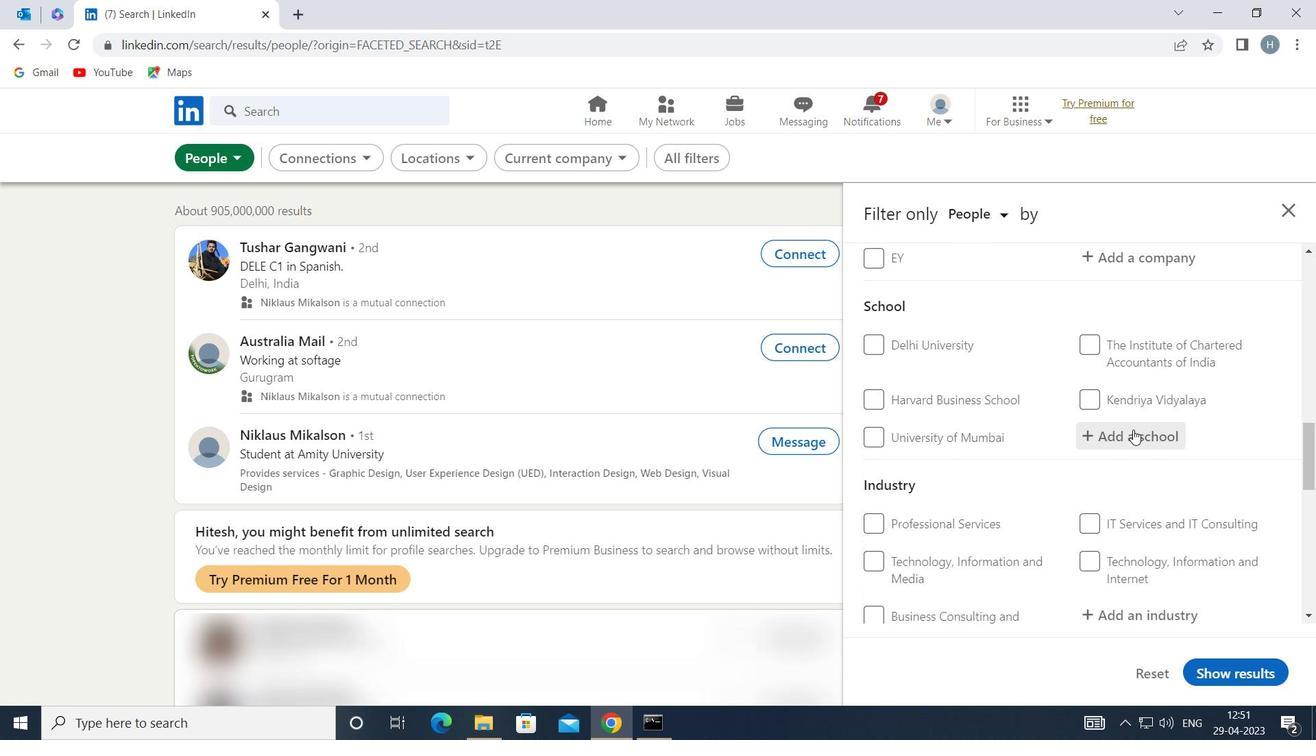 
Action: Key pressed <Key.shift>GAUTAM<Key.space>
Screenshot: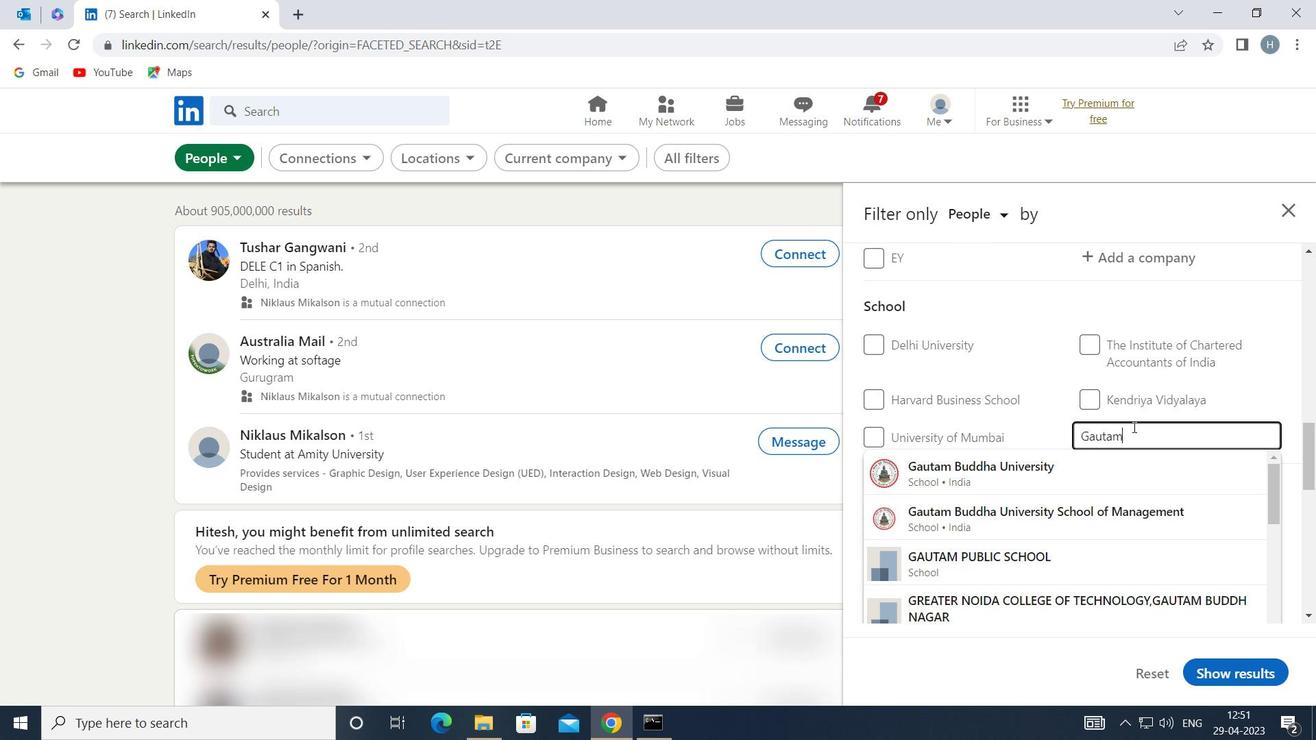 
Action: Mouse moved to (1116, 461)
Screenshot: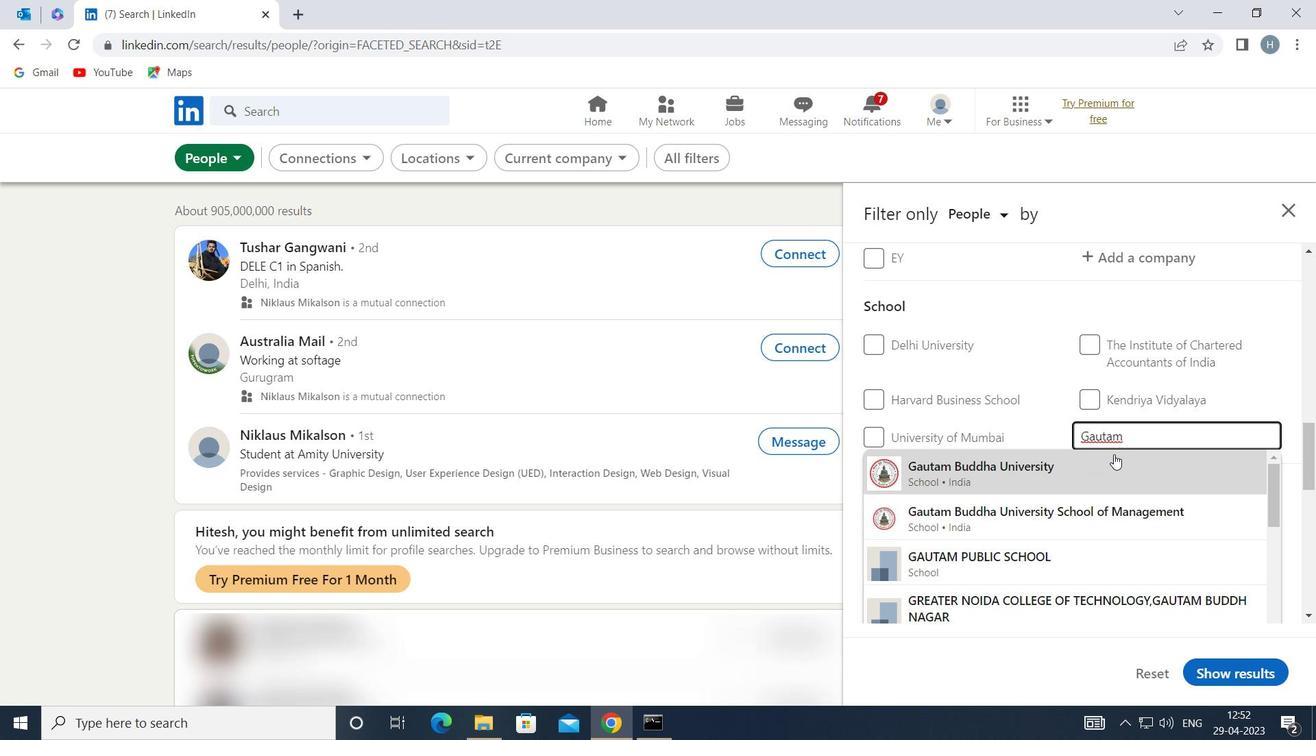 
Action: Mouse pressed left at (1116, 461)
Screenshot: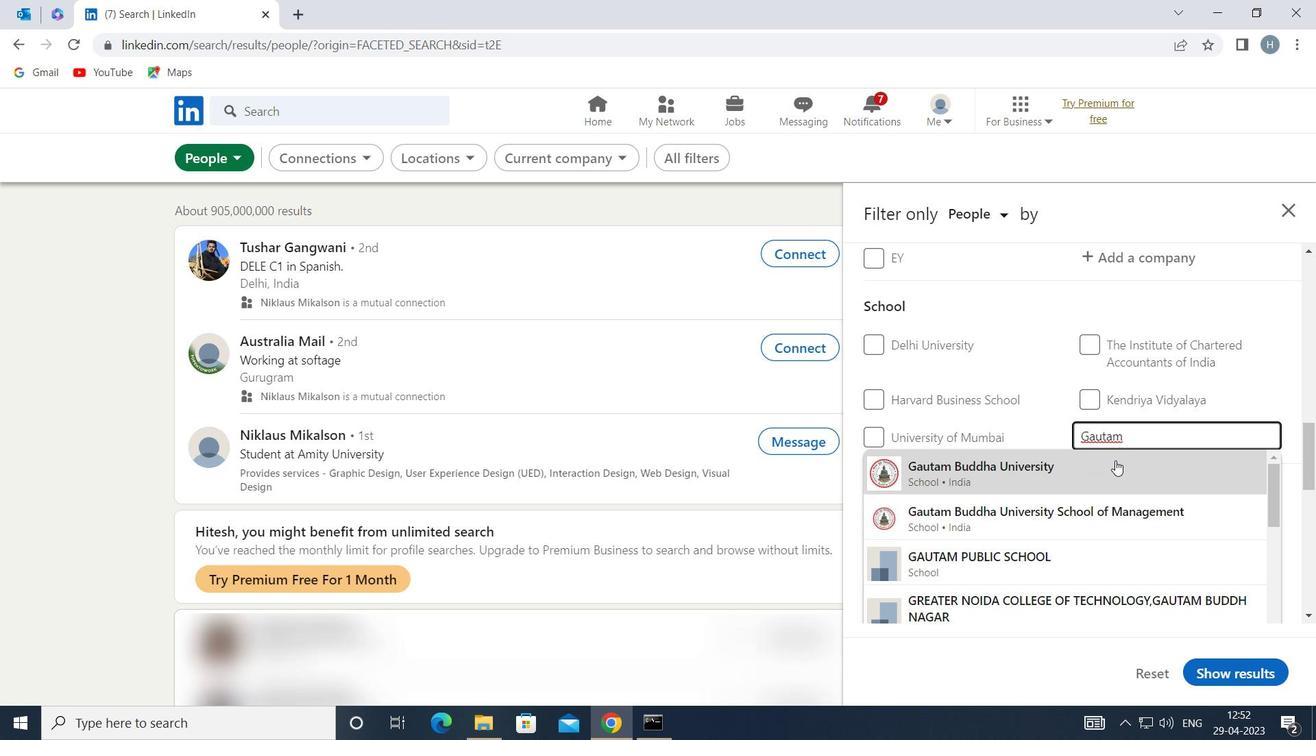 
Action: Mouse moved to (1100, 462)
Screenshot: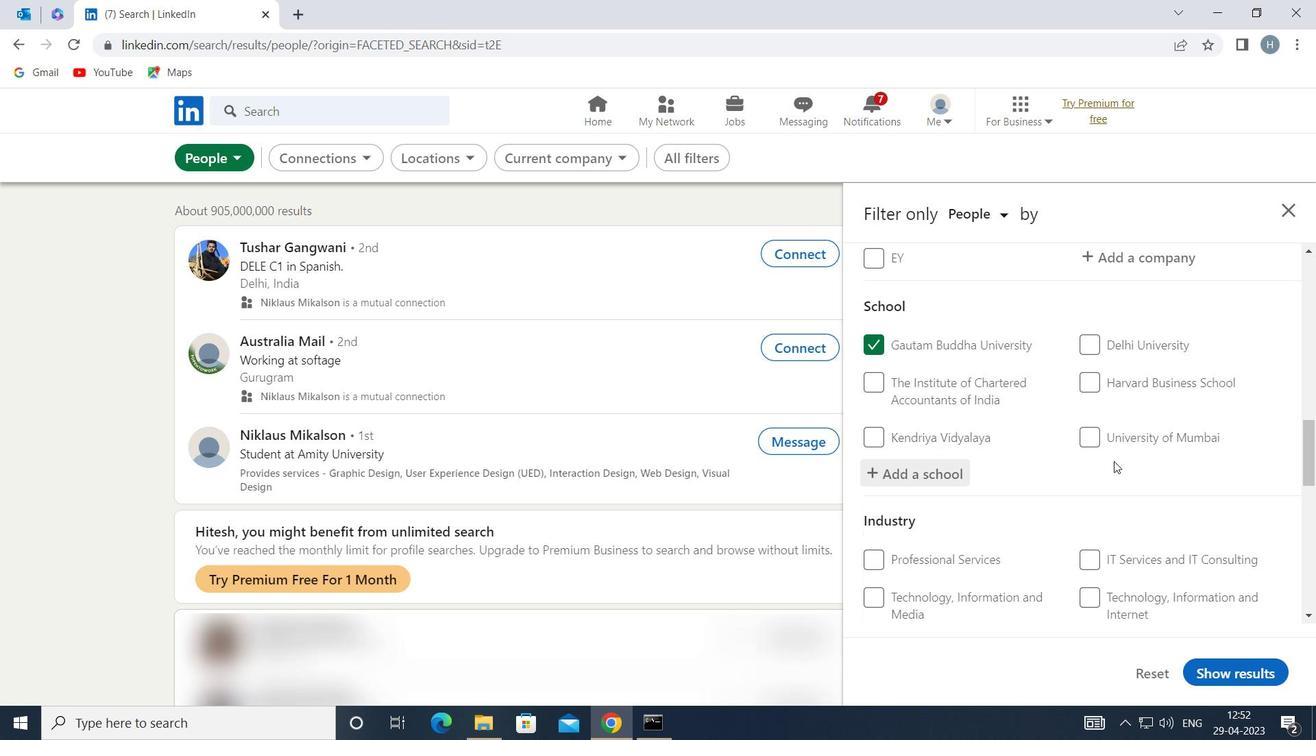 
Action: Mouse scrolled (1100, 461) with delta (0, 0)
Screenshot: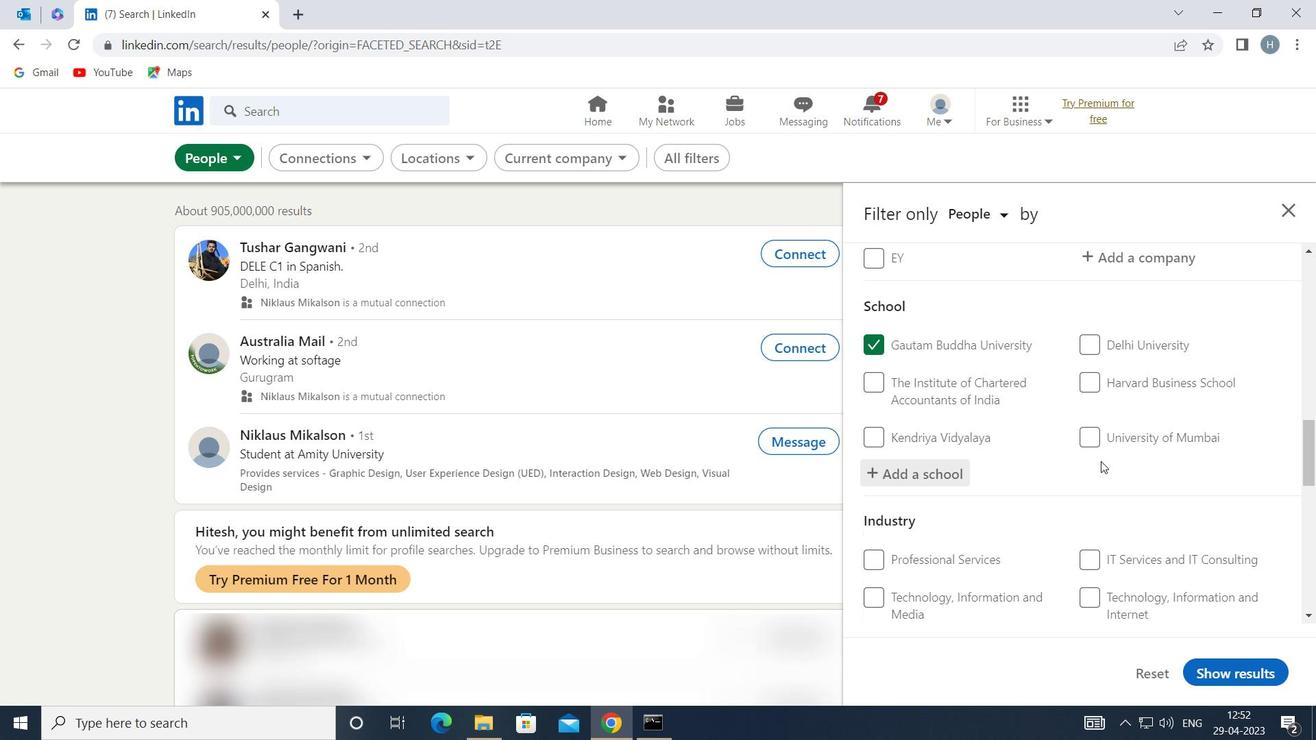 
Action: Mouse scrolled (1100, 461) with delta (0, 0)
Screenshot: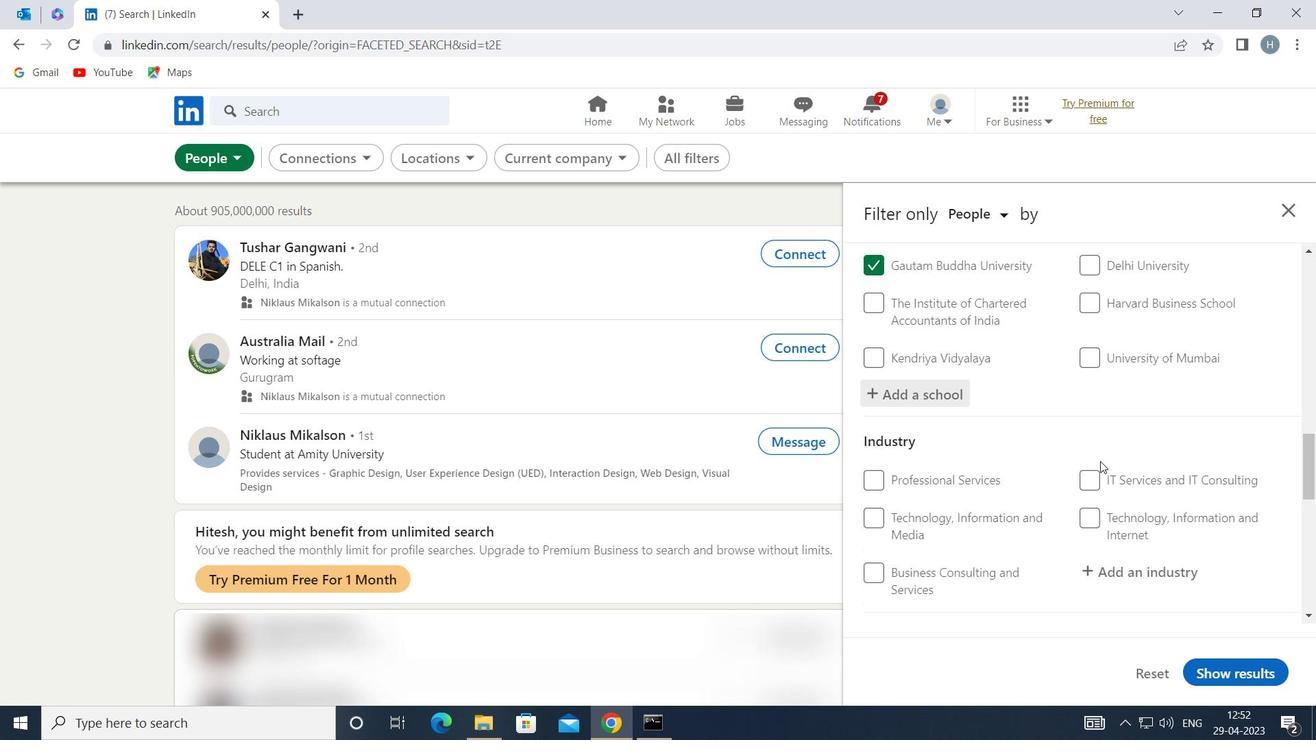 
Action: Mouse scrolled (1100, 461) with delta (0, 0)
Screenshot: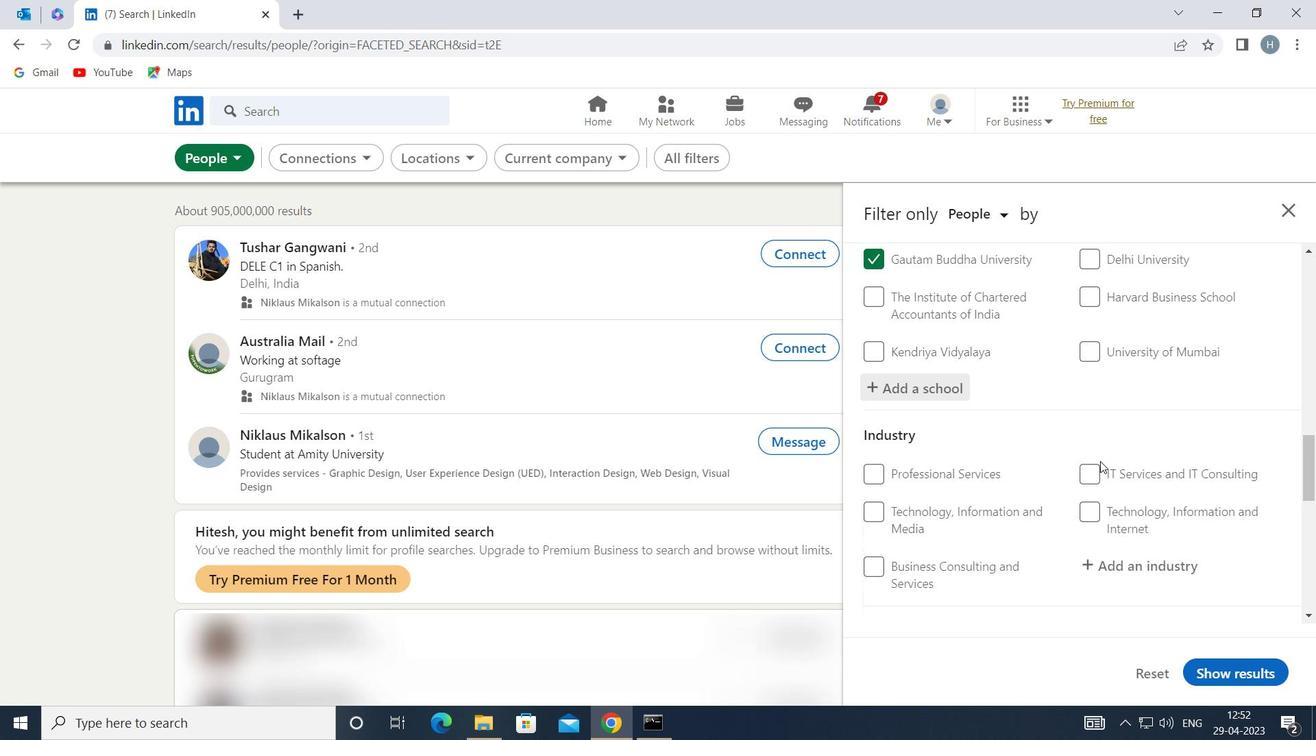 
Action: Mouse moved to (1149, 396)
Screenshot: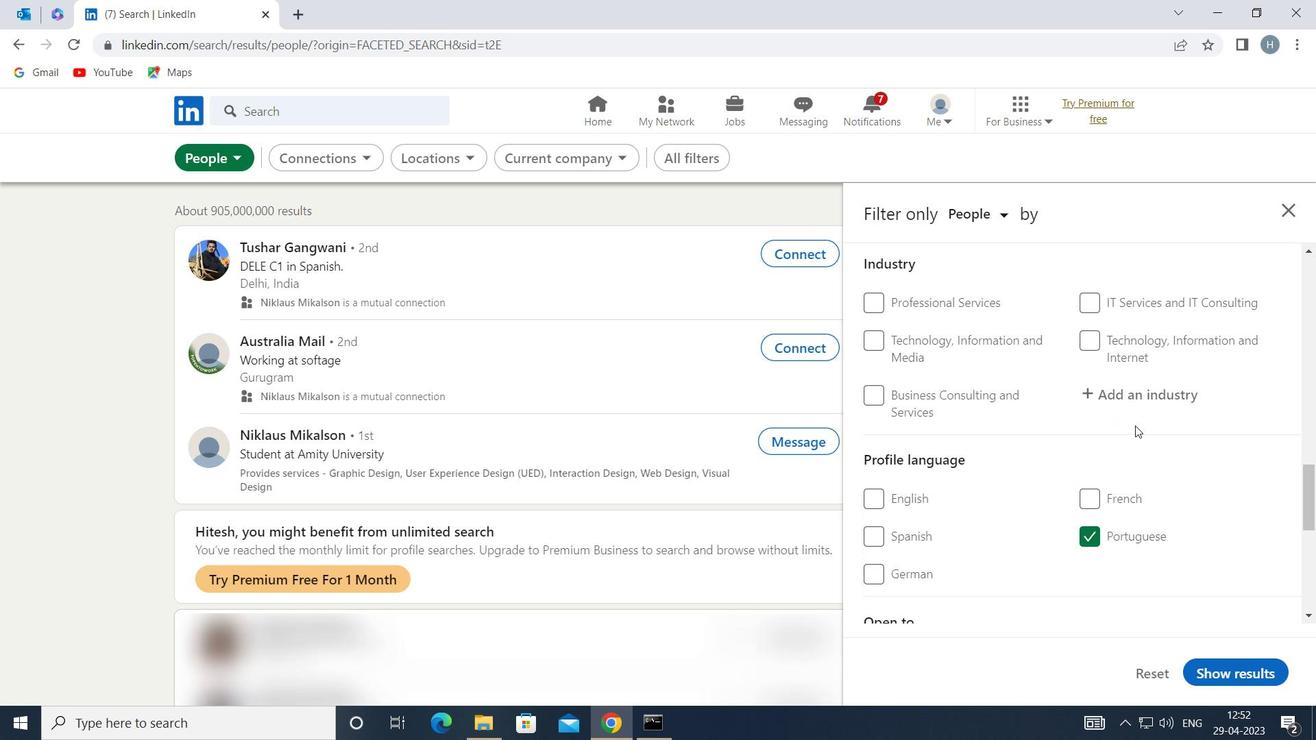 
Action: Mouse pressed left at (1149, 396)
Screenshot: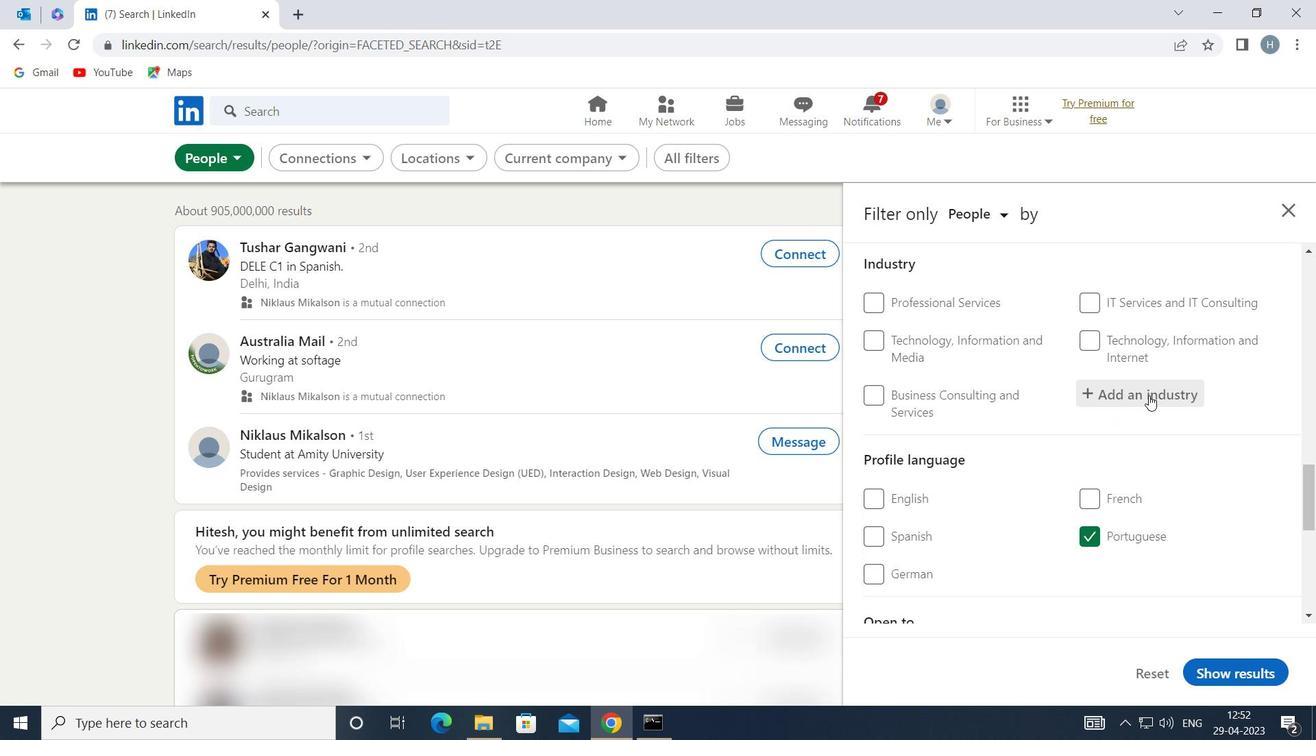 
Action: Mouse moved to (1141, 389)
Screenshot: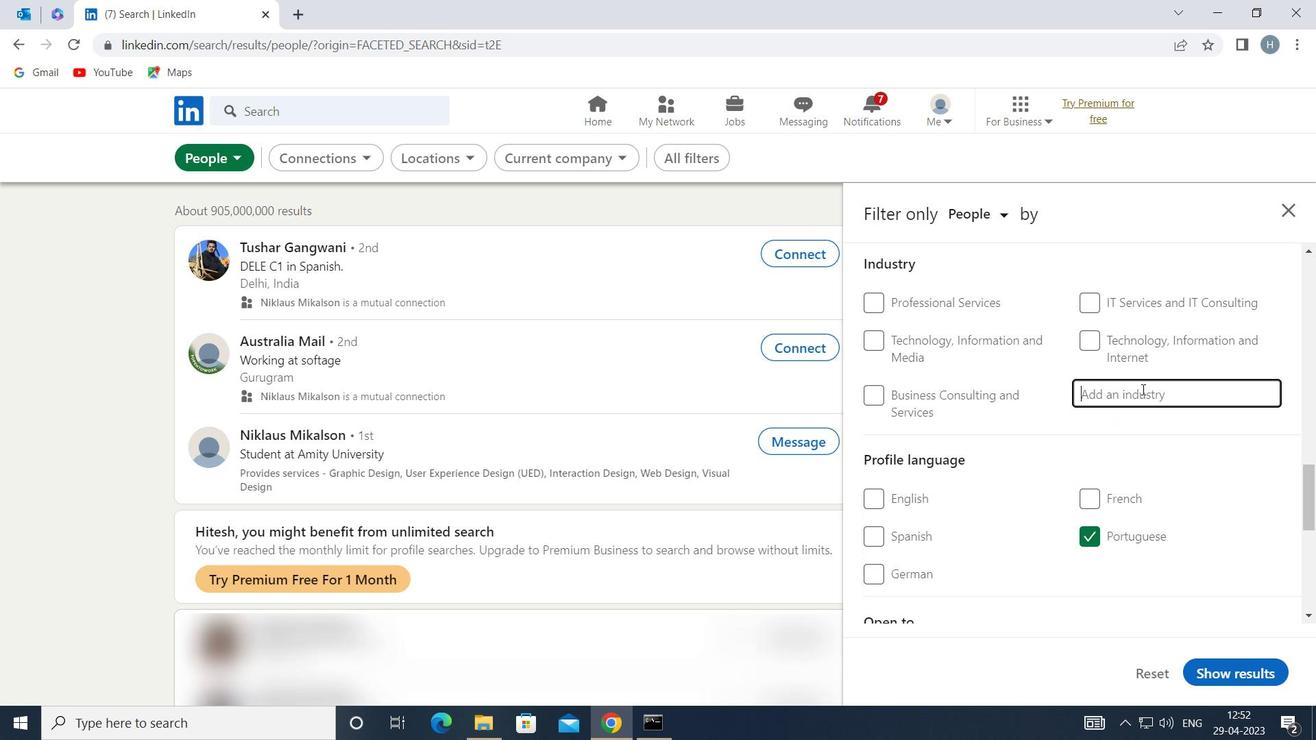 
Action: Key pressed <Key.shift>TRUSTS<Key.space>
Screenshot: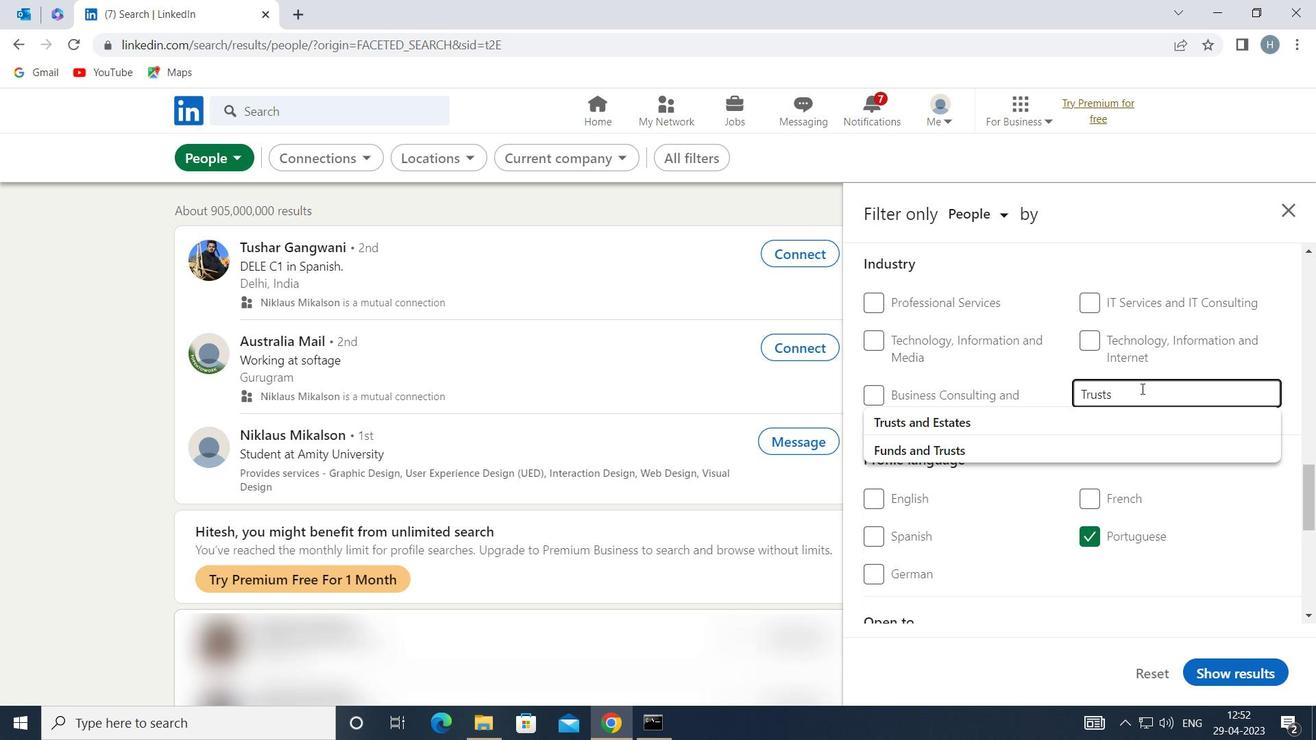 
Action: Mouse moved to (1080, 422)
Screenshot: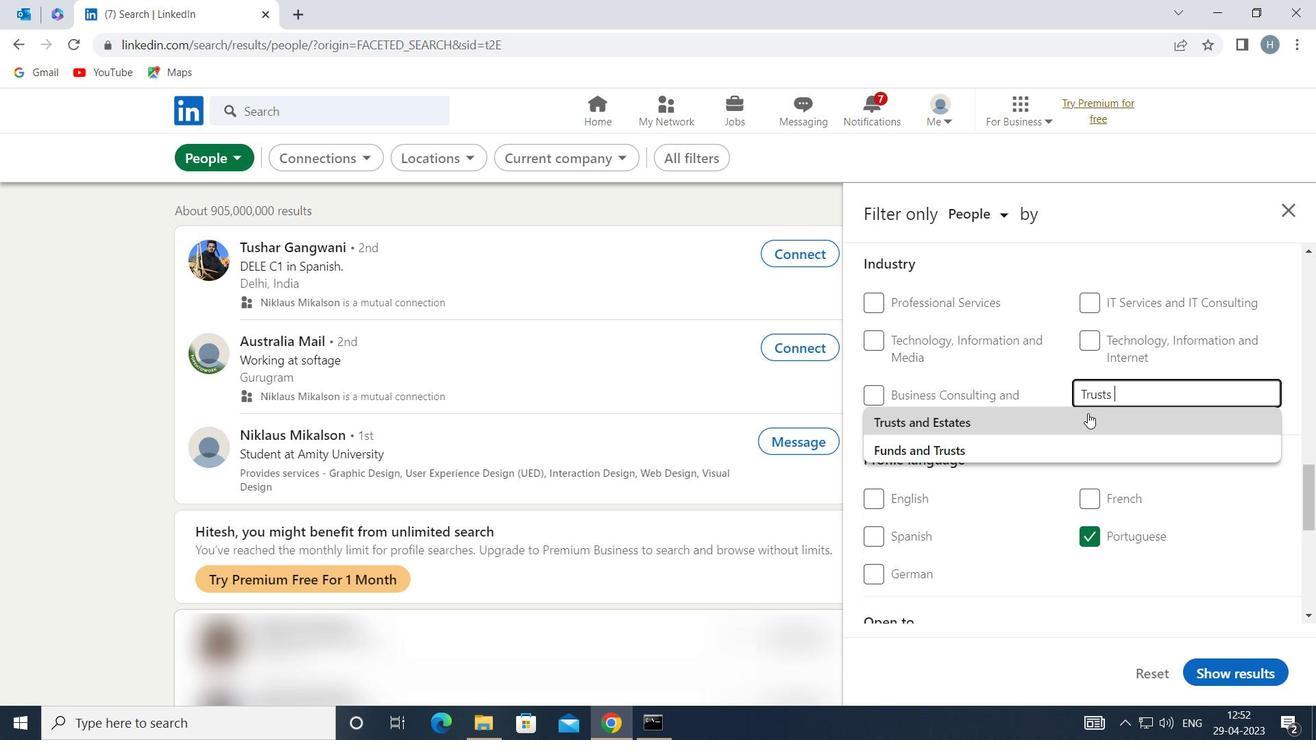 
Action: Mouse pressed left at (1080, 422)
Screenshot: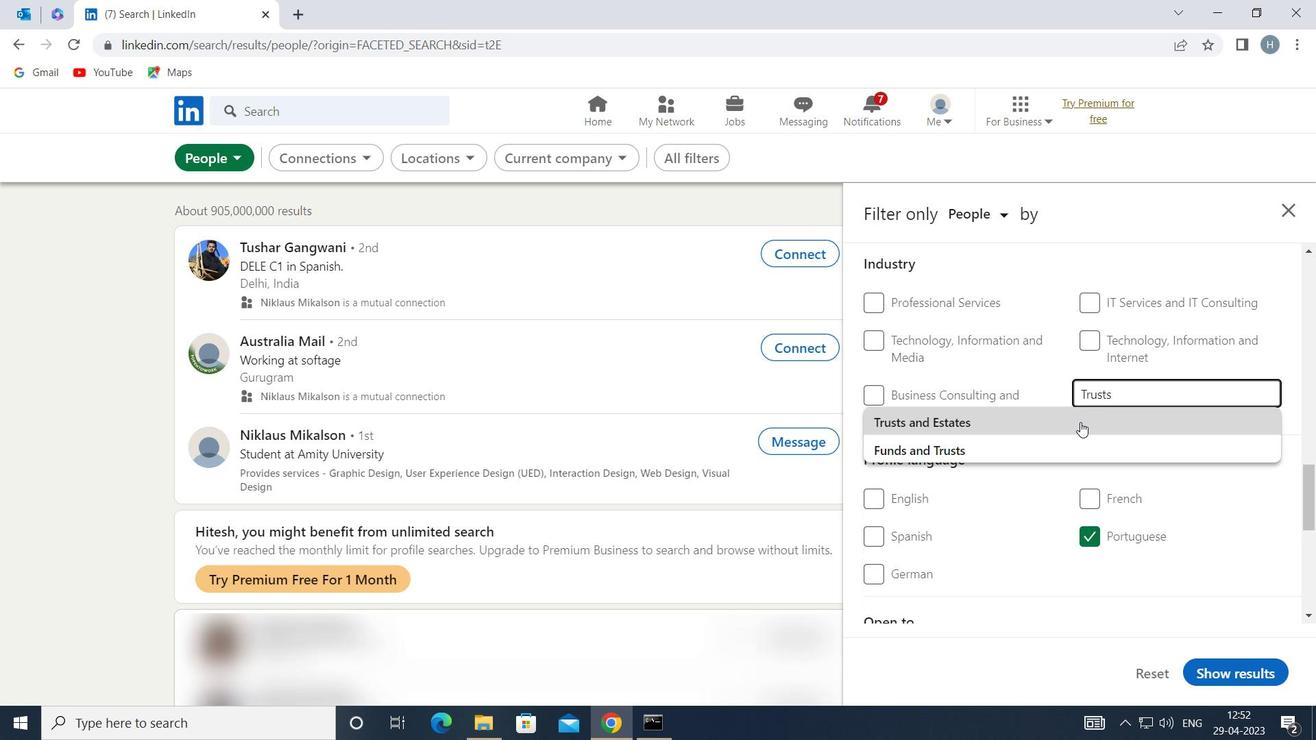 
Action: Mouse moved to (1026, 403)
Screenshot: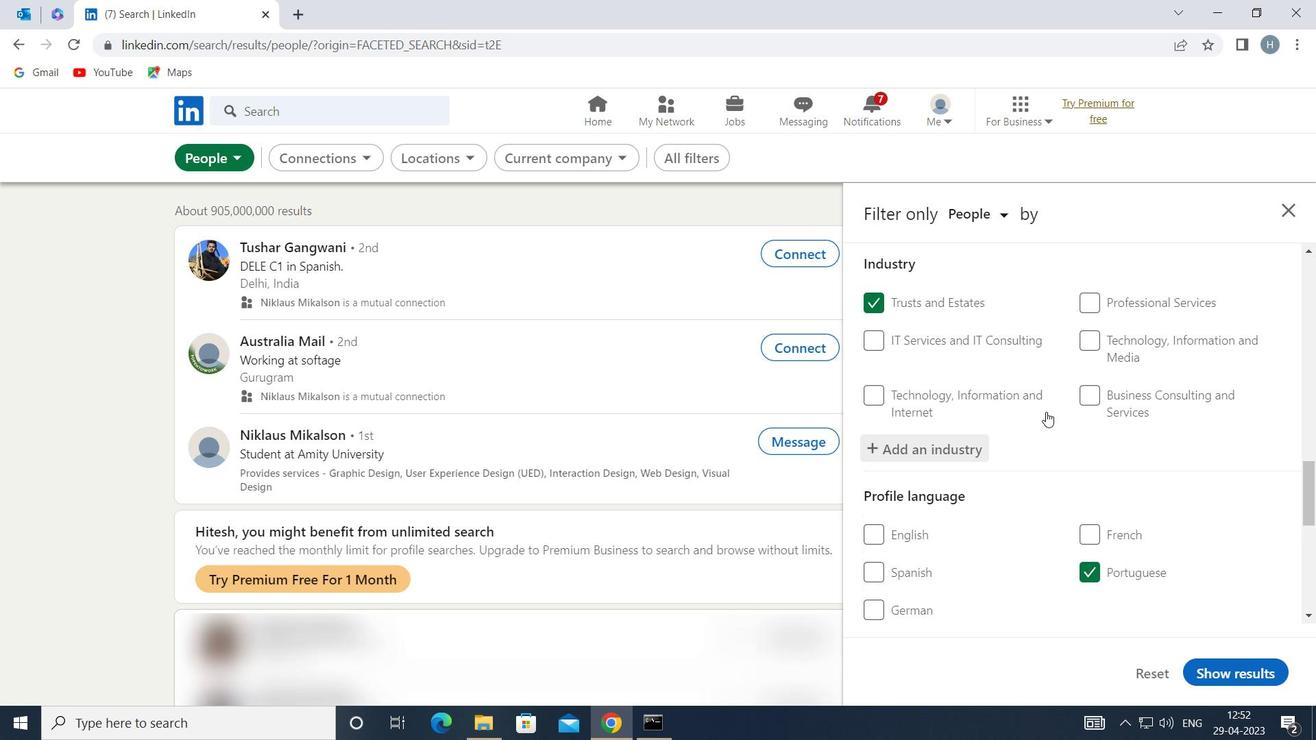
Action: Mouse scrolled (1026, 402) with delta (0, 0)
Screenshot: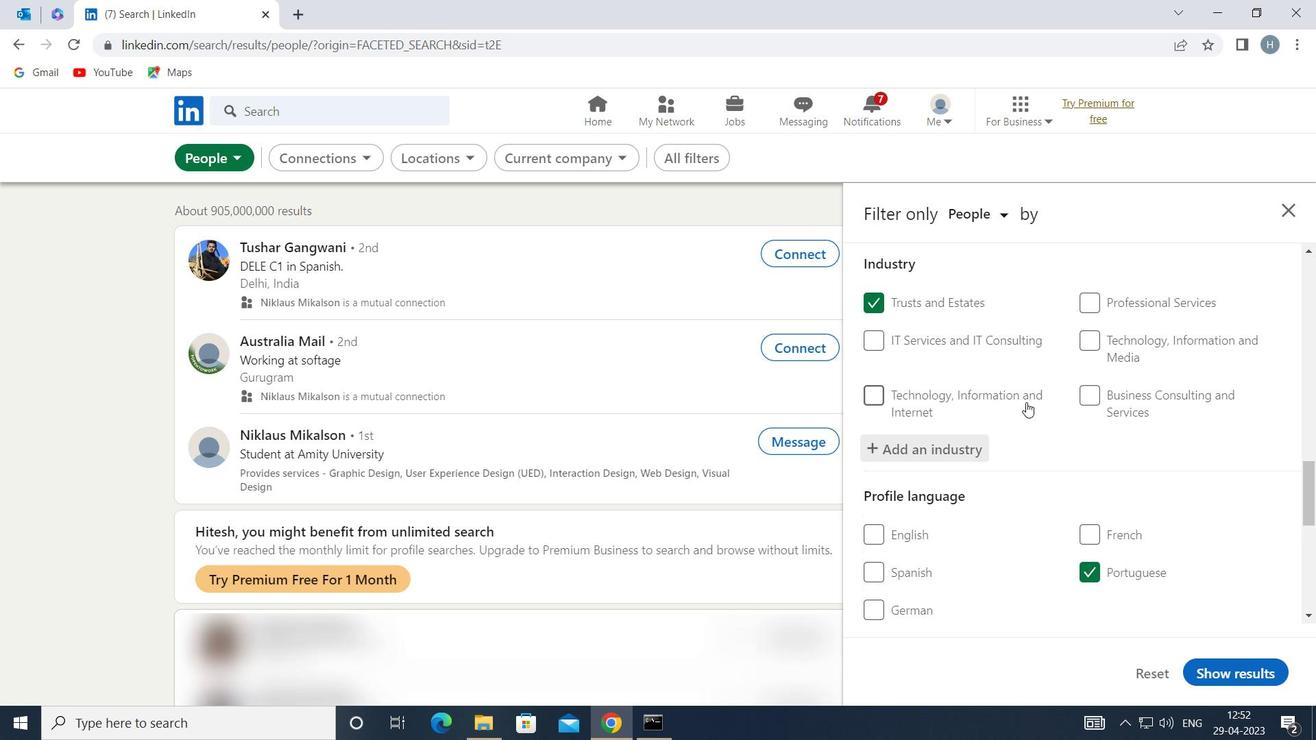 
Action: Mouse scrolled (1026, 402) with delta (0, 0)
Screenshot: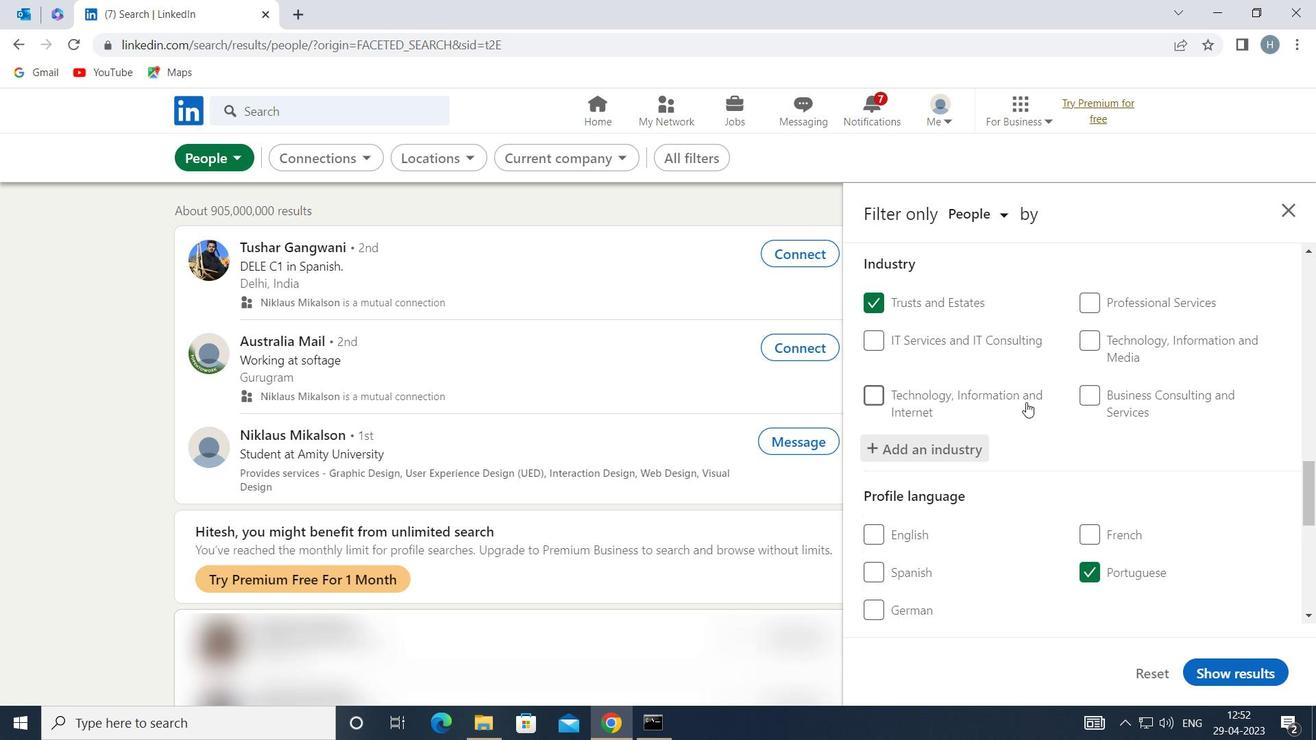 
Action: Mouse moved to (1024, 403)
Screenshot: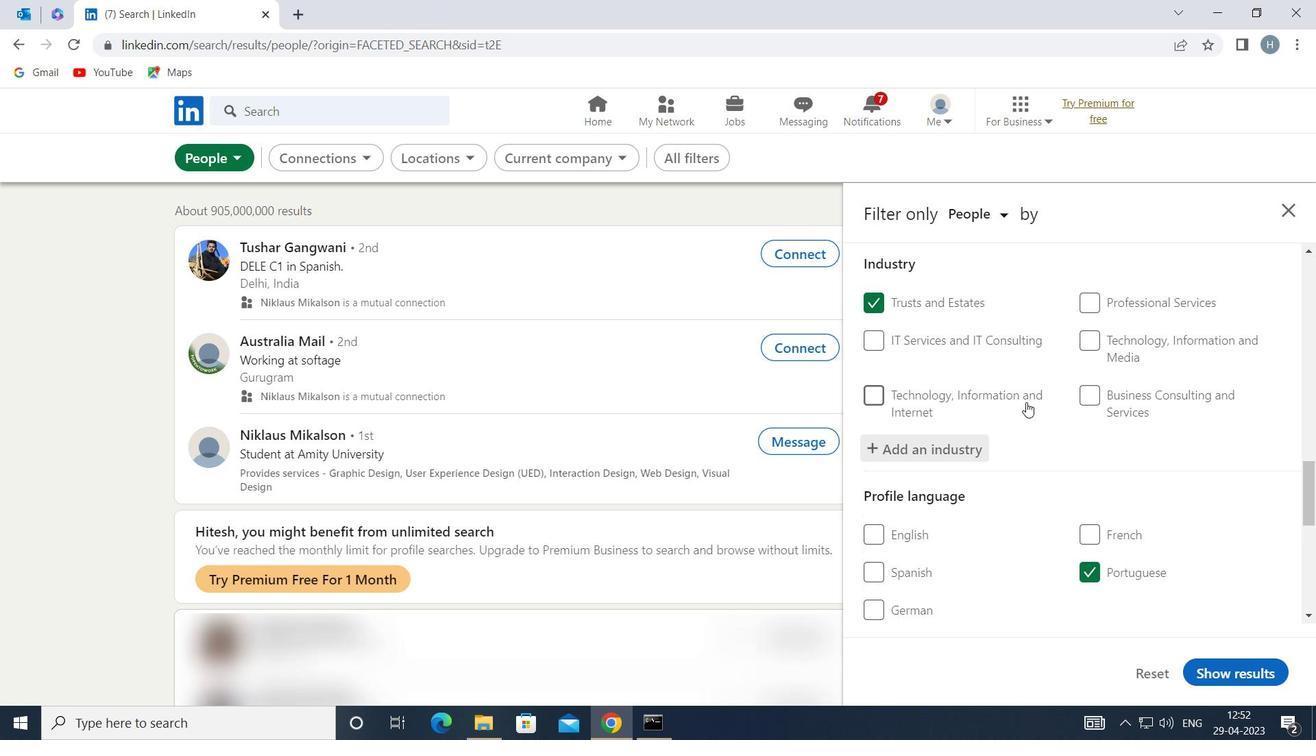 
Action: Mouse scrolled (1024, 402) with delta (0, 0)
Screenshot: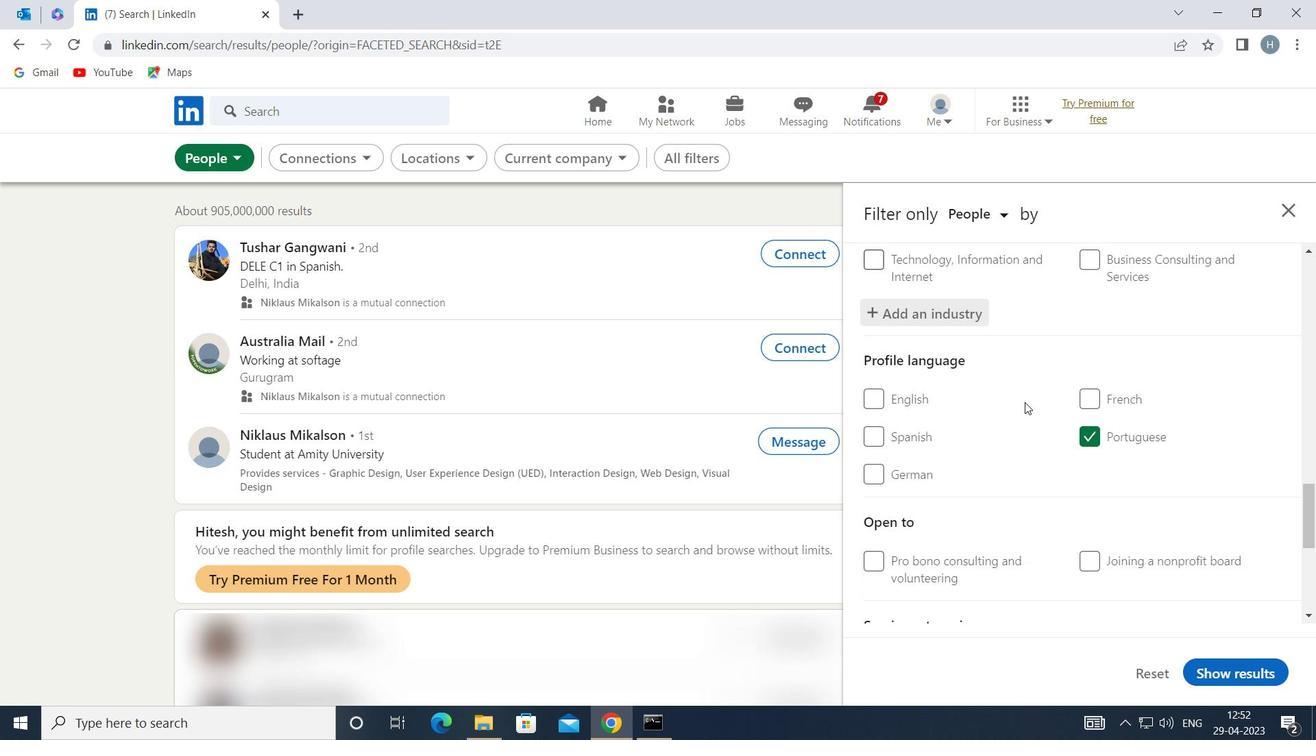
Action: Mouse scrolled (1024, 402) with delta (0, 0)
Screenshot: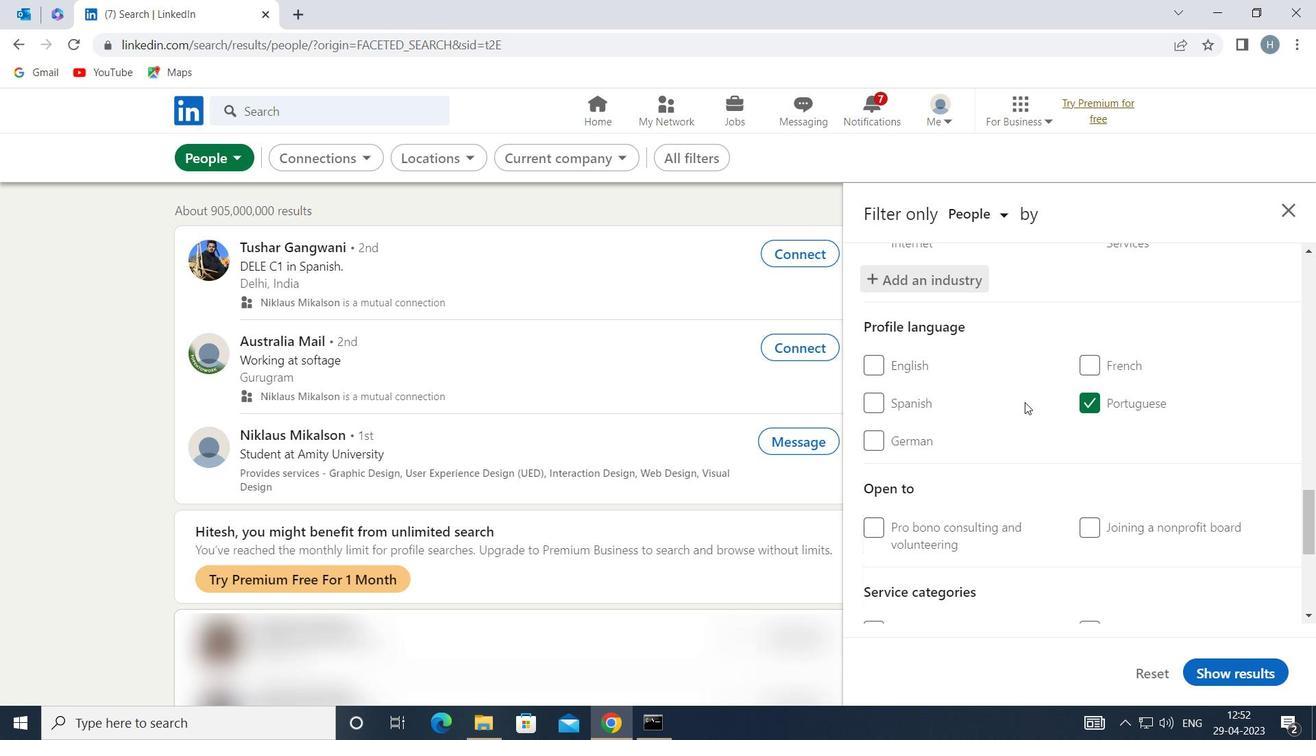 
Action: Mouse scrolled (1024, 402) with delta (0, 0)
Screenshot: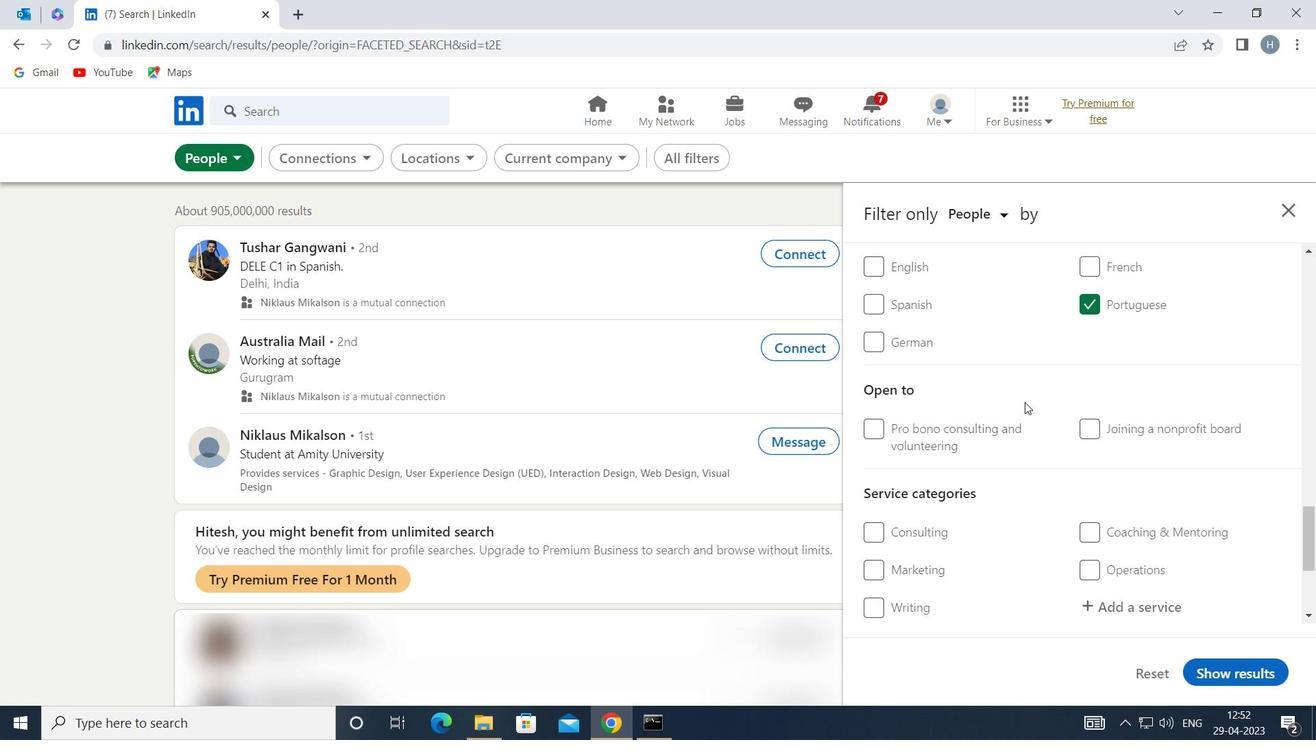 
Action: Mouse scrolled (1024, 402) with delta (0, 0)
Screenshot: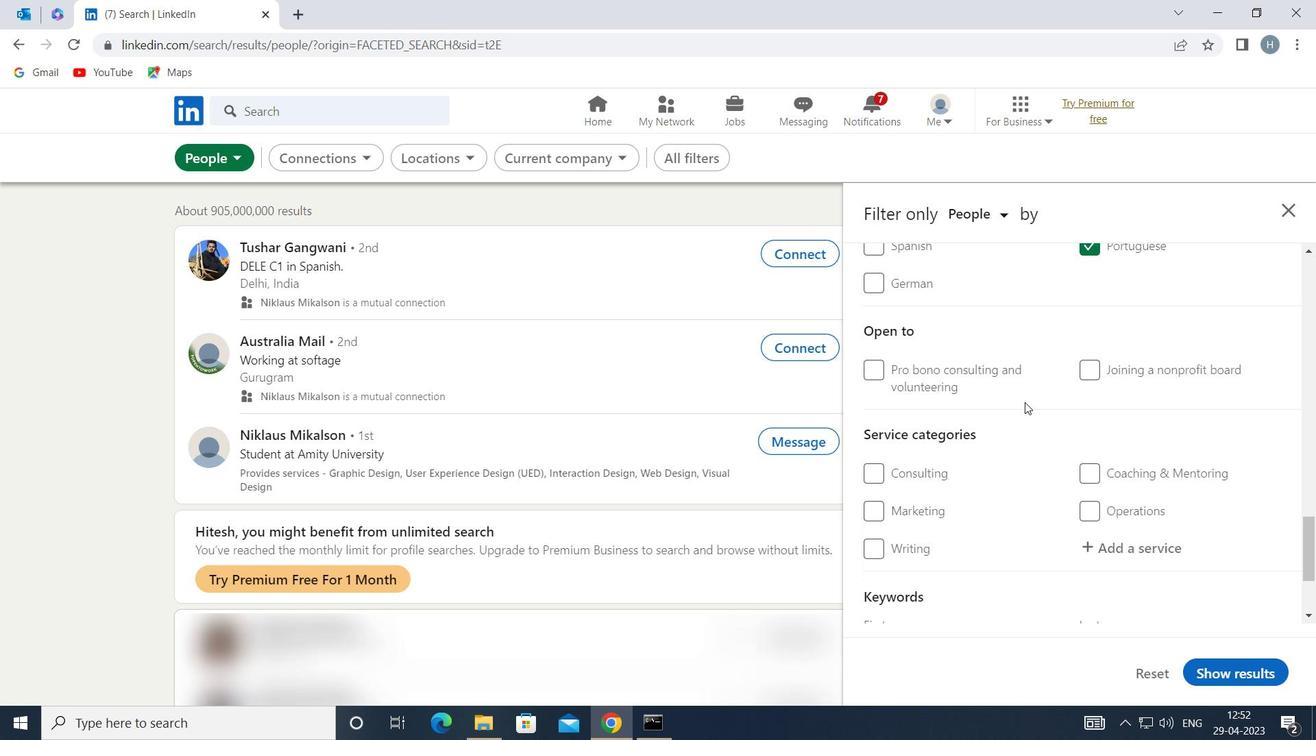 
Action: Mouse moved to (1125, 385)
Screenshot: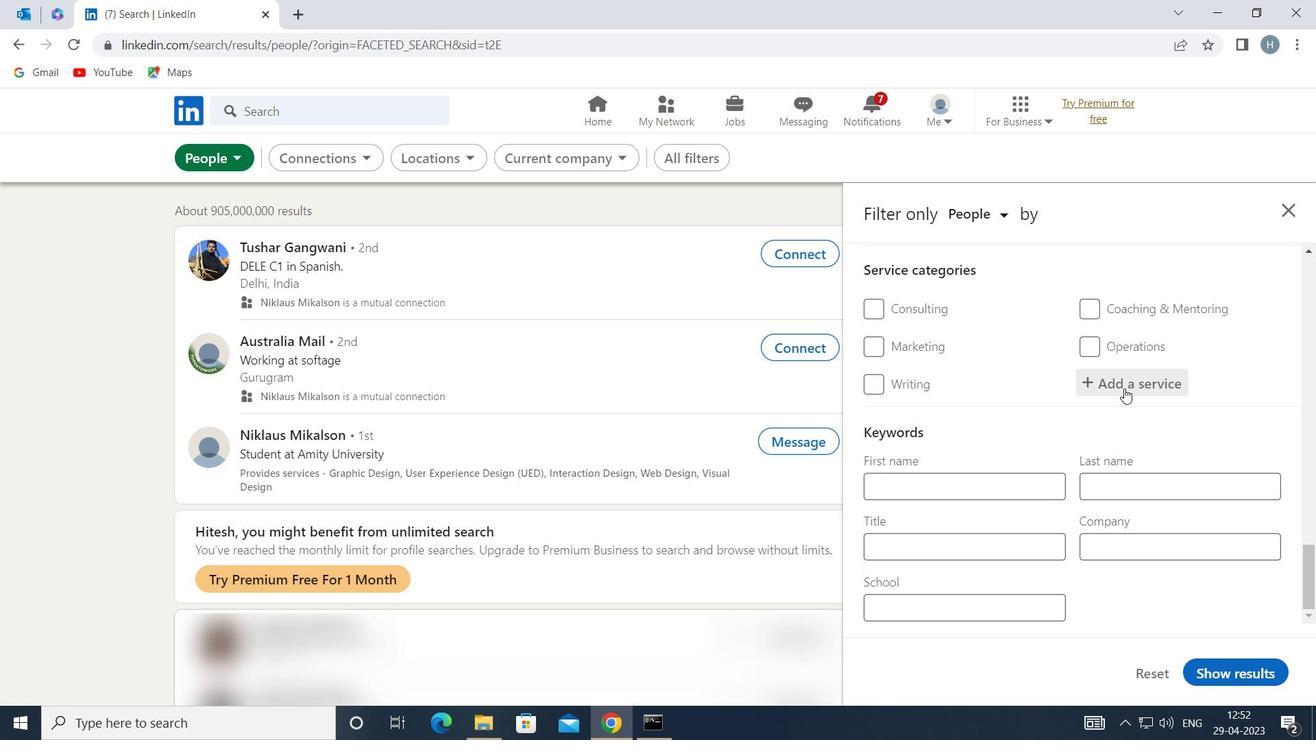 
Action: Mouse pressed left at (1125, 385)
Screenshot: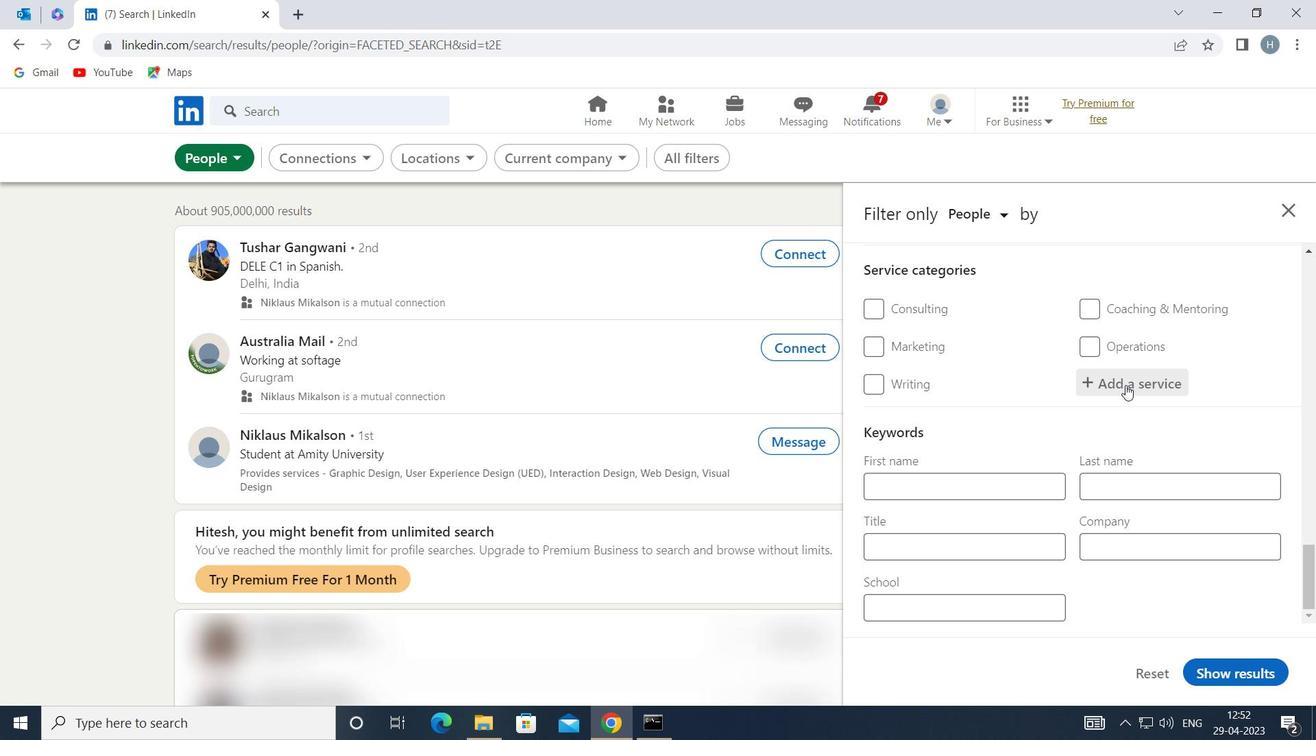
Action: Mouse moved to (1126, 380)
Screenshot: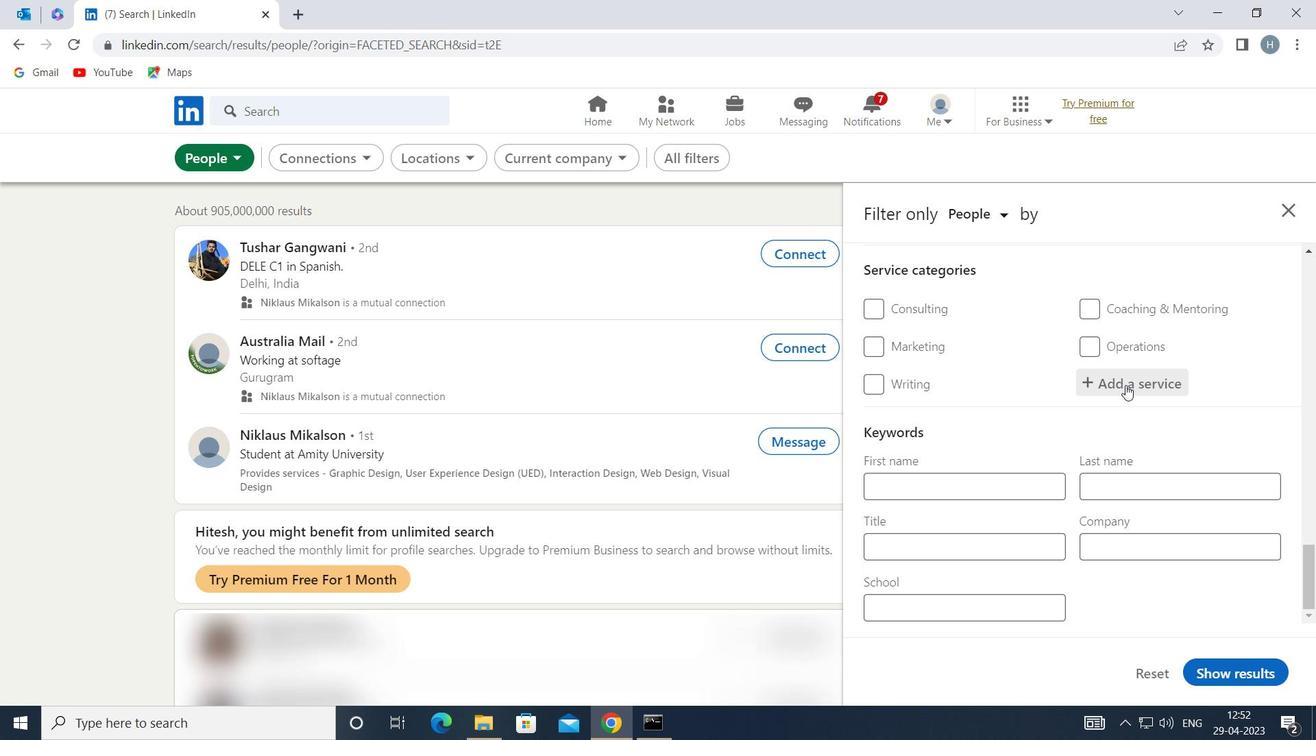 
Action: Key pressed <Key.shift>PUBLIC<Key.space>
Screenshot: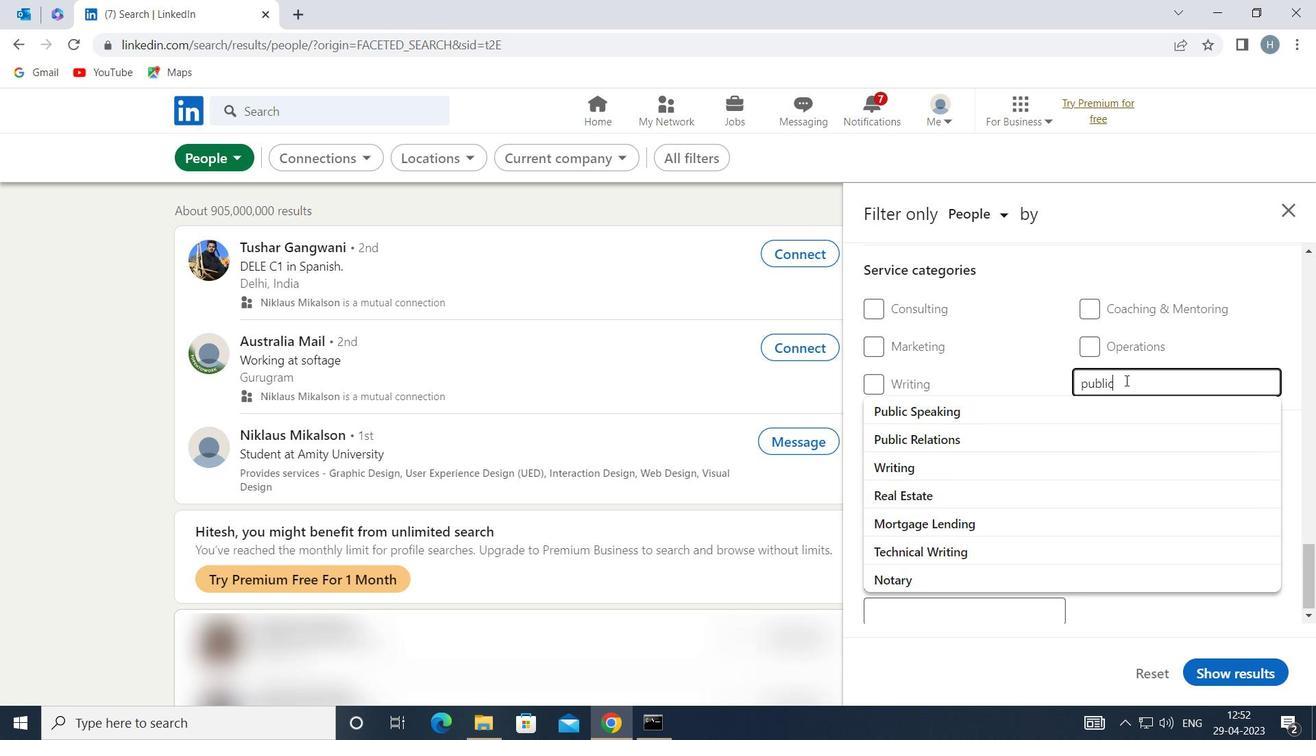 
Action: Mouse moved to (1026, 406)
Screenshot: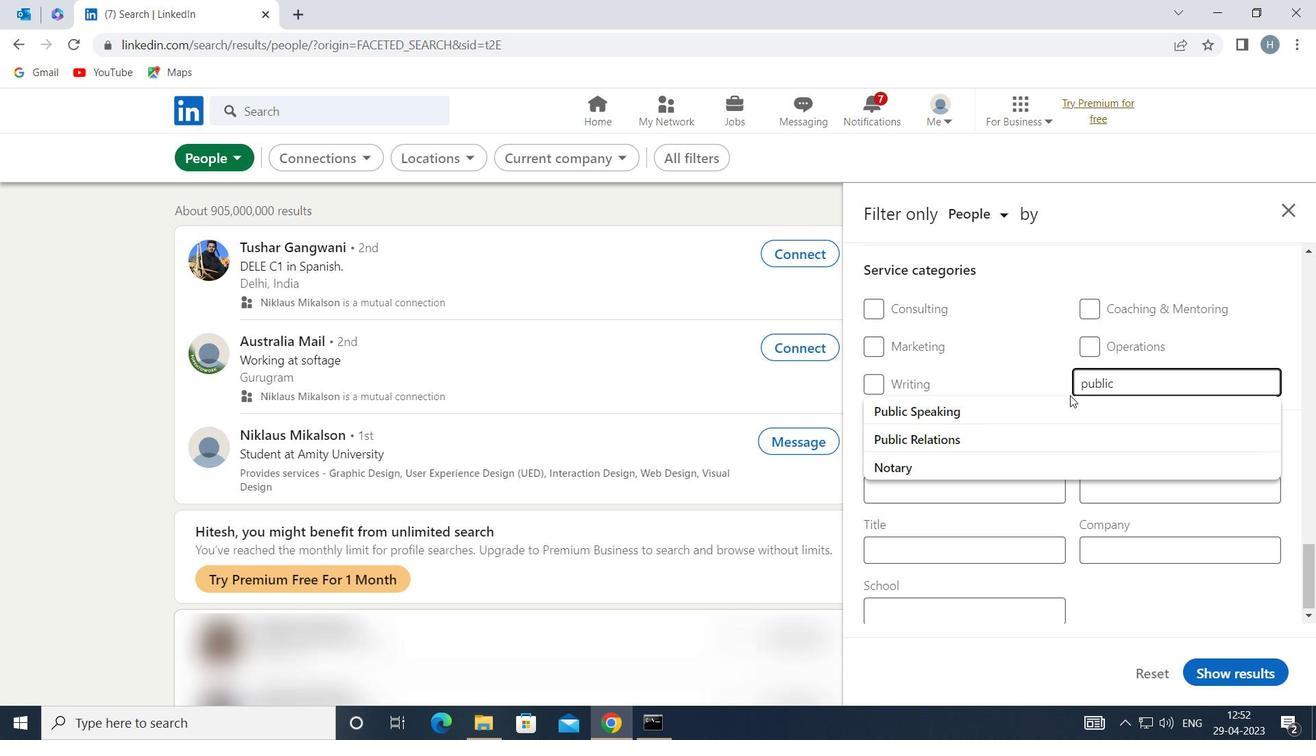 
Action: Mouse pressed left at (1026, 406)
Screenshot: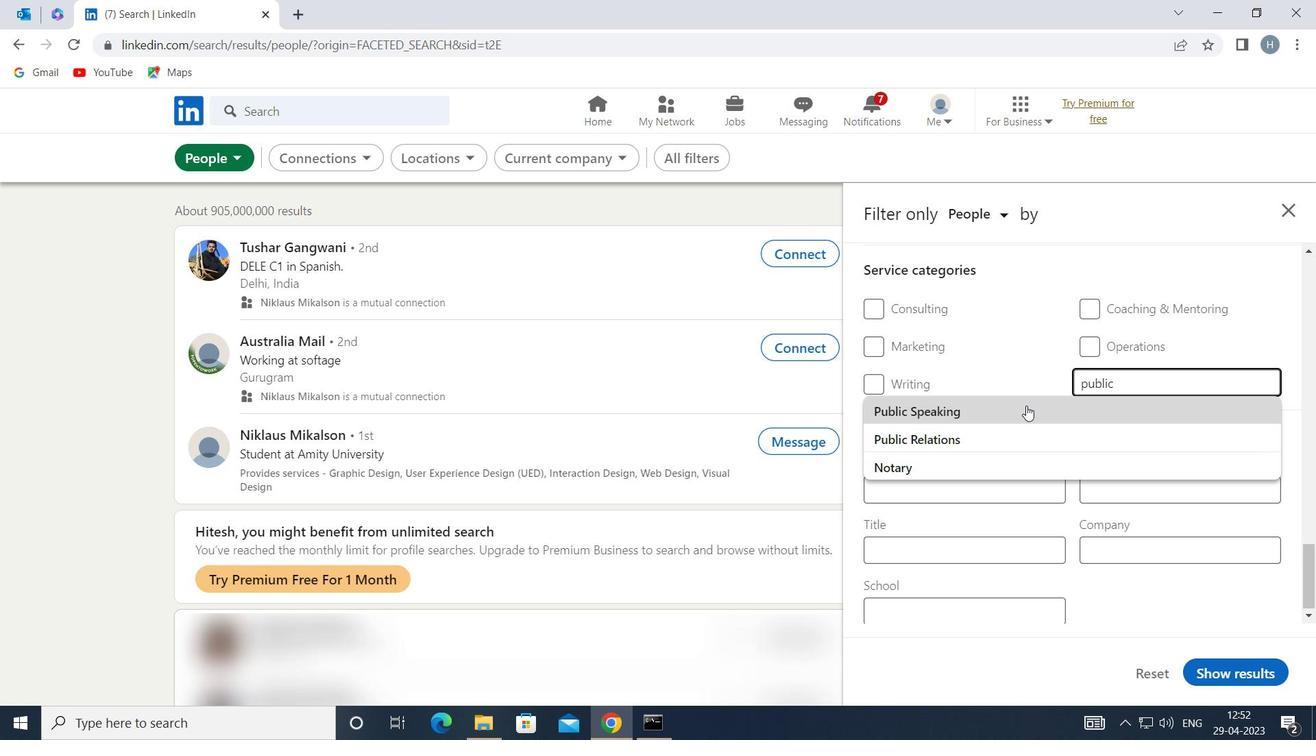 
Action: Mouse moved to (1020, 407)
Screenshot: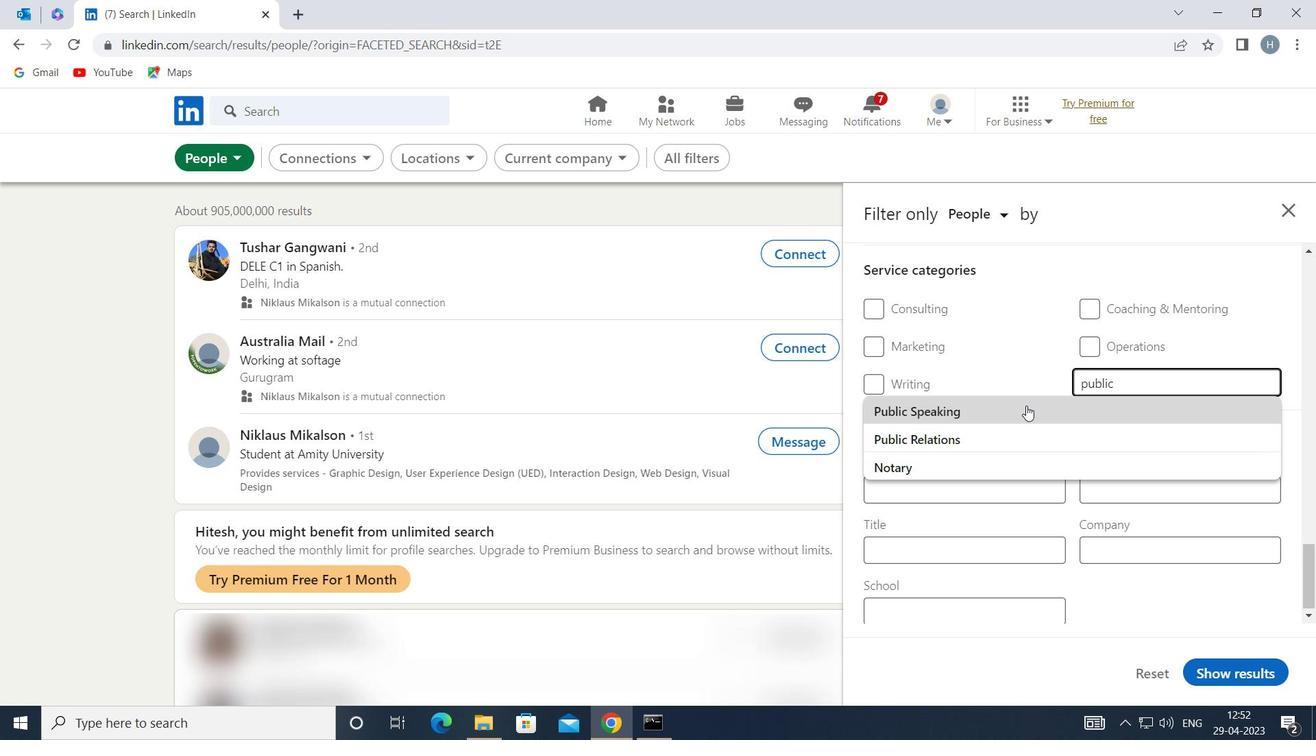 
Action: Mouse scrolled (1020, 407) with delta (0, 0)
Screenshot: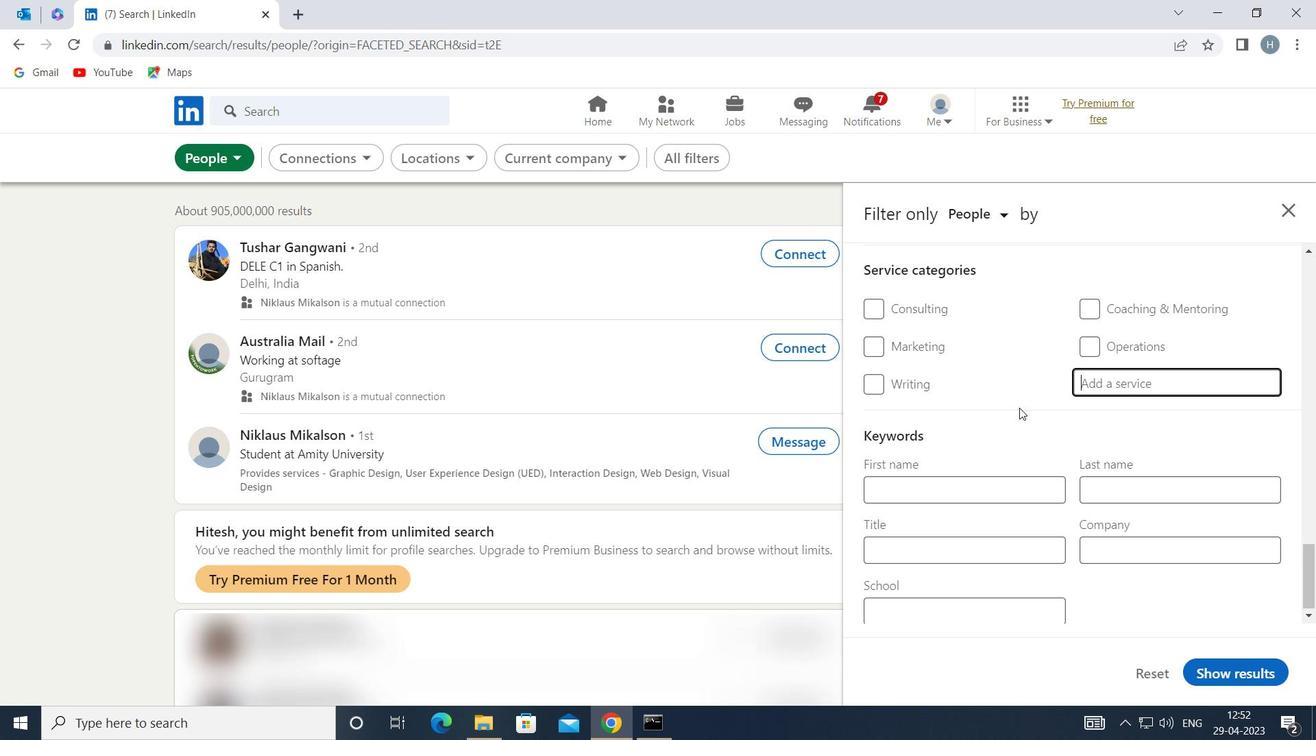 
Action: Mouse moved to (1020, 409)
Screenshot: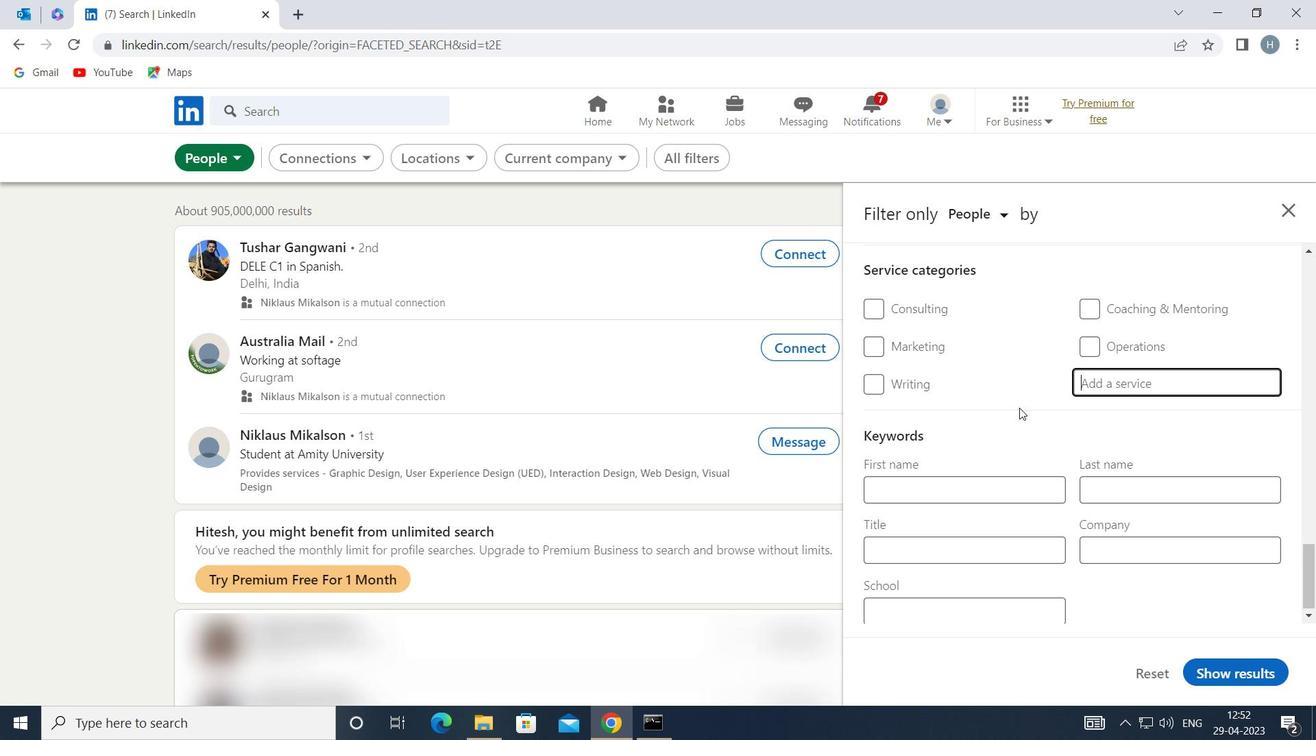 
Action: Mouse scrolled (1020, 409) with delta (0, 0)
Screenshot: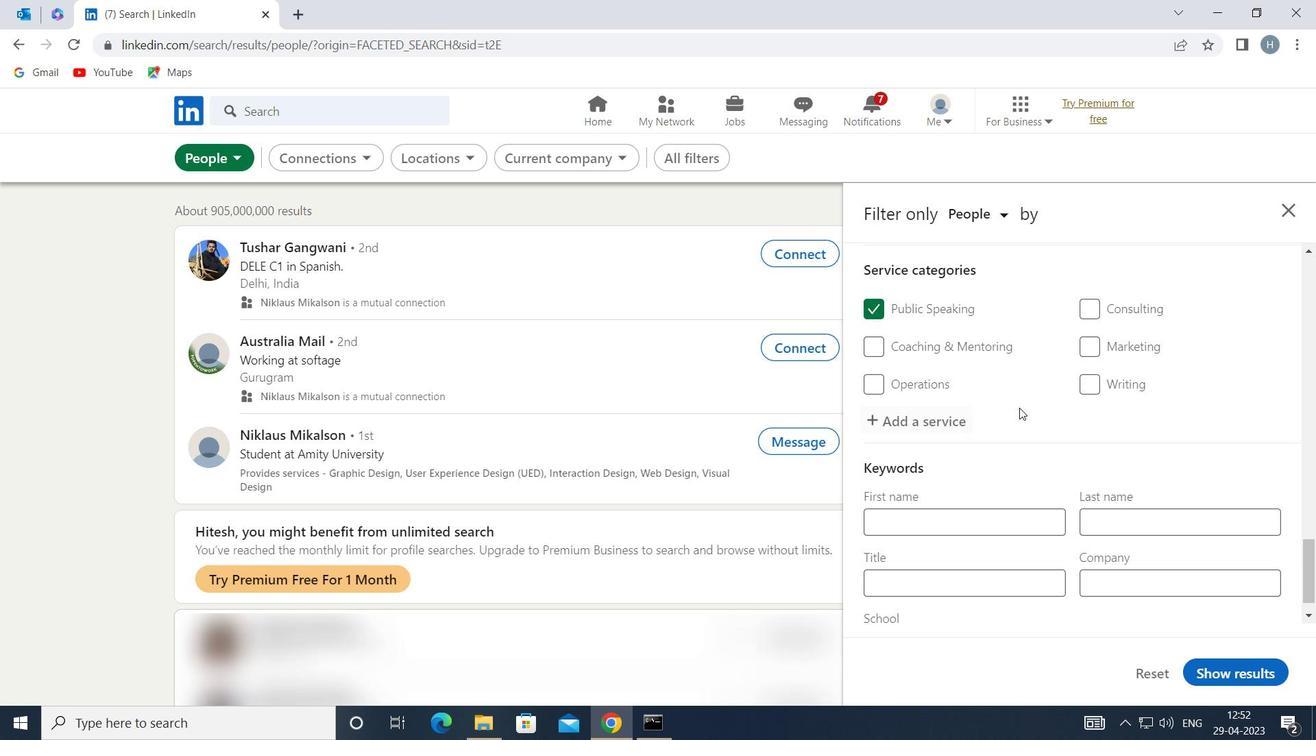 
Action: Mouse moved to (1018, 416)
Screenshot: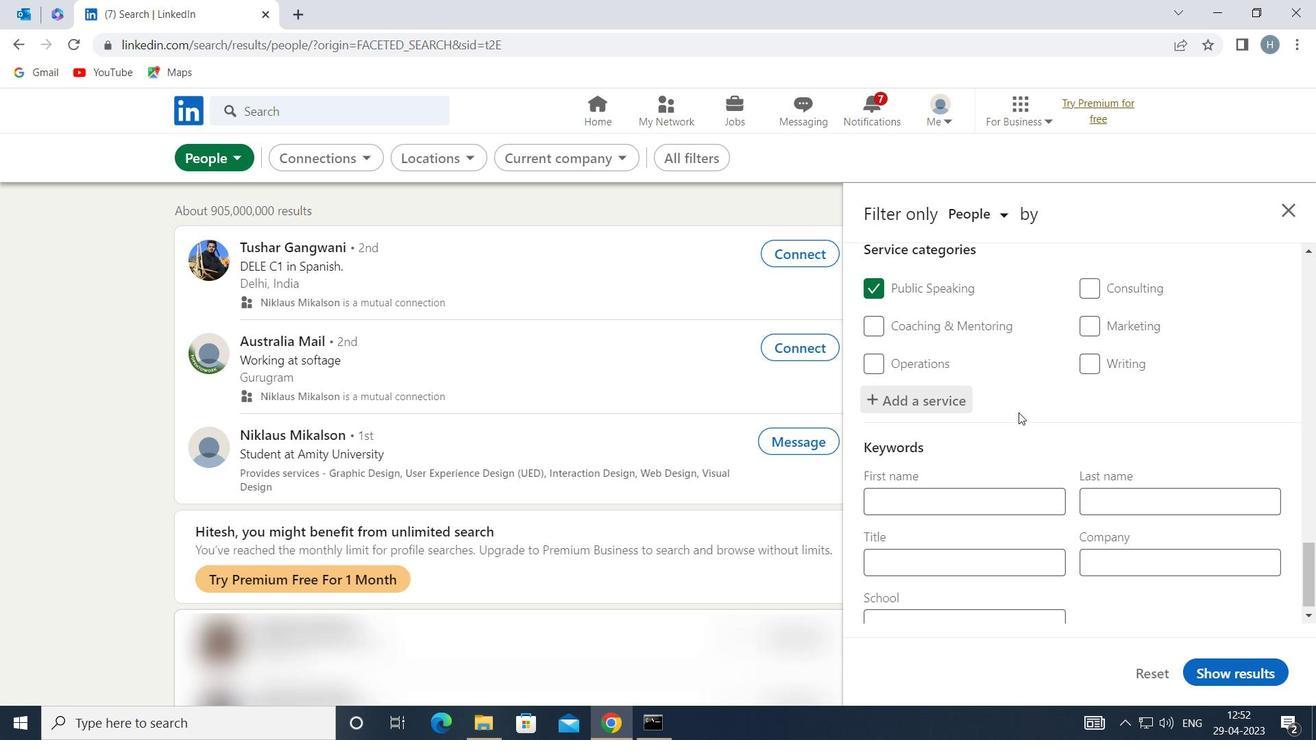 
Action: Mouse scrolled (1018, 415) with delta (0, 0)
Screenshot: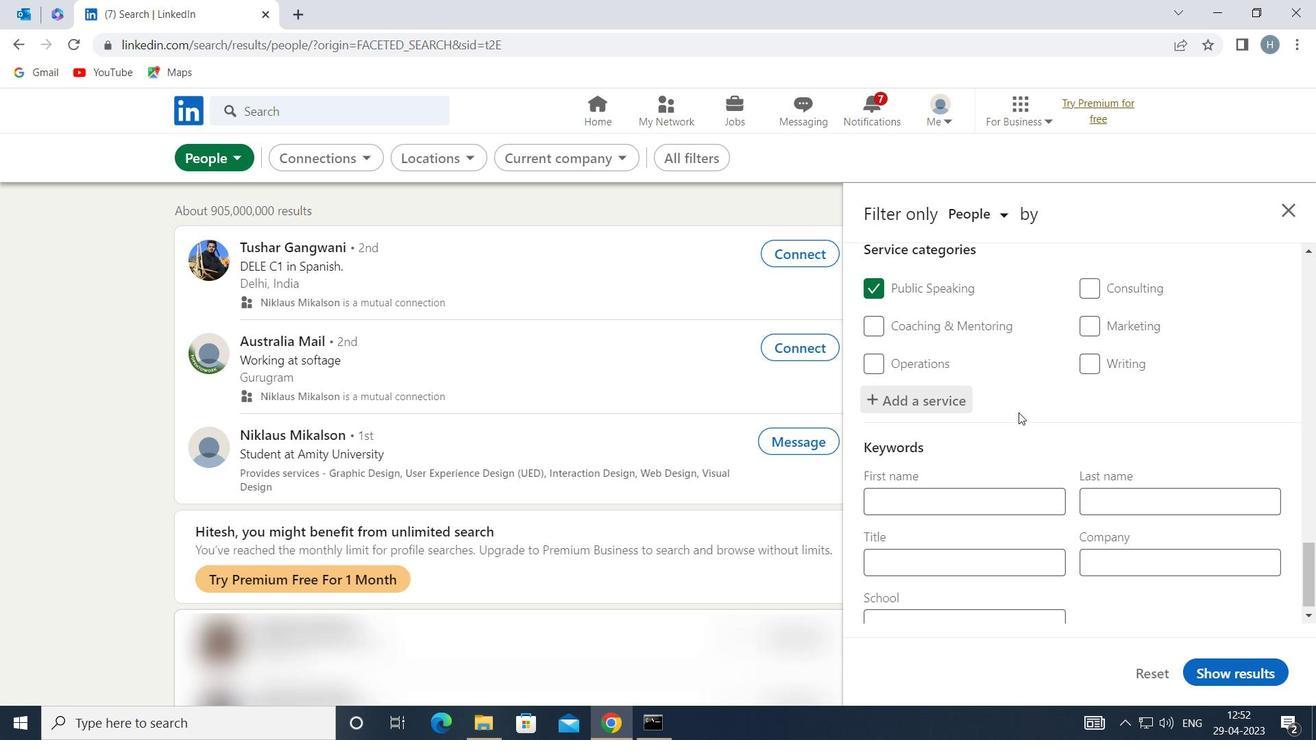 
Action: Mouse moved to (1000, 547)
Screenshot: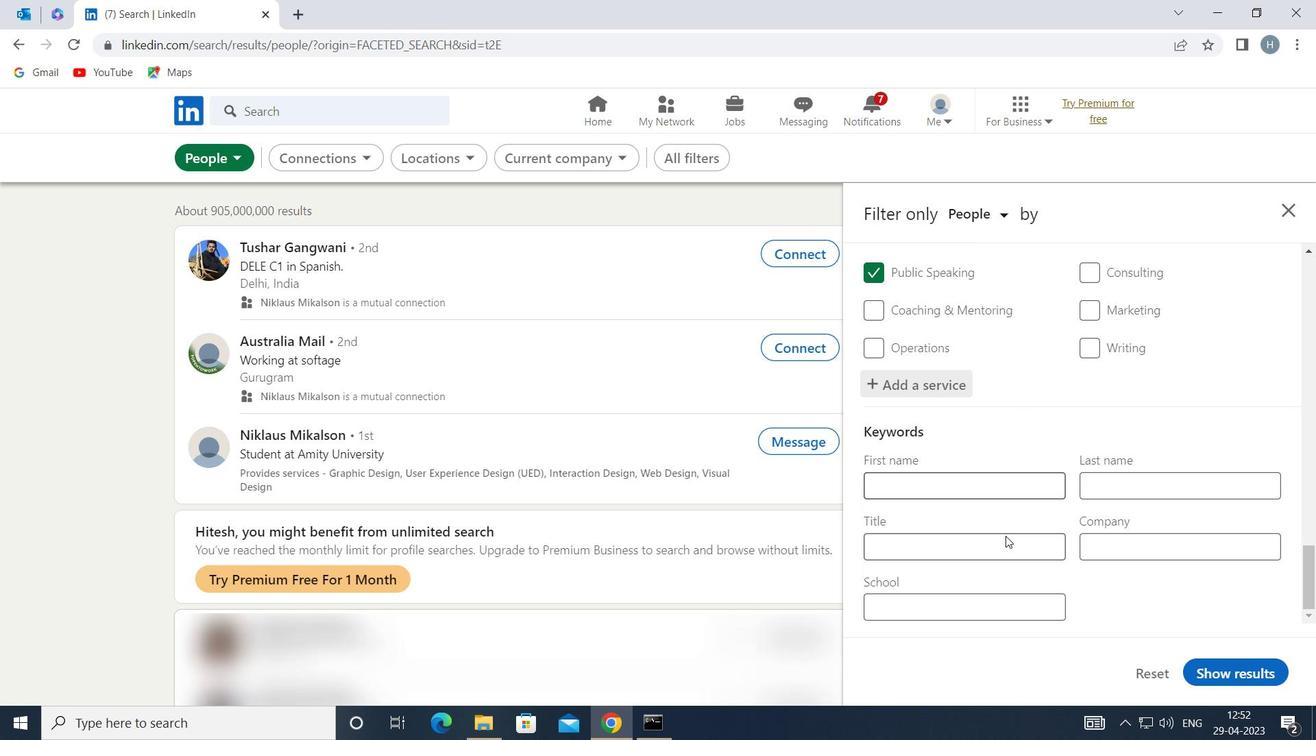 
Action: Mouse pressed left at (1000, 547)
Screenshot: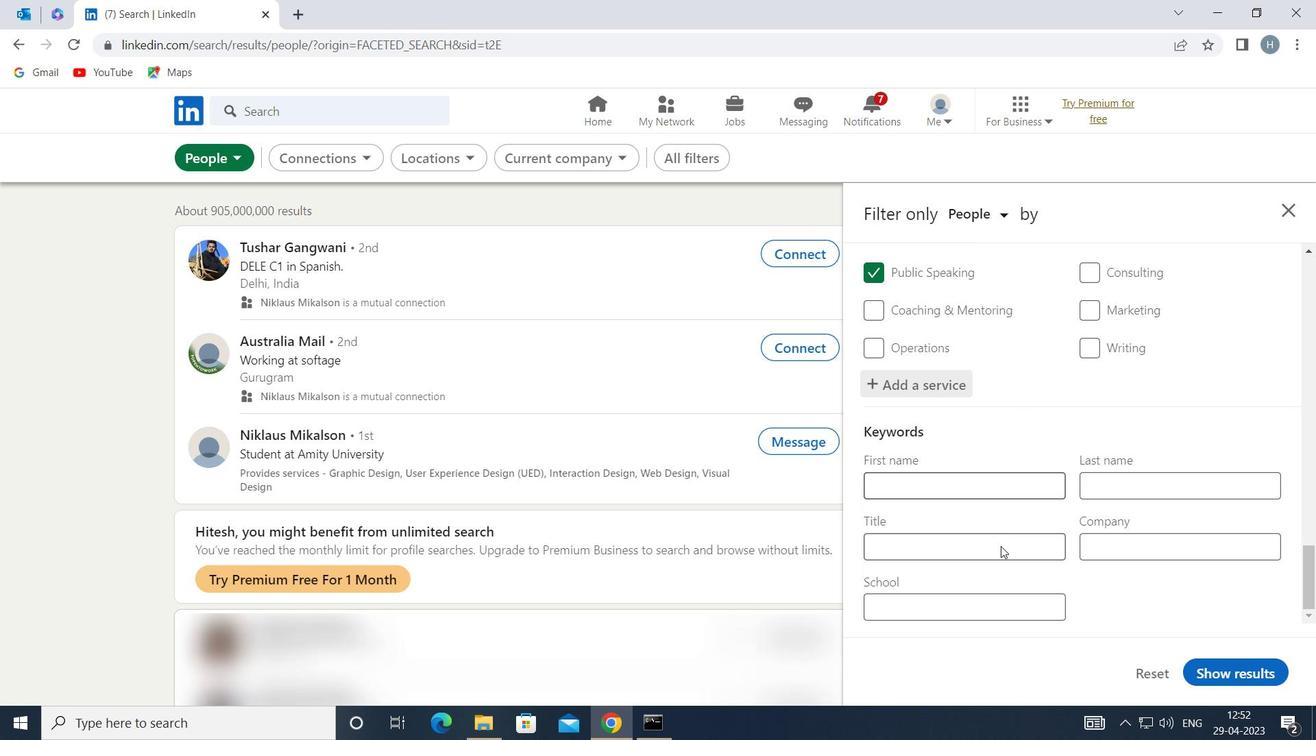 
Action: Mouse moved to (998, 545)
Screenshot: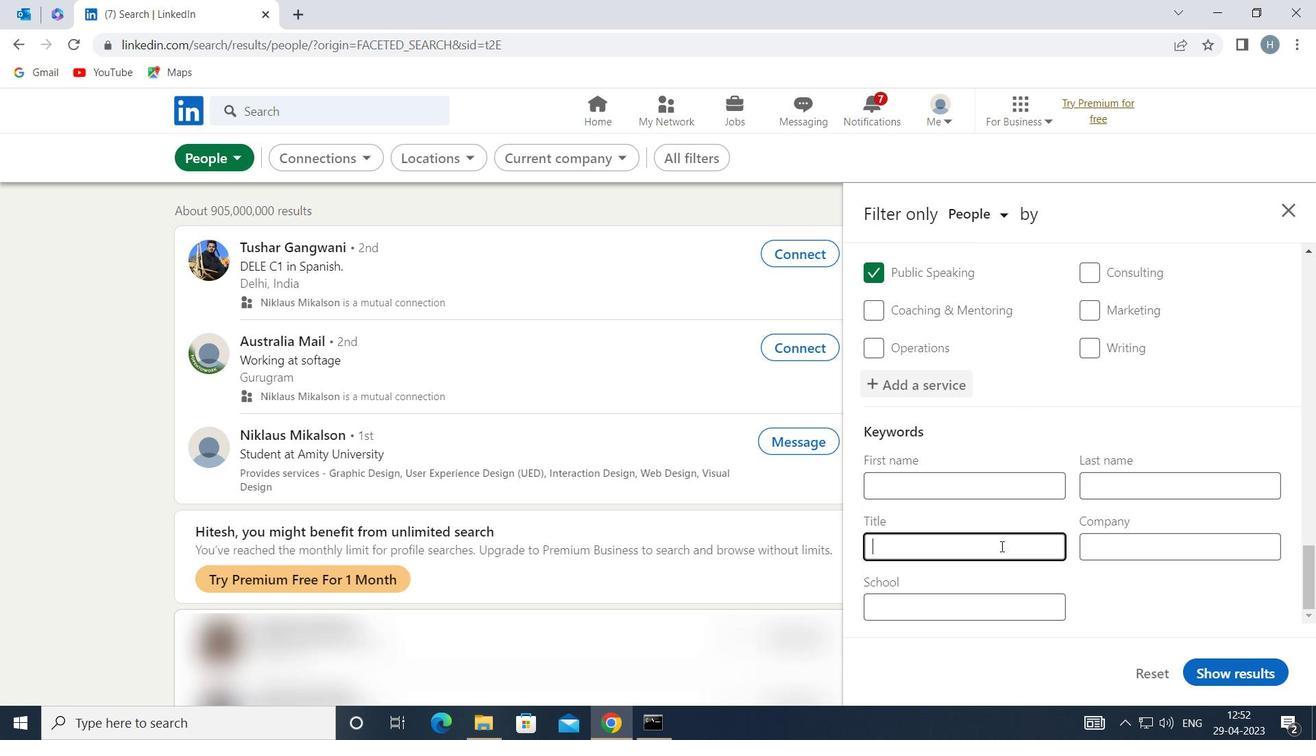 
Action: Mouse pressed left at (998, 545)
Screenshot: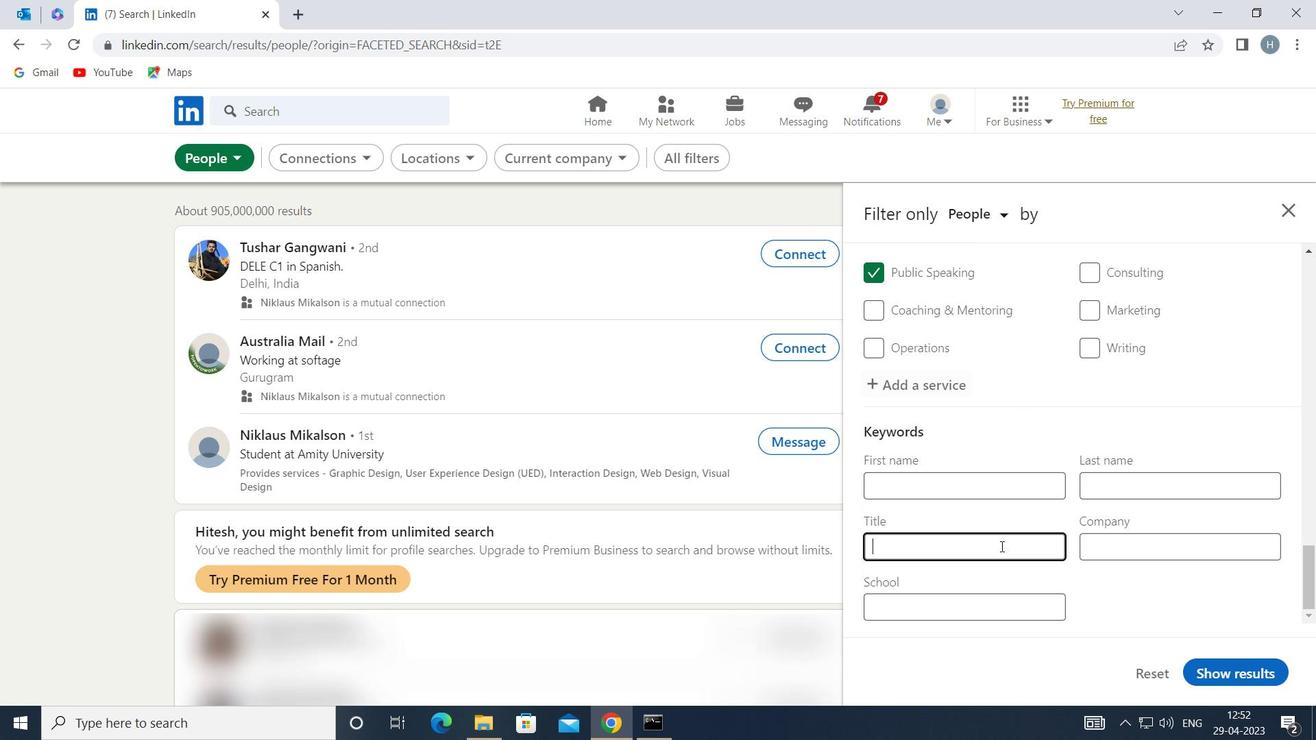 
Action: Mouse moved to (995, 538)
Screenshot: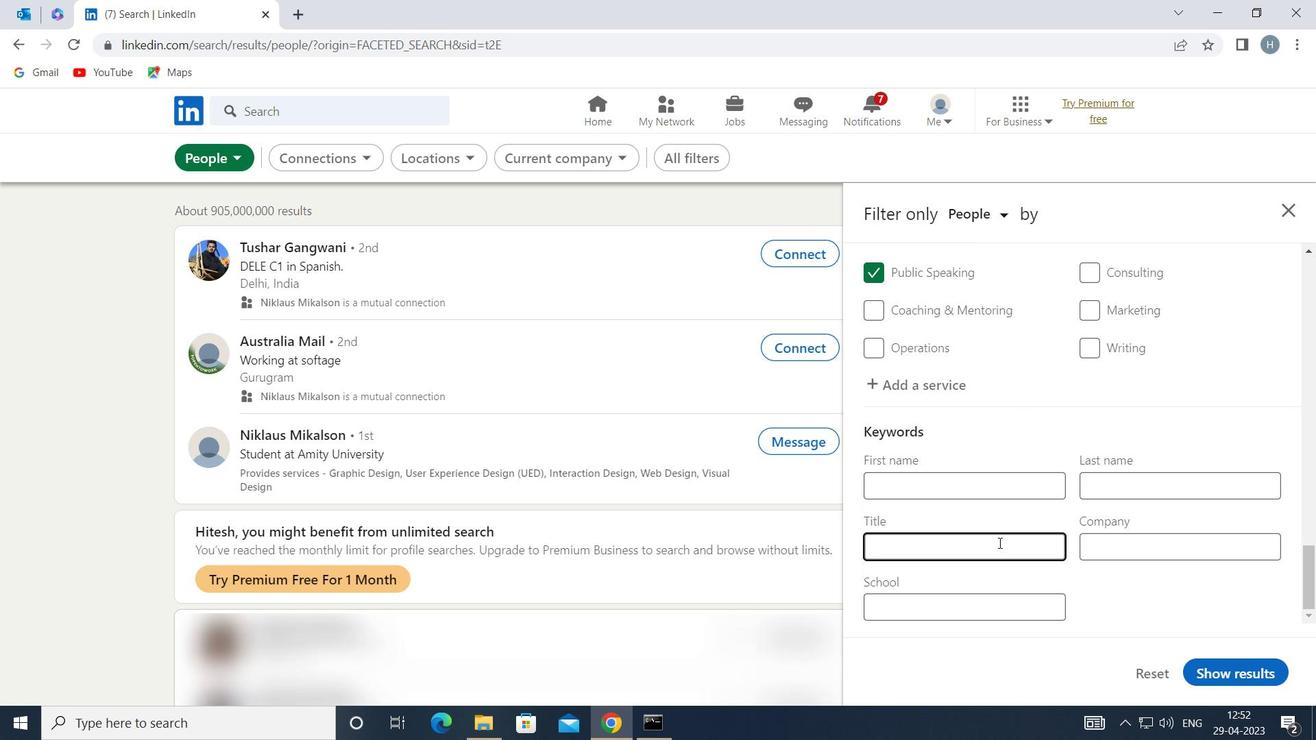 
Action: Key pressed <Key.shift>SCHOOL<Key.space><Key.shift>BUS<Key.space><Key.shift>DRIVER
Screenshot: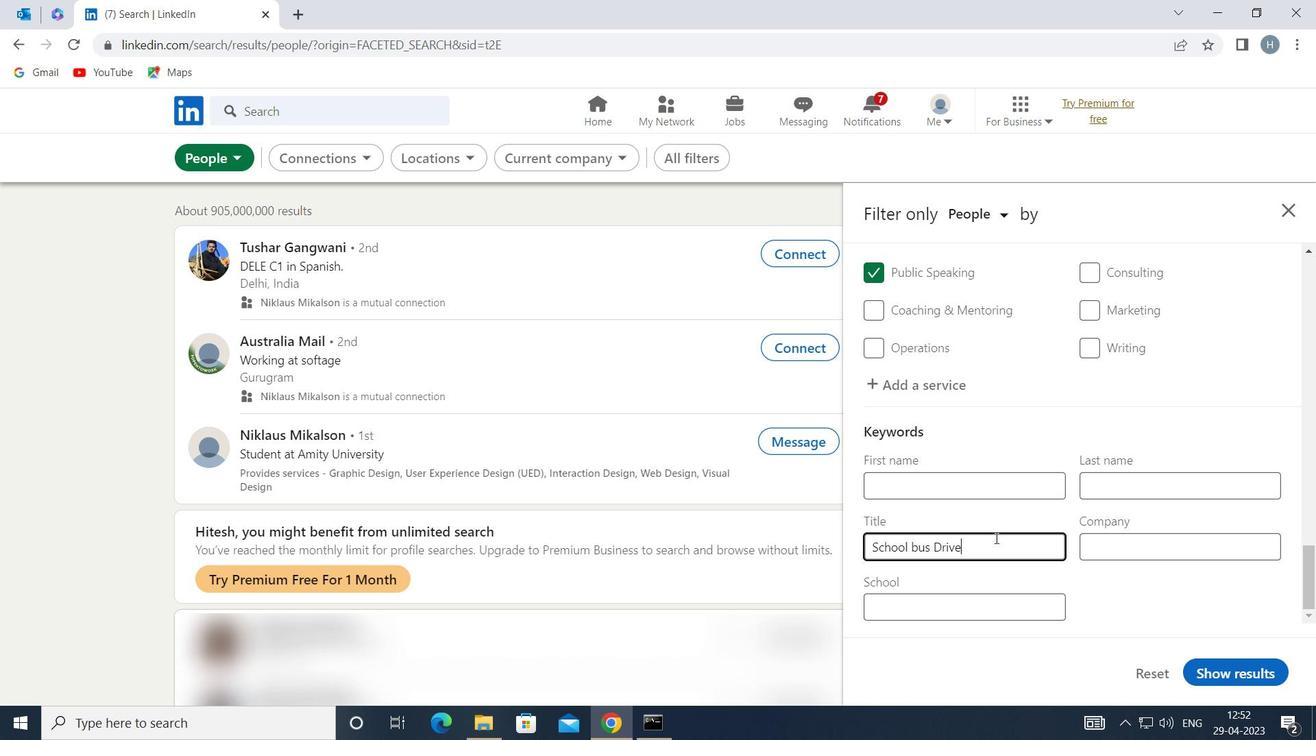 
Action: Mouse moved to (1252, 669)
Screenshot: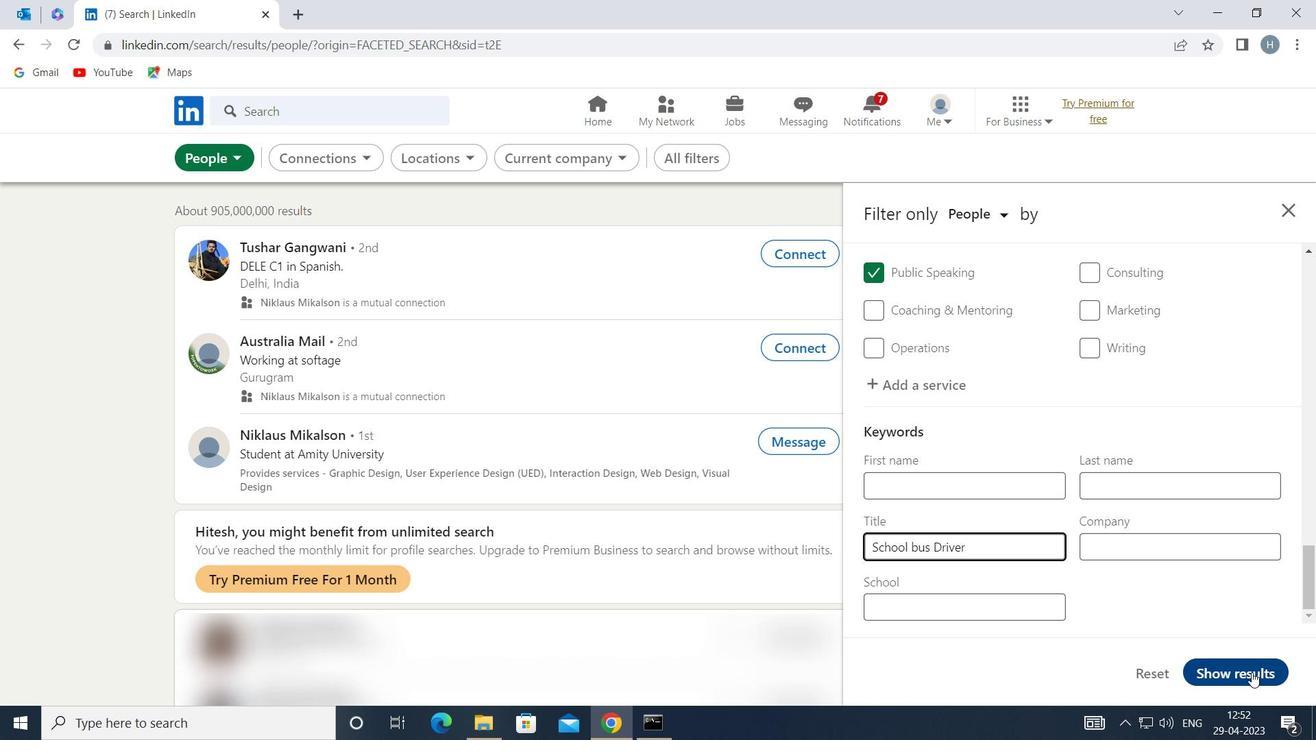
Action: Mouse pressed left at (1252, 669)
Screenshot: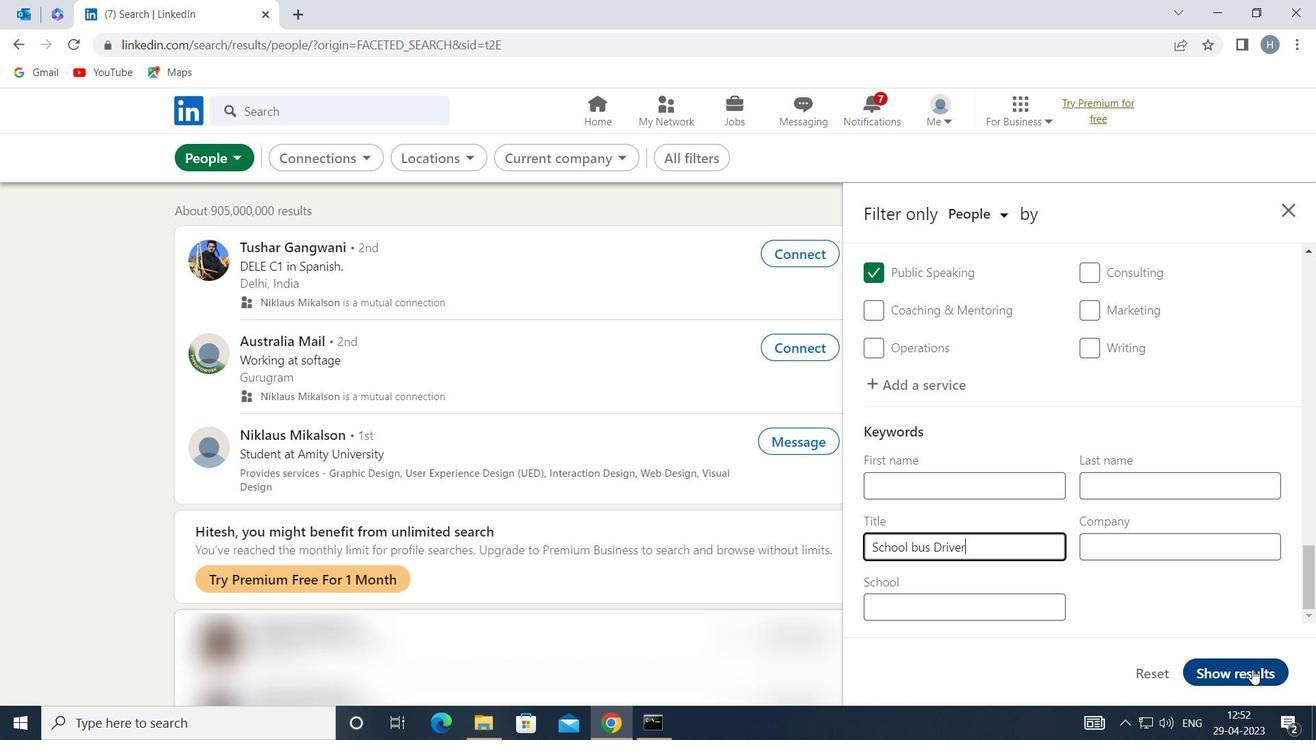 
Action: Mouse moved to (891, 378)
Screenshot: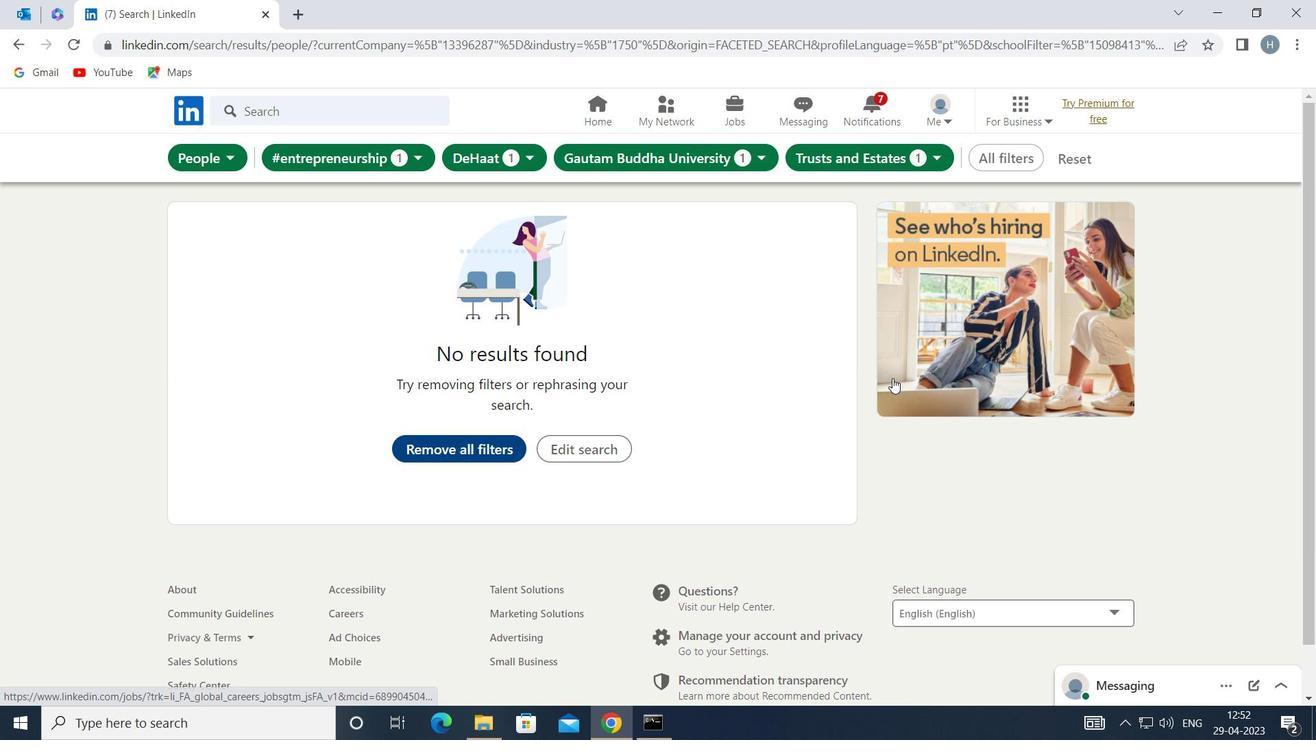 
